 Task: Find connections with filter location Bilāra with filter topic #WebsiteDesignwith filter profile language Spanish with filter current company Apparel Resources with filter school Tamil Nadu India Jobs with filter industry Construction with filter service category AnimationArchitecture with filter keywords title Cab Driver
Action: Mouse moved to (666, 86)
Screenshot: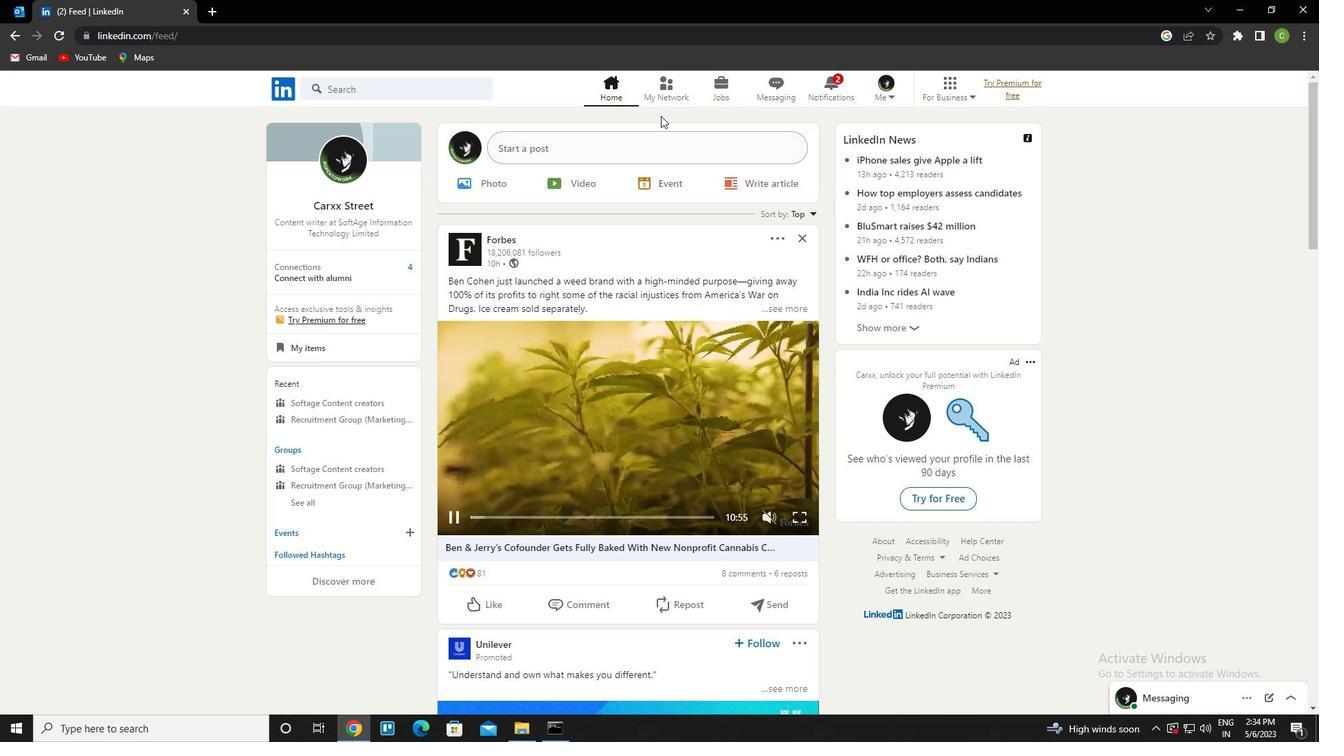 
Action: Mouse pressed left at (666, 86)
Screenshot: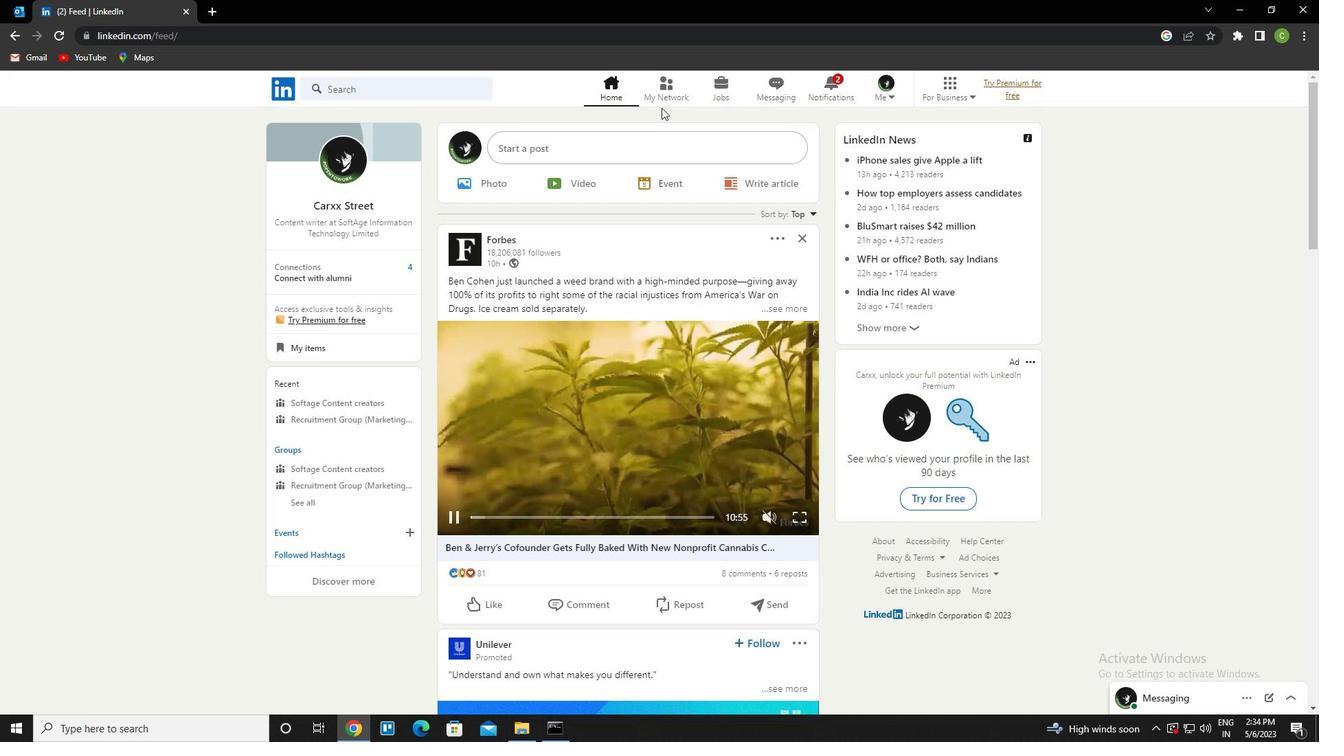 
Action: Mouse moved to (371, 162)
Screenshot: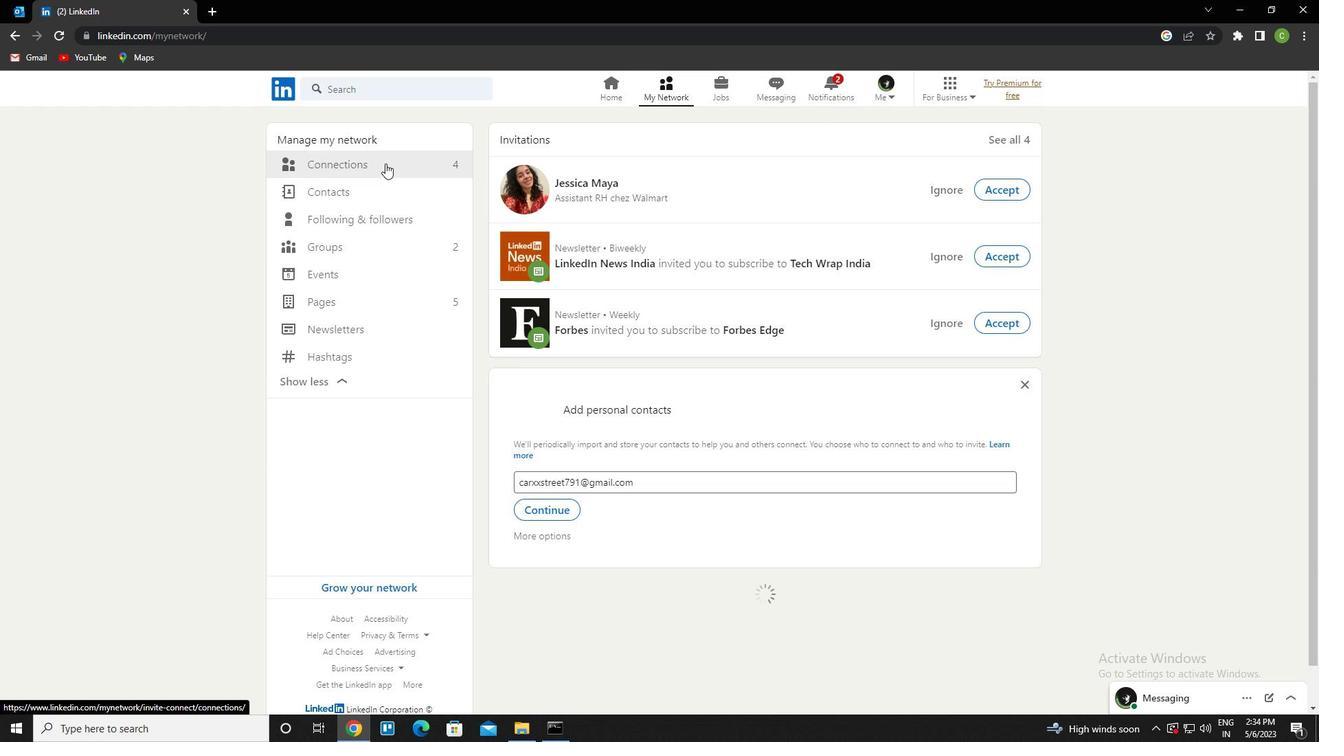 
Action: Mouse pressed left at (371, 162)
Screenshot: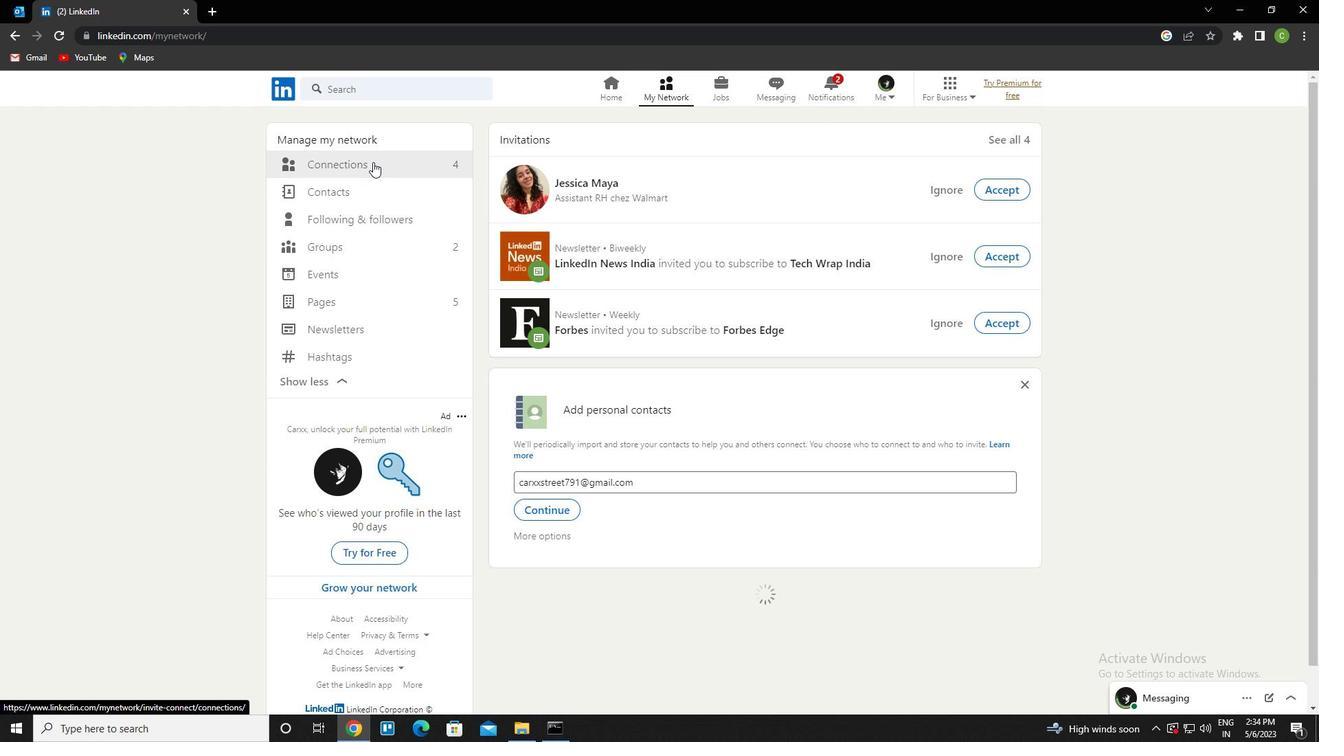 
Action: Mouse moved to (785, 168)
Screenshot: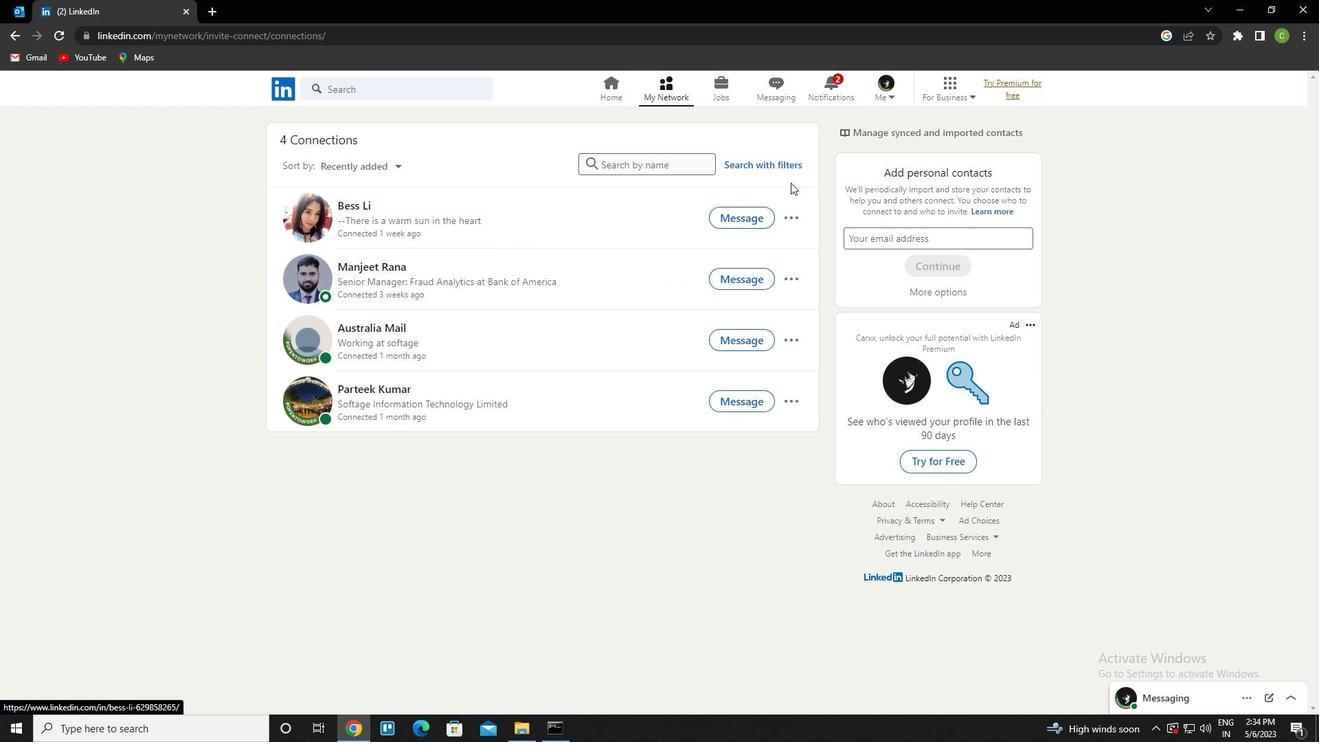 
Action: Mouse pressed left at (785, 168)
Screenshot: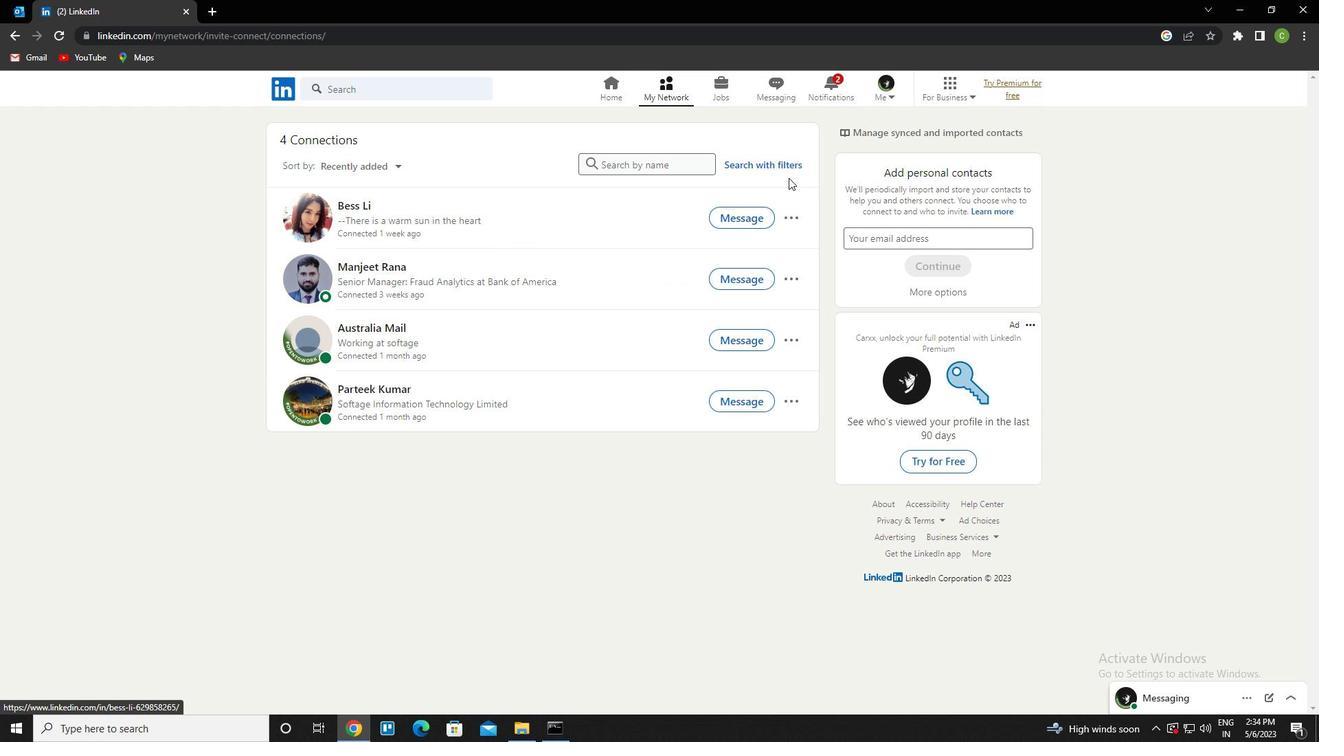 
Action: Mouse moved to (687, 120)
Screenshot: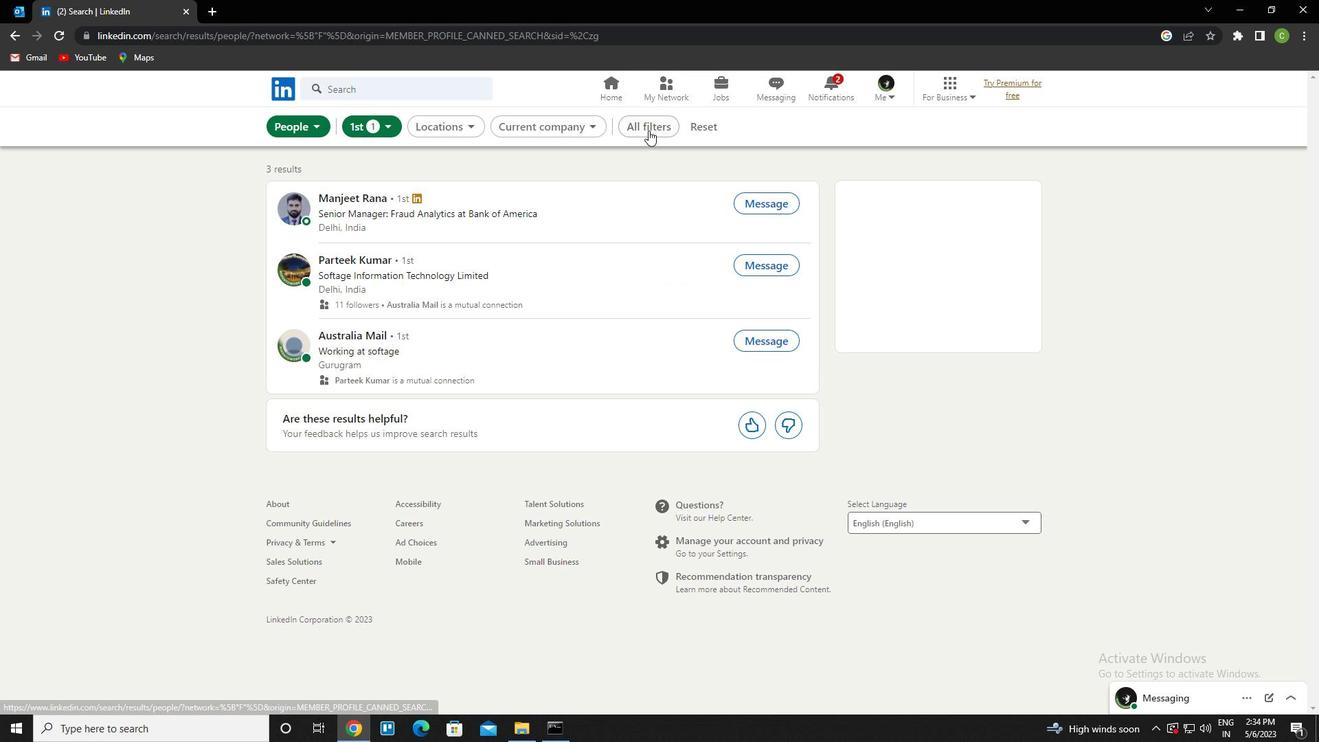 
Action: Mouse pressed left at (687, 120)
Screenshot: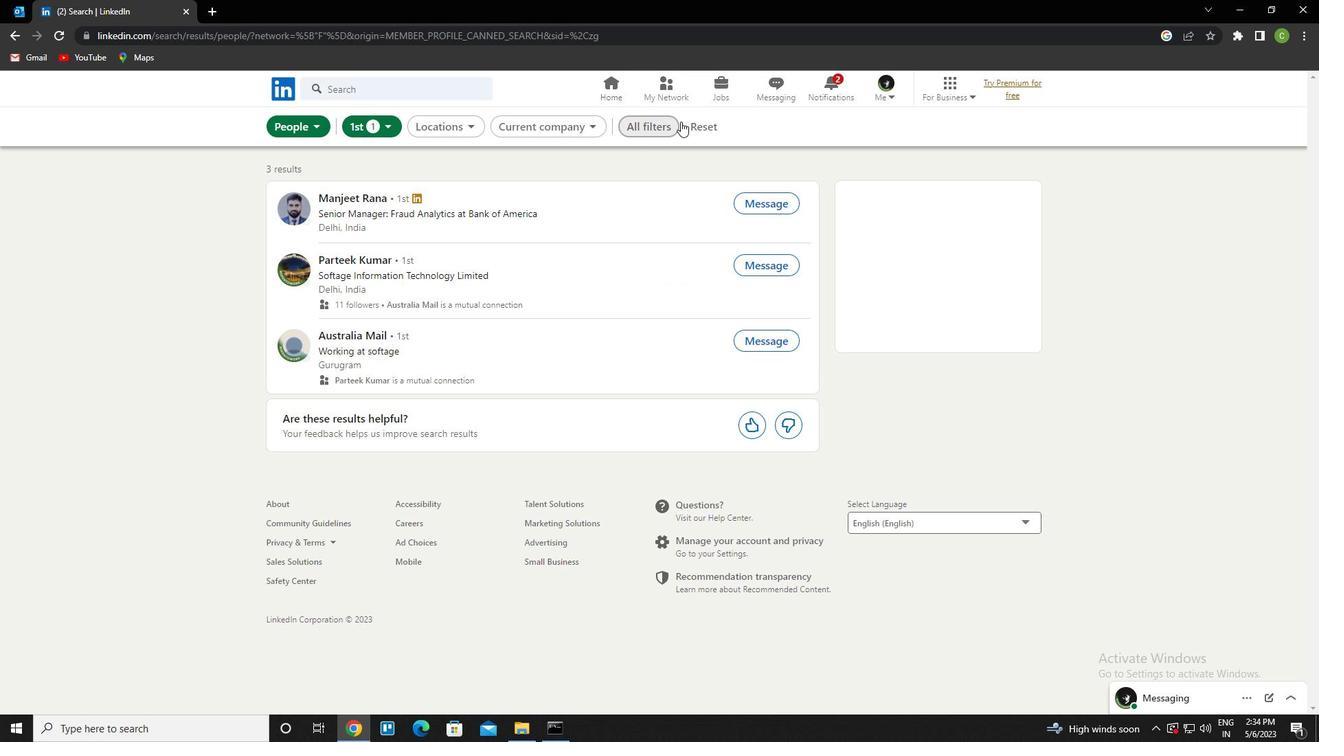 
Action: Mouse moved to (656, 132)
Screenshot: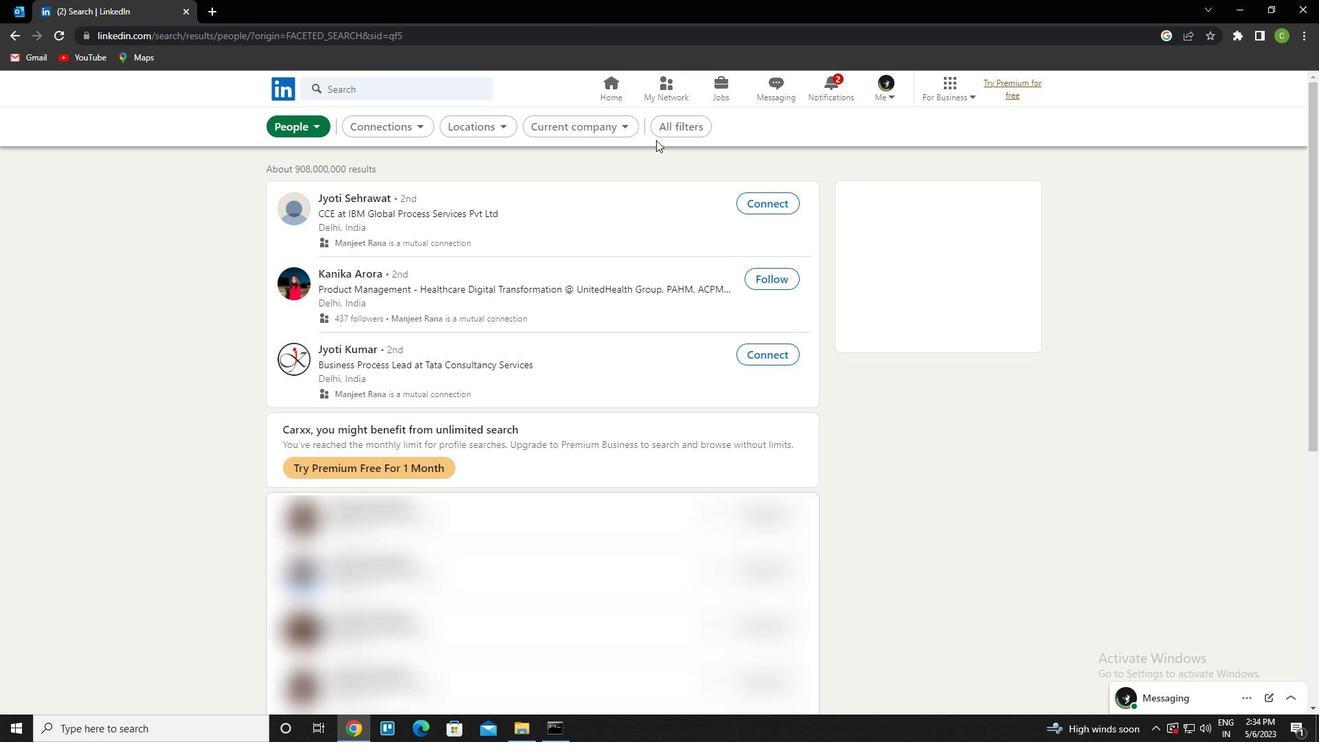 
Action: Mouse pressed left at (656, 132)
Screenshot: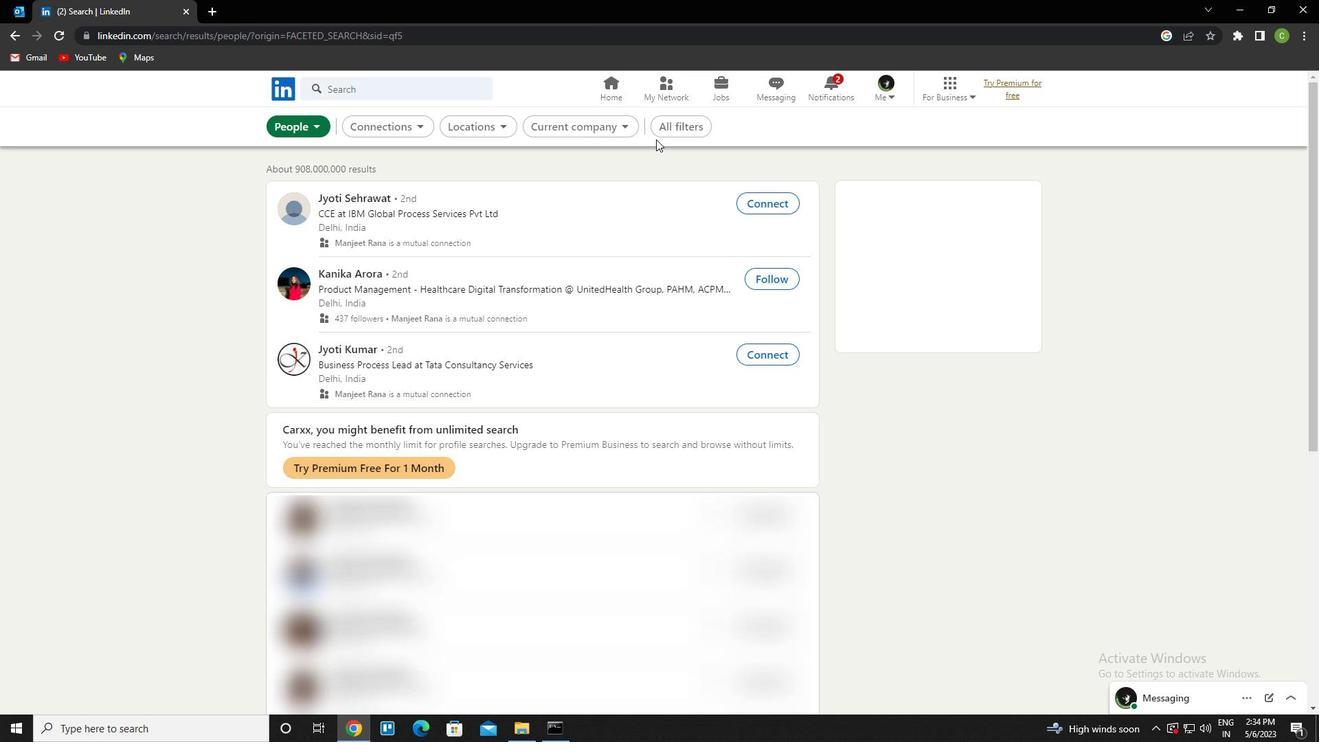 
Action: Mouse moved to (1161, 450)
Screenshot: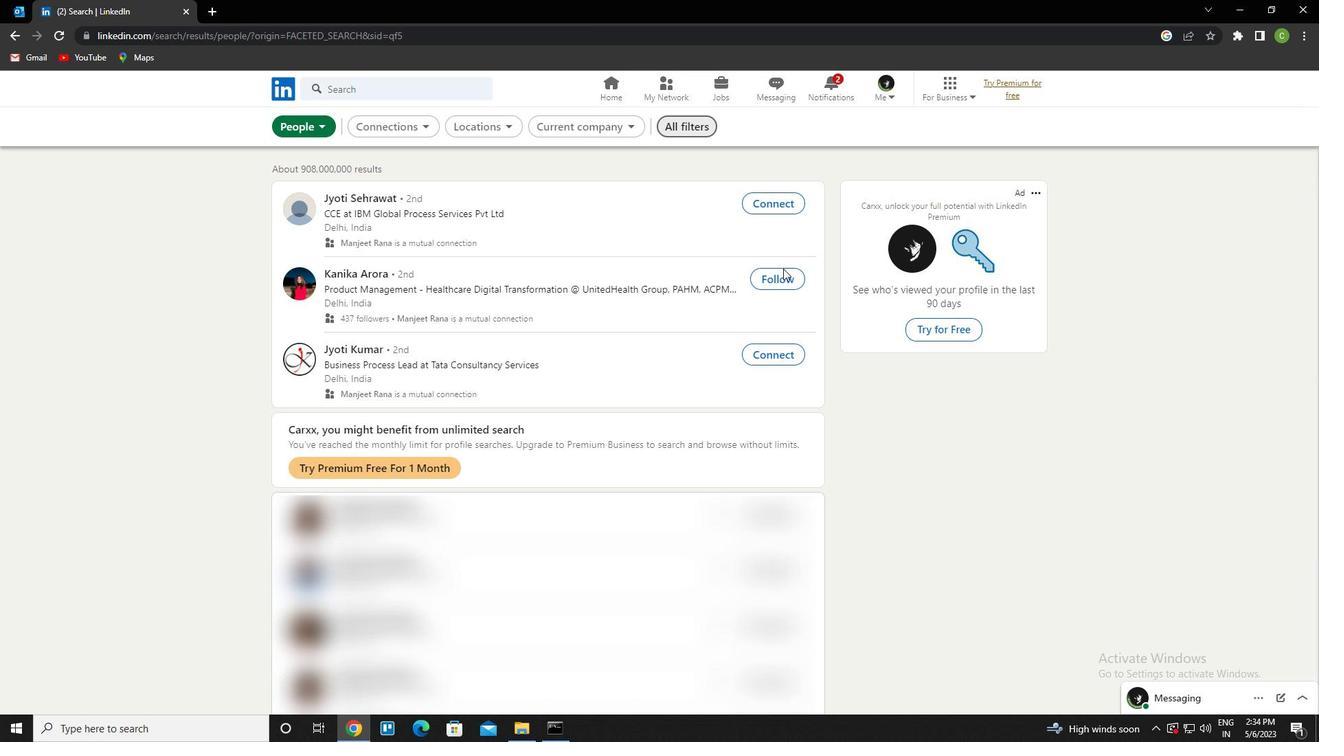 
Action: Mouse scrolled (1161, 449) with delta (0, 0)
Screenshot: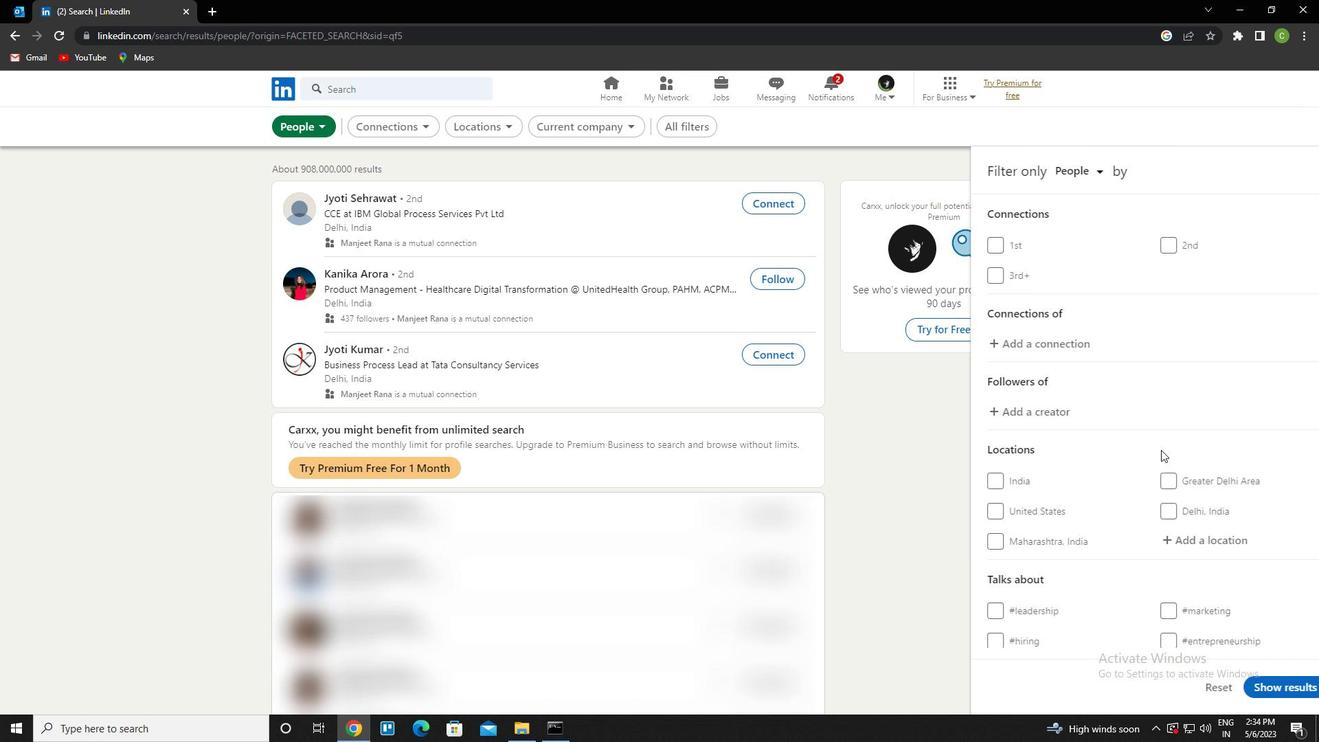 
Action: Mouse moved to (1177, 468)
Screenshot: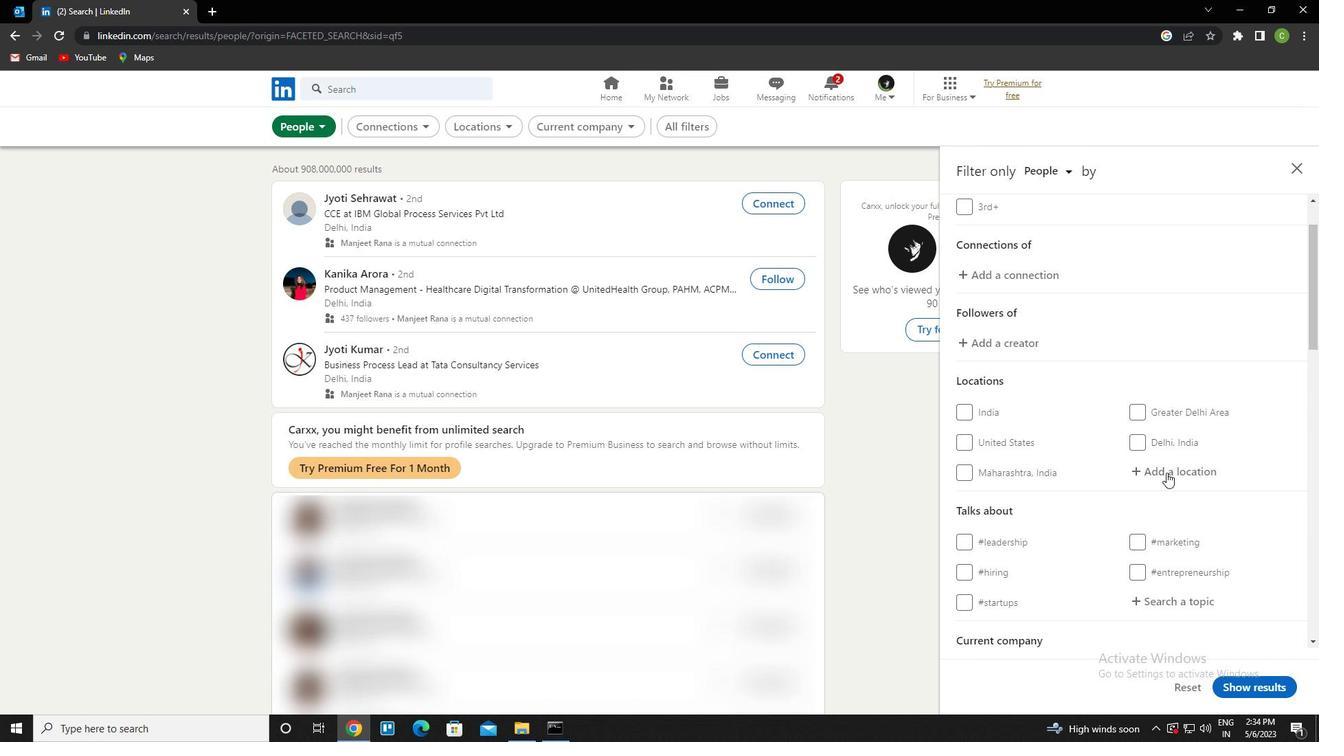 
Action: Mouse pressed left at (1177, 468)
Screenshot: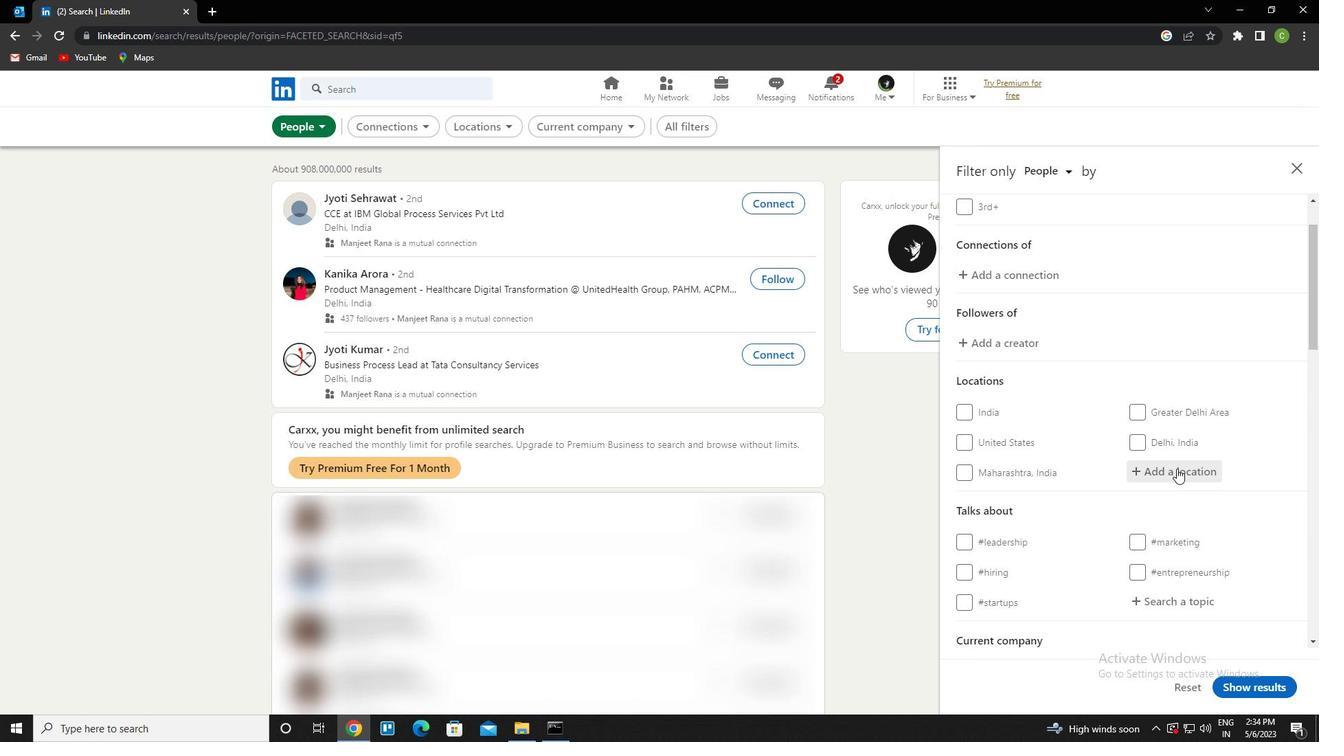 
Action: Key pressed <Key.caps_lock>b<Key.caps_lock>ilari<Key.down><Key.enter>
Screenshot: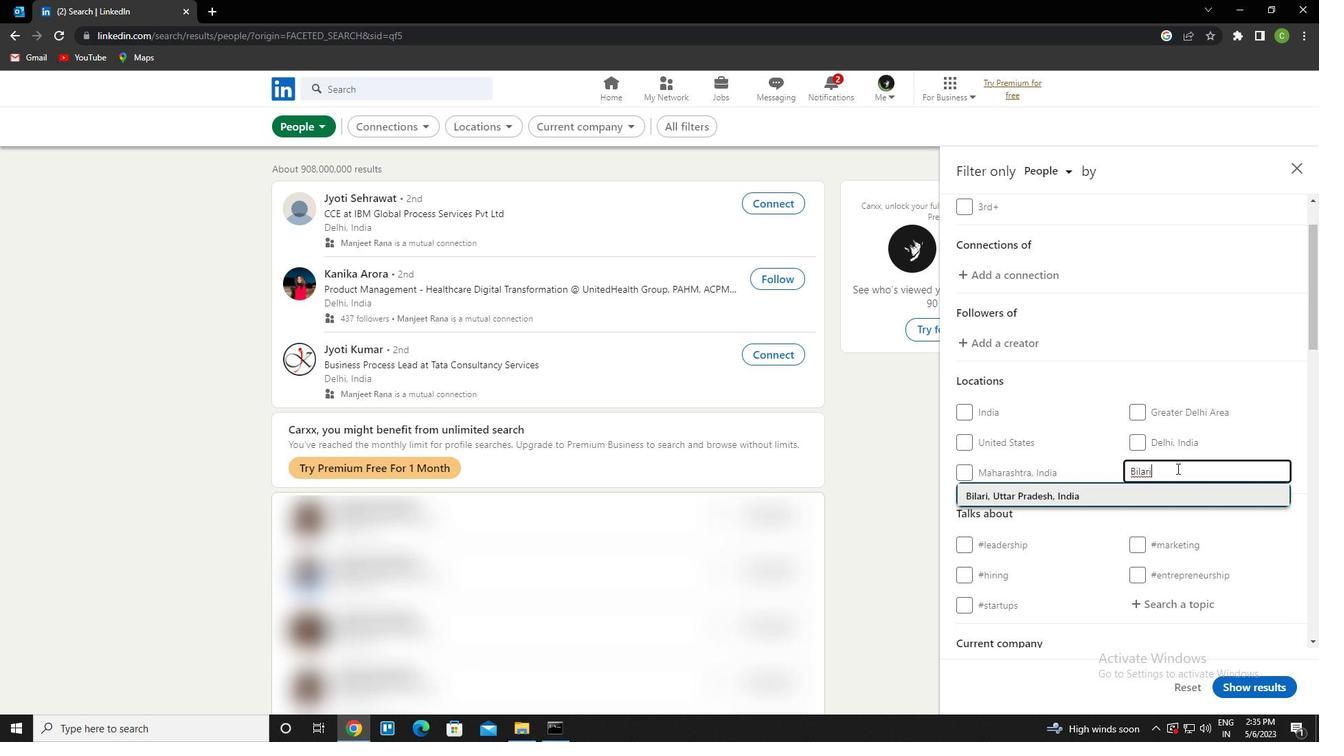 
Action: Mouse scrolled (1177, 467) with delta (0, 0)
Screenshot: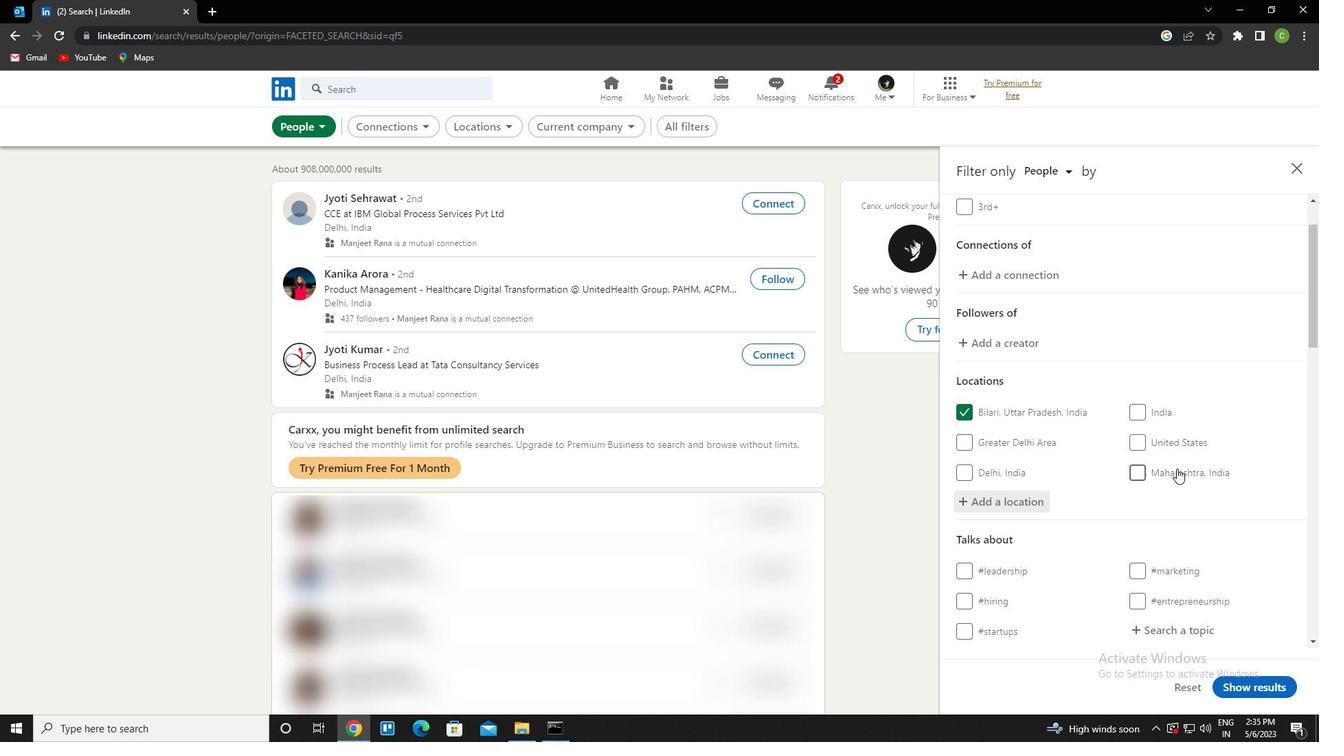 
Action: Mouse moved to (1166, 476)
Screenshot: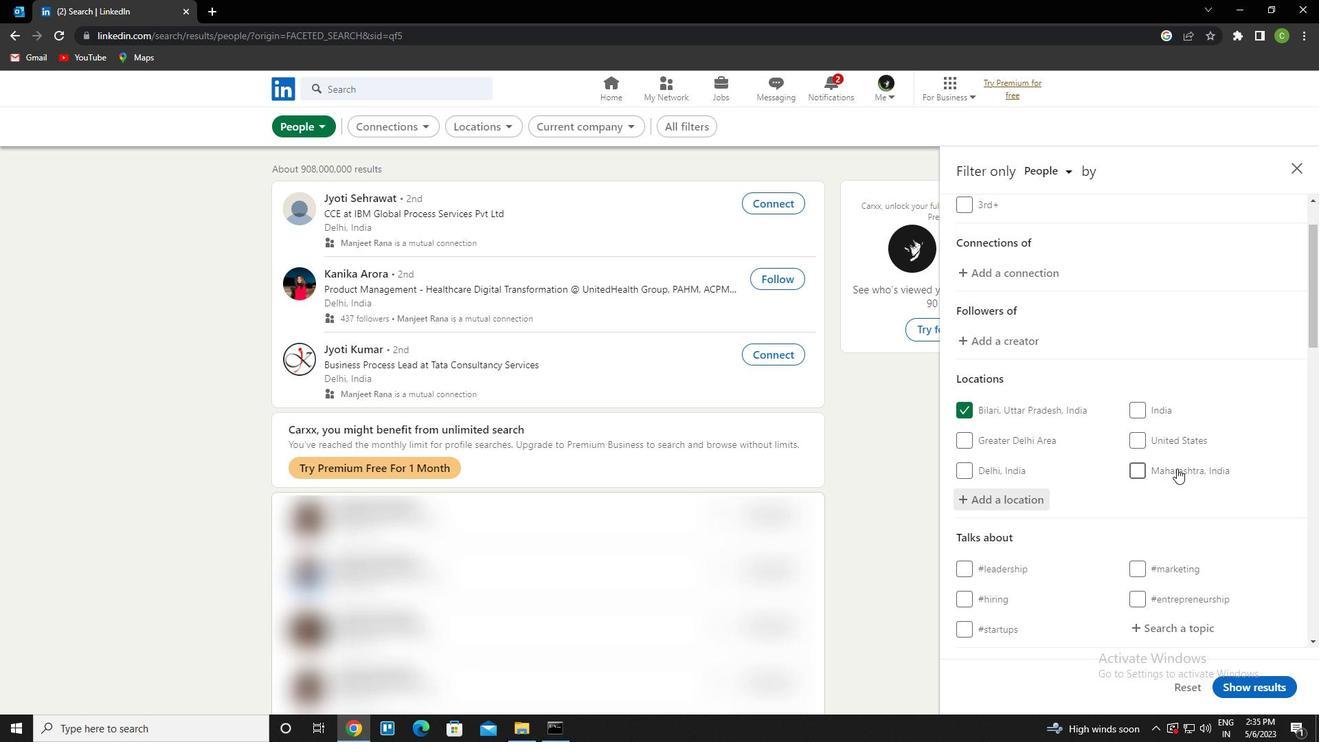 
Action: Mouse scrolled (1166, 475) with delta (0, 0)
Screenshot: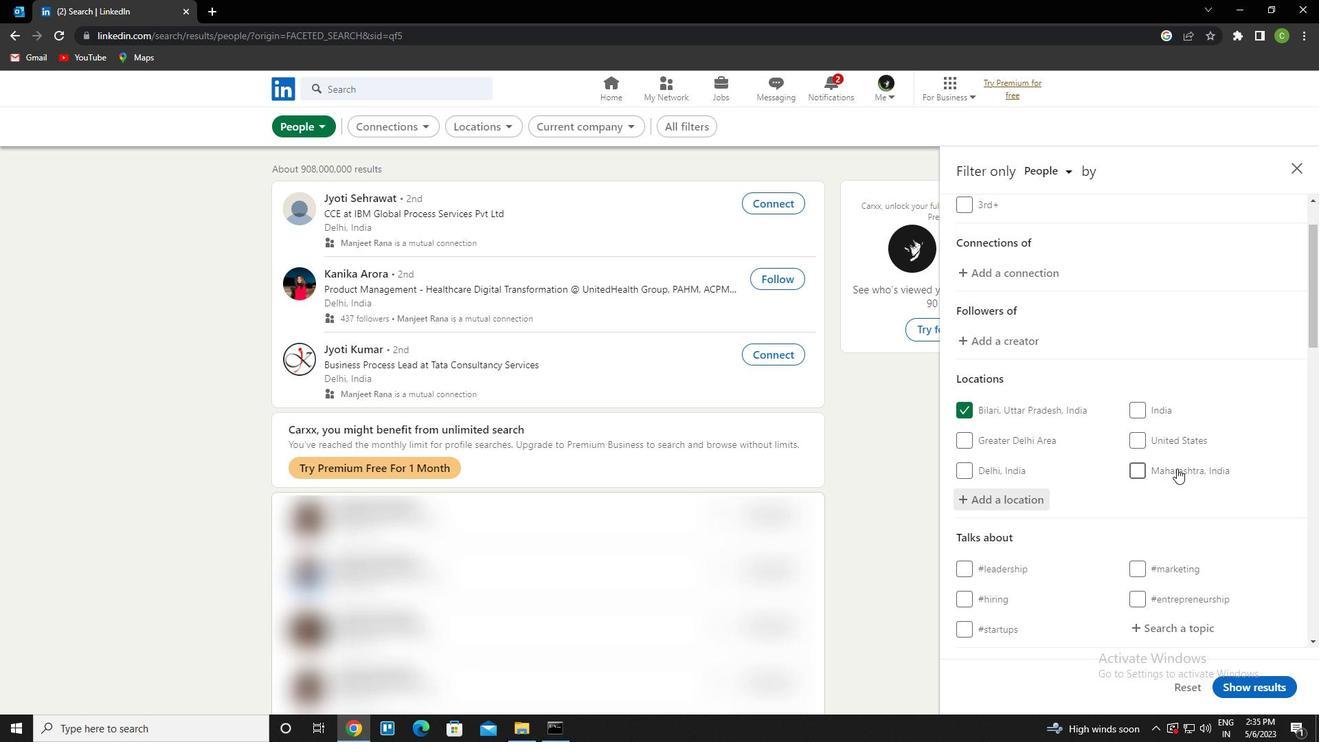 
Action: Mouse moved to (1157, 499)
Screenshot: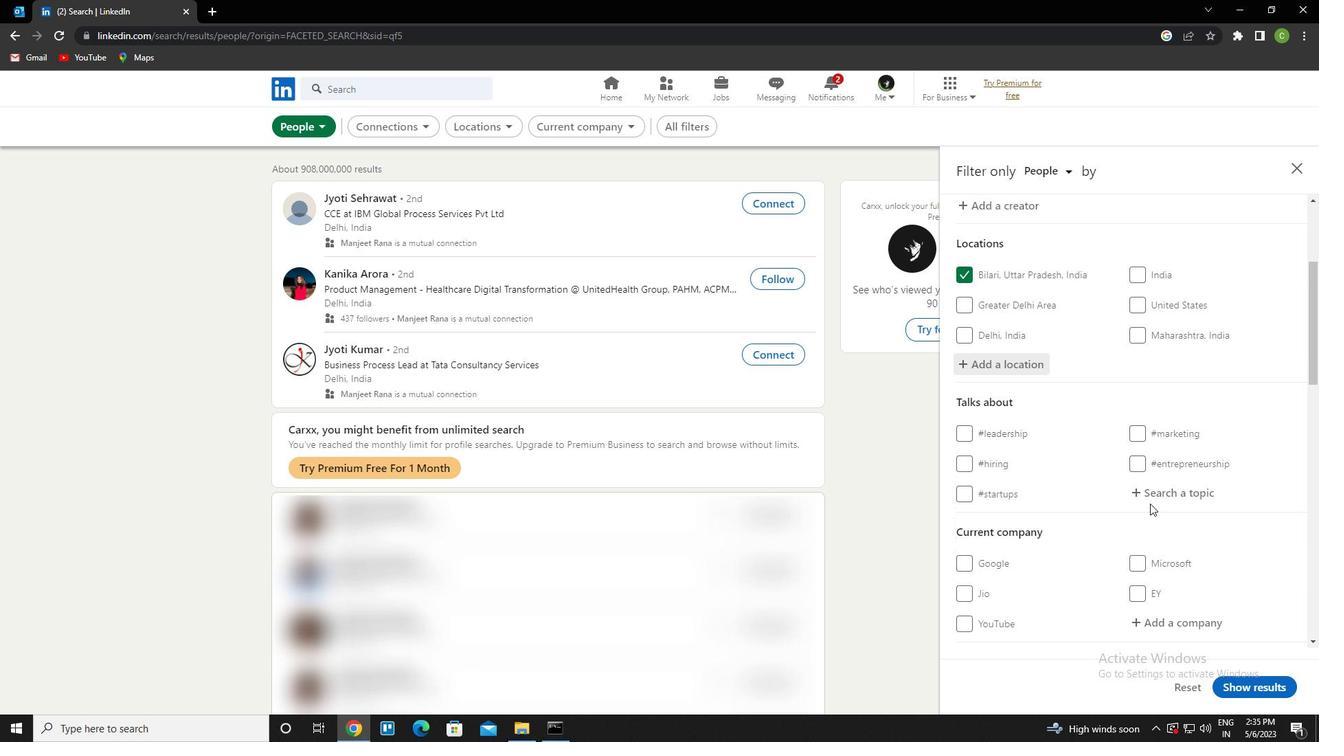 
Action: Mouse pressed left at (1157, 499)
Screenshot: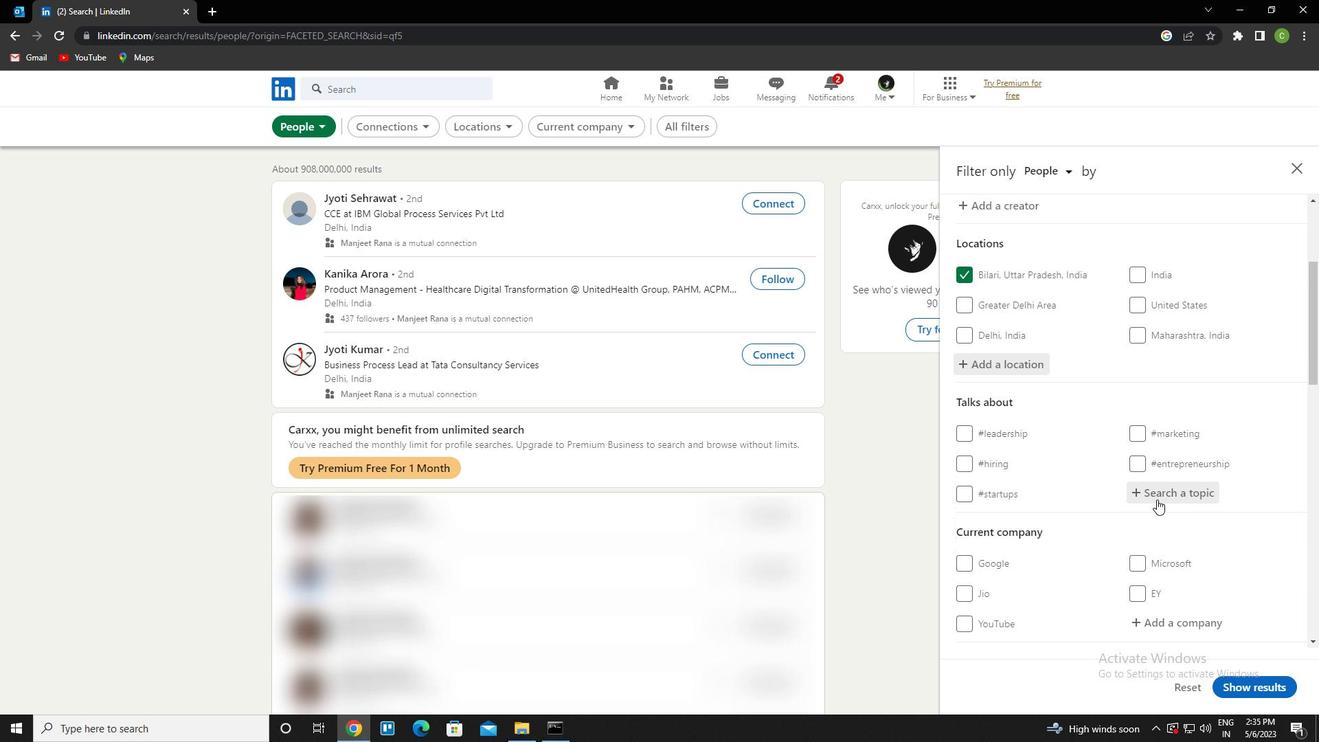 
Action: Key pressed websiye<Key.backspace><Key.backspace>tedesign<Key.down><Key.enter>
Screenshot: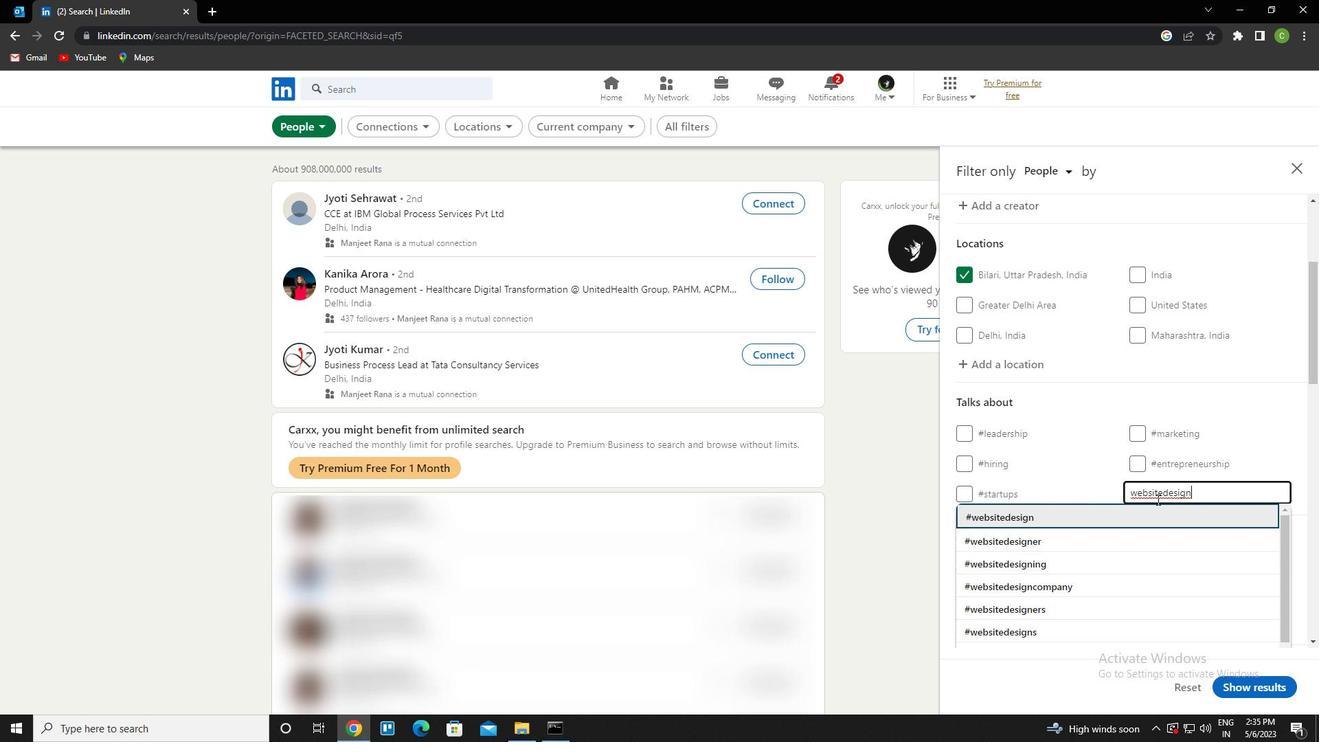 
Action: Mouse scrolled (1157, 498) with delta (0, 0)
Screenshot: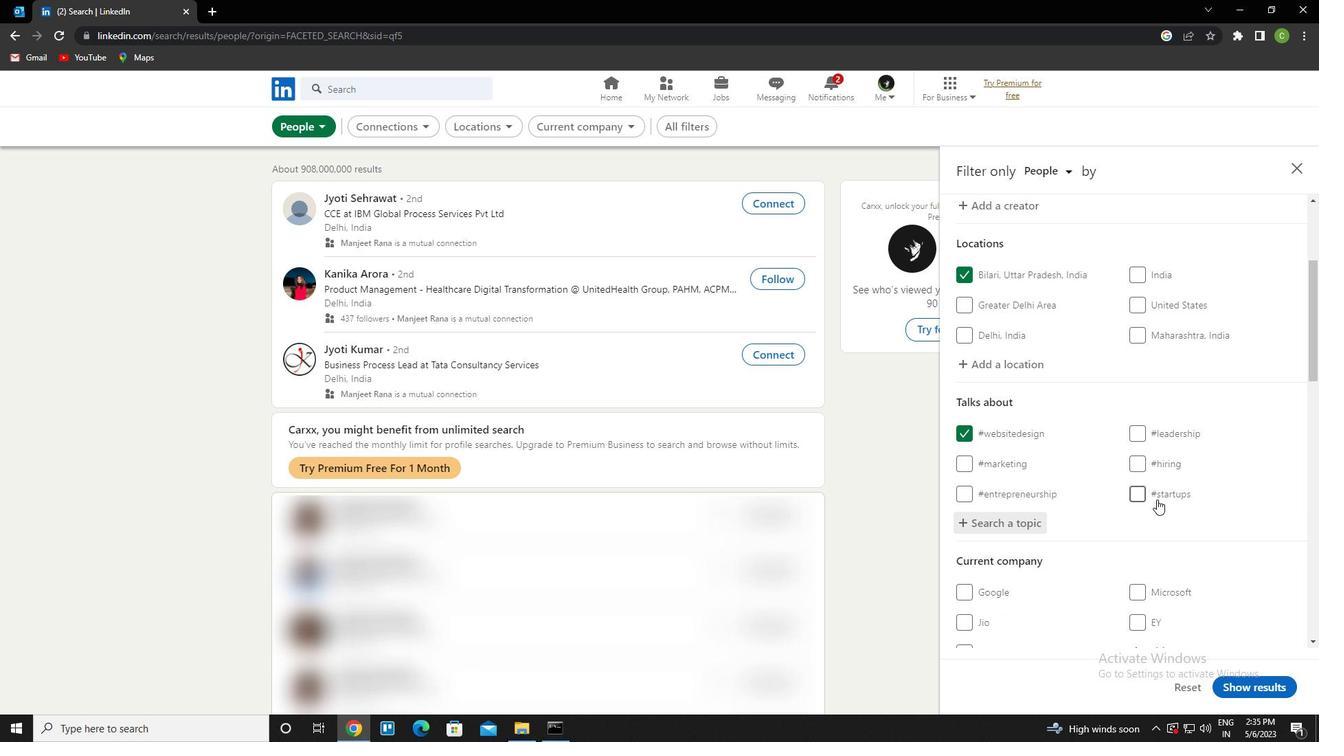
Action: Mouse scrolled (1157, 498) with delta (0, 0)
Screenshot: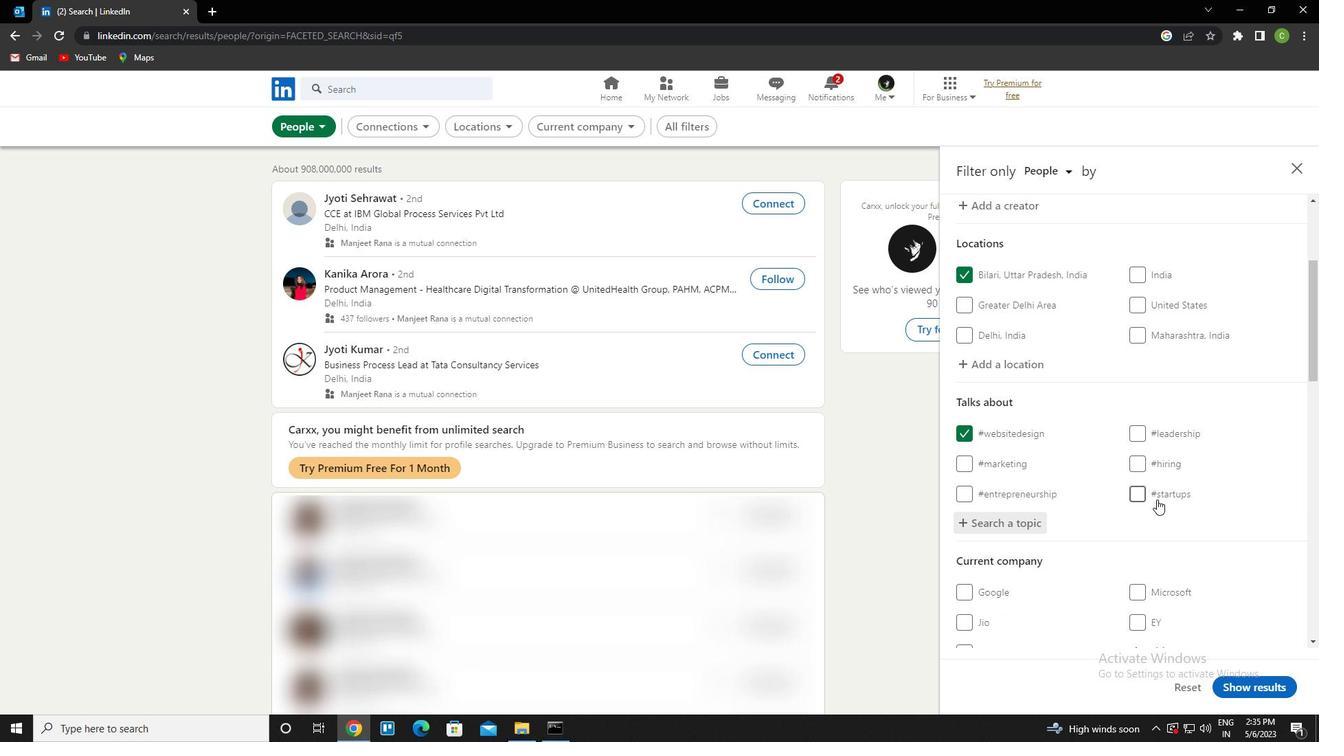 
Action: Mouse scrolled (1157, 498) with delta (0, 0)
Screenshot: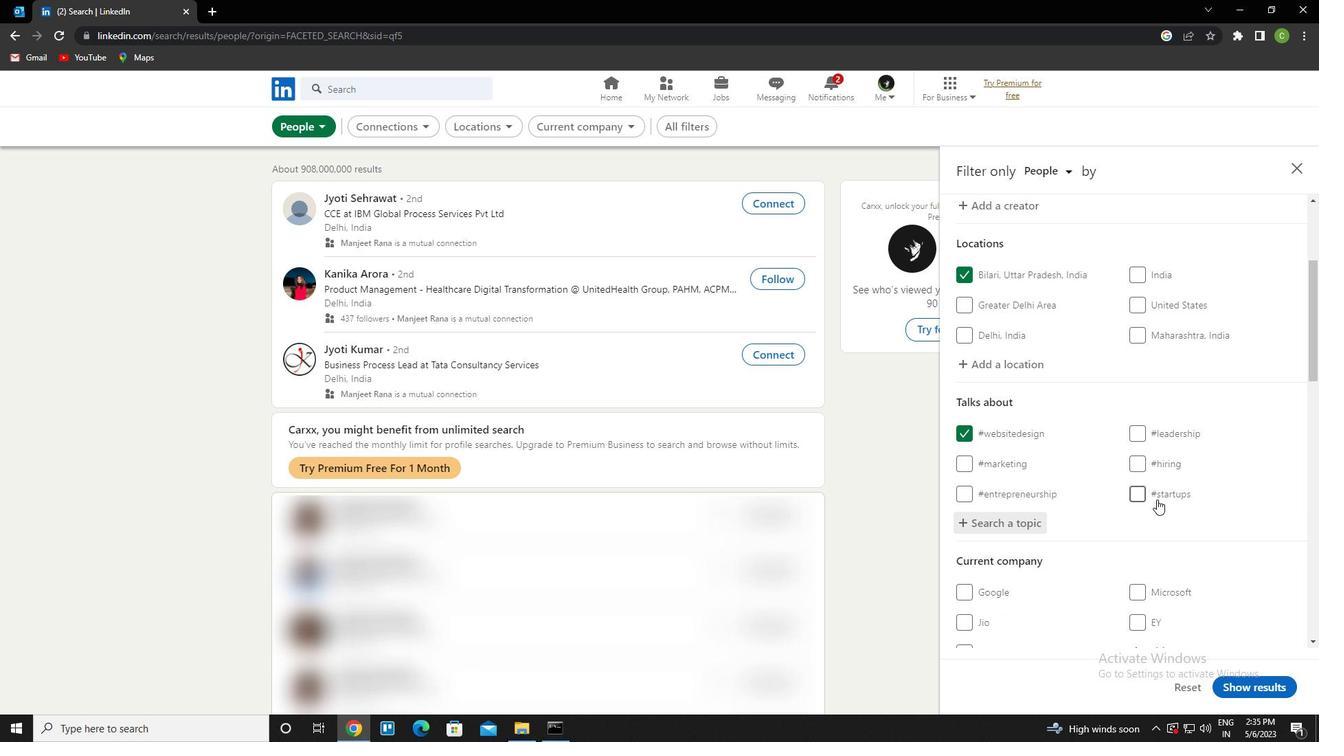 
Action: Mouse scrolled (1157, 498) with delta (0, 0)
Screenshot: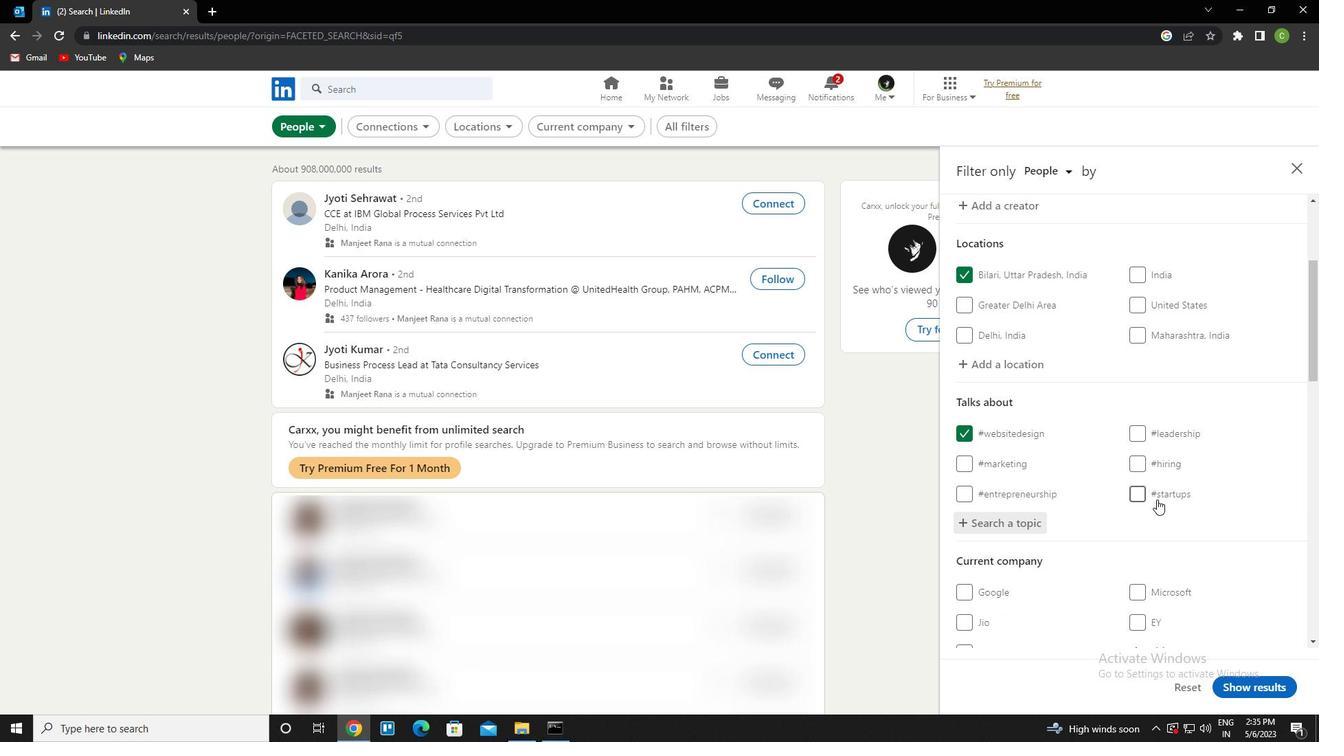 
Action: Mouse scrolled (1157, 498) with delta (0, 0)
Screenshot: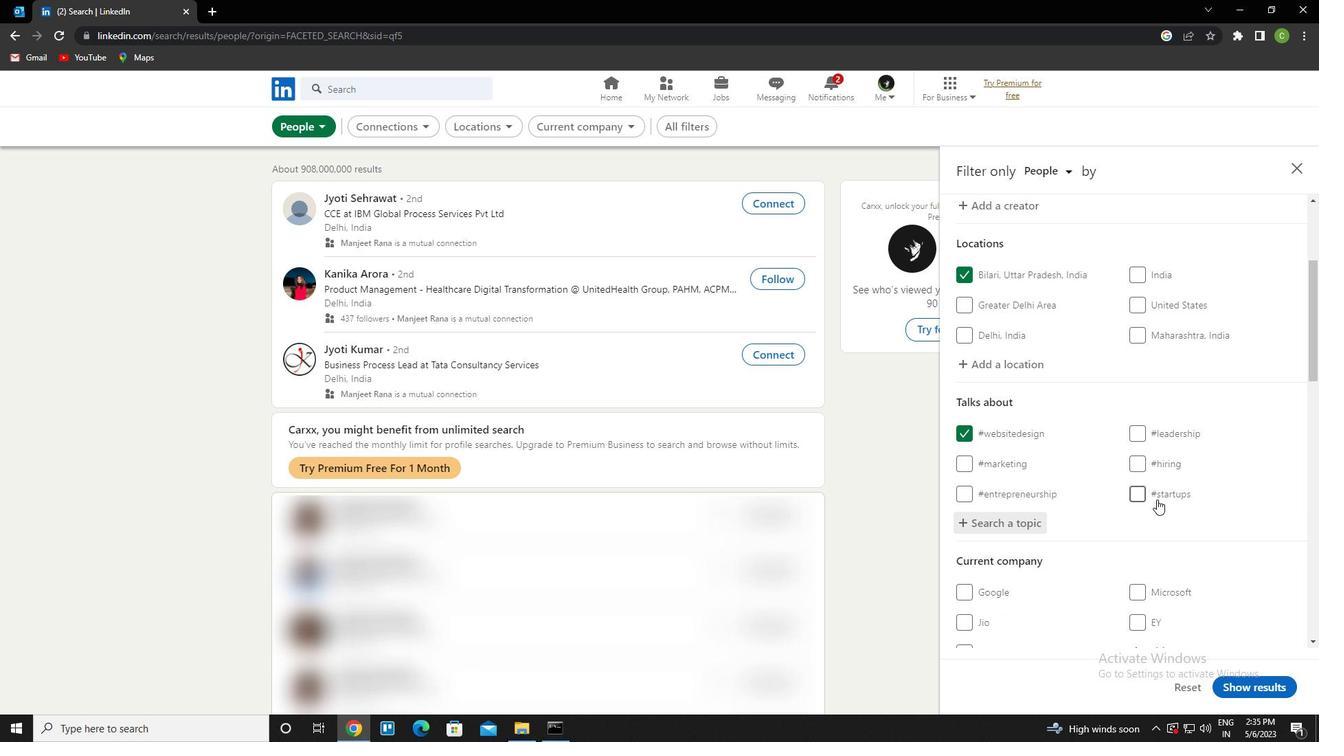 
Action: Mouse scrolled (1157, 498) with delta (0, 0)
Screenshot: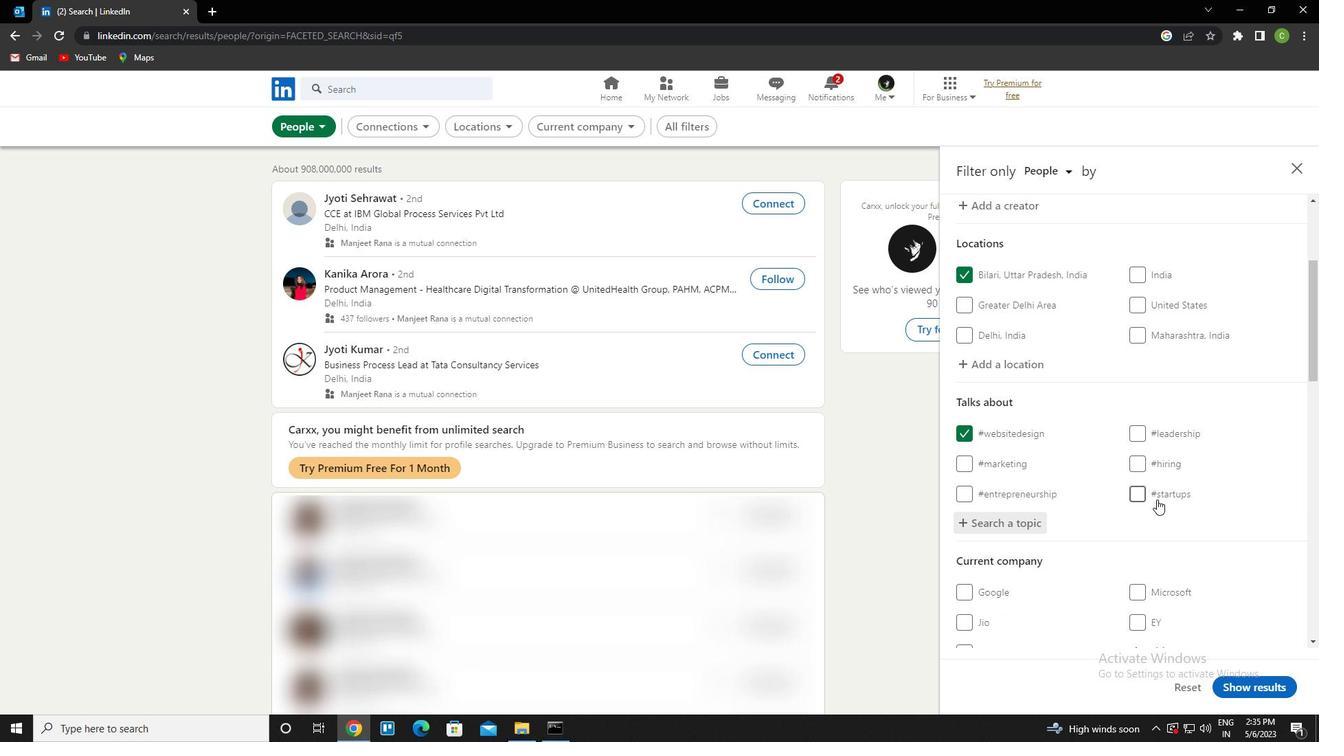 
Action: Mouse scrolled (1157, 498) with delta (0, 0)
Screenshot: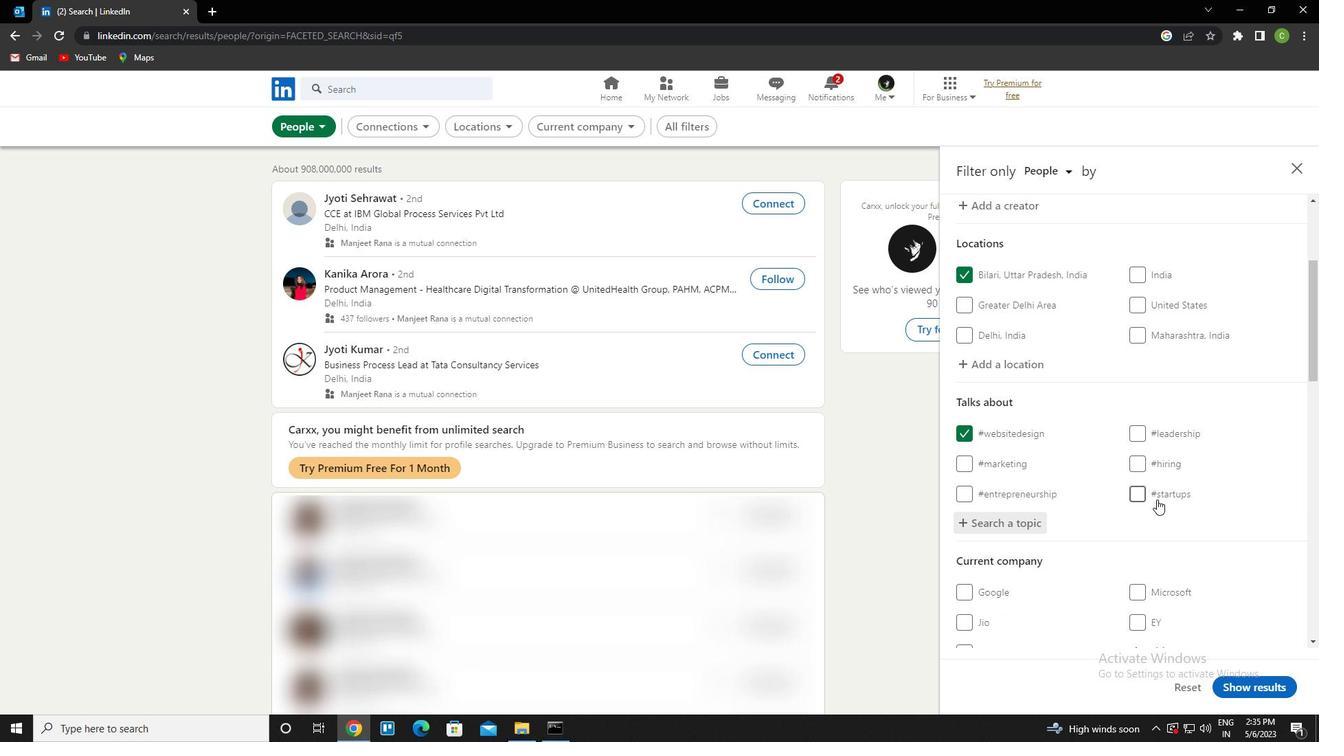 
Action: Mouse scrolled (1157, 498) with delta (0, 0)
Screenshot: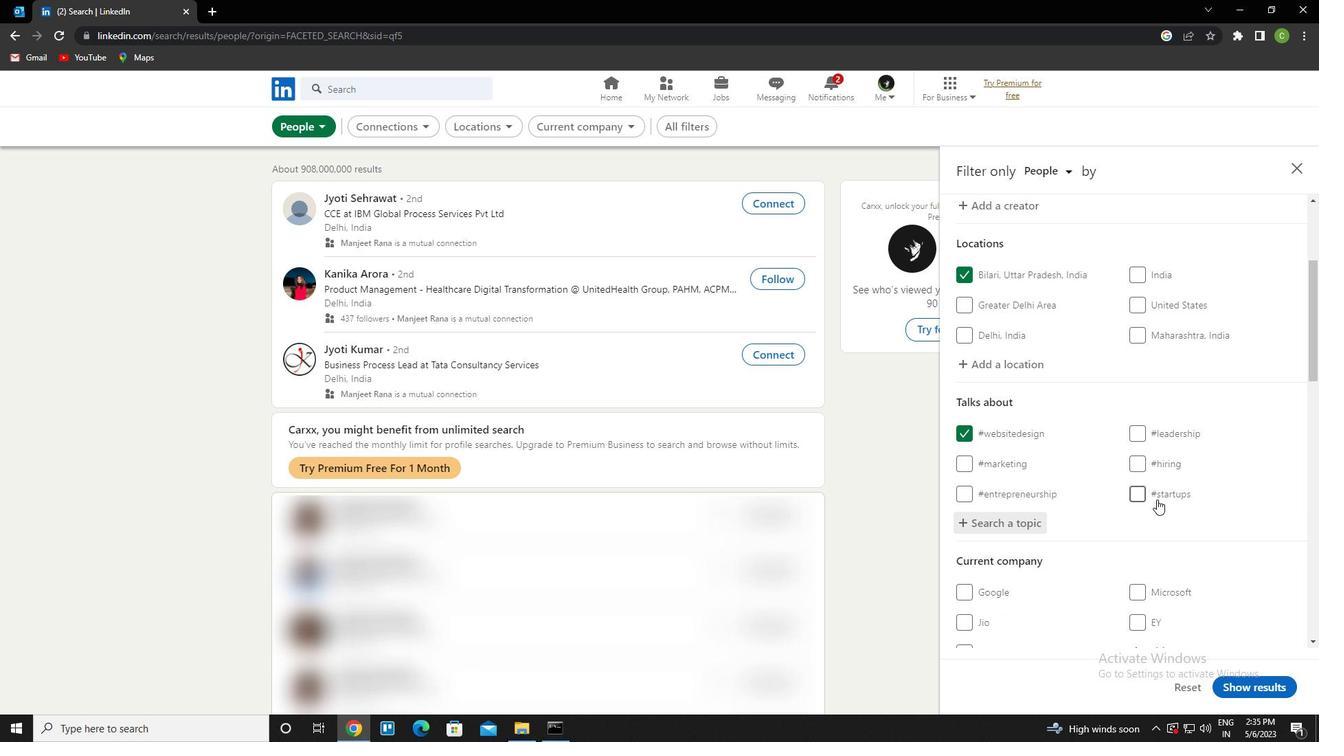 
Action: Mouse scrolled (1157, 498) with delta (0, 0)
Screenshot: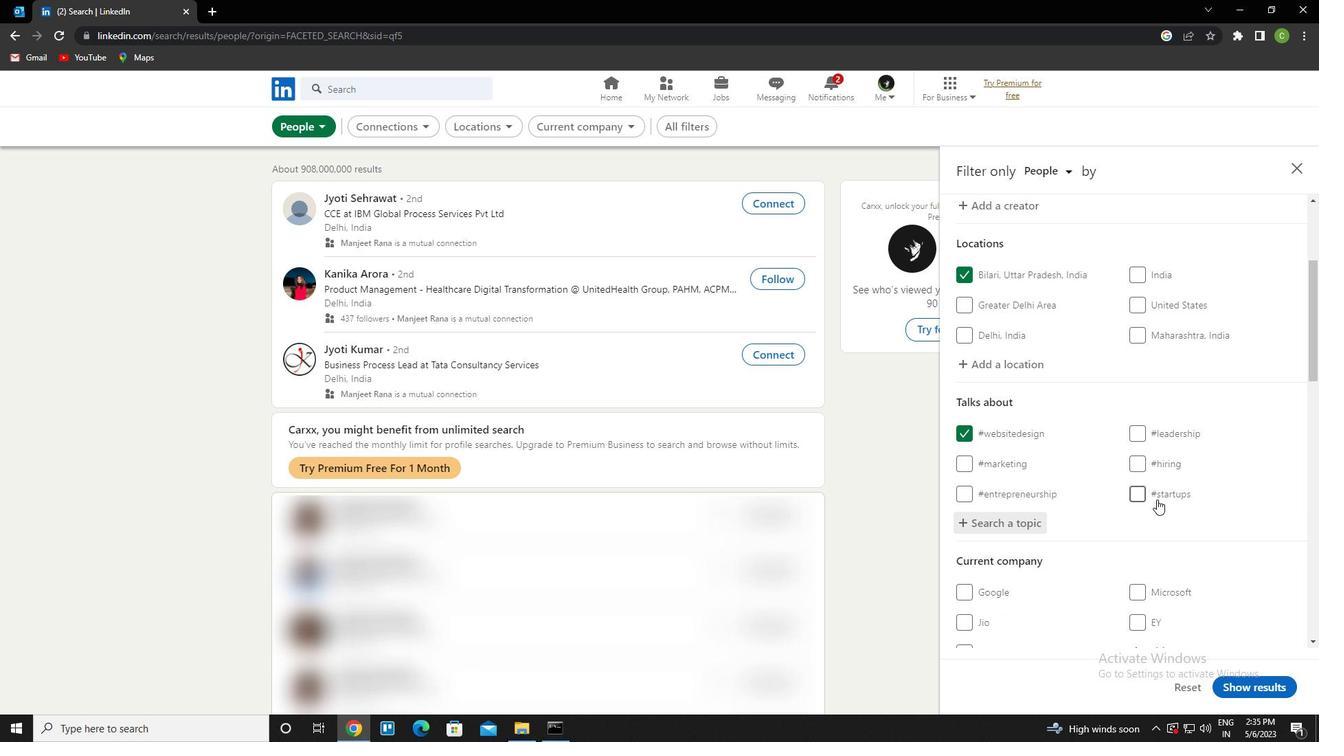 
Action: Mouse moved to (970, 552)
Screenshot: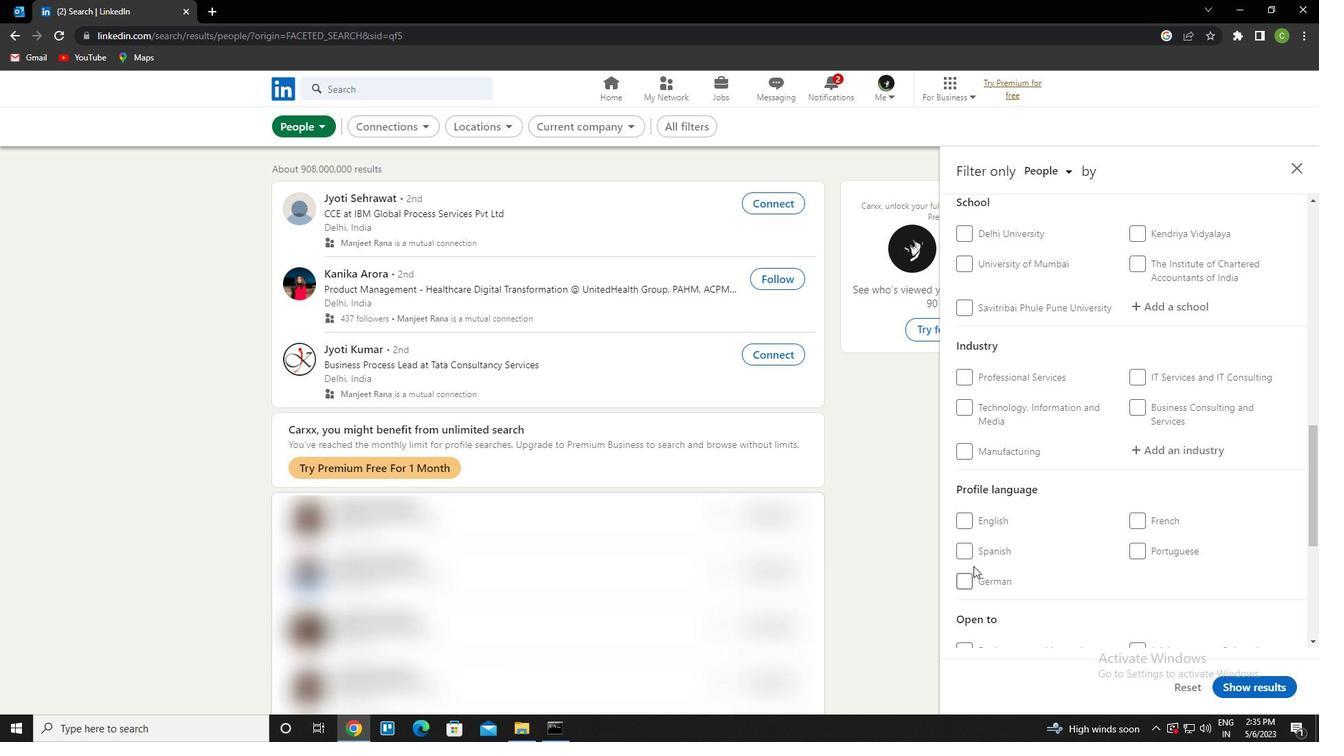 
Action: Mouse pressed left at (970, 552)
Screenshot: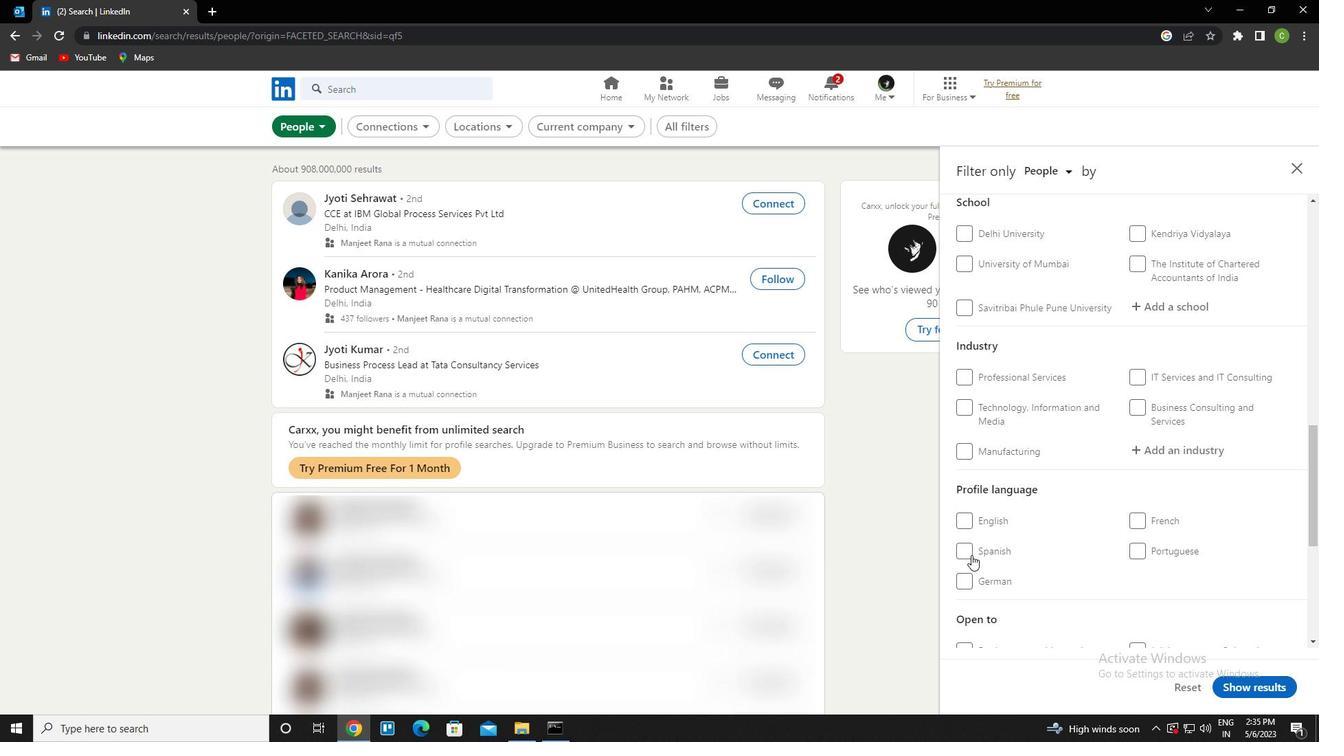 
Action: Mouse moved to (1078, 508)
Screenshot: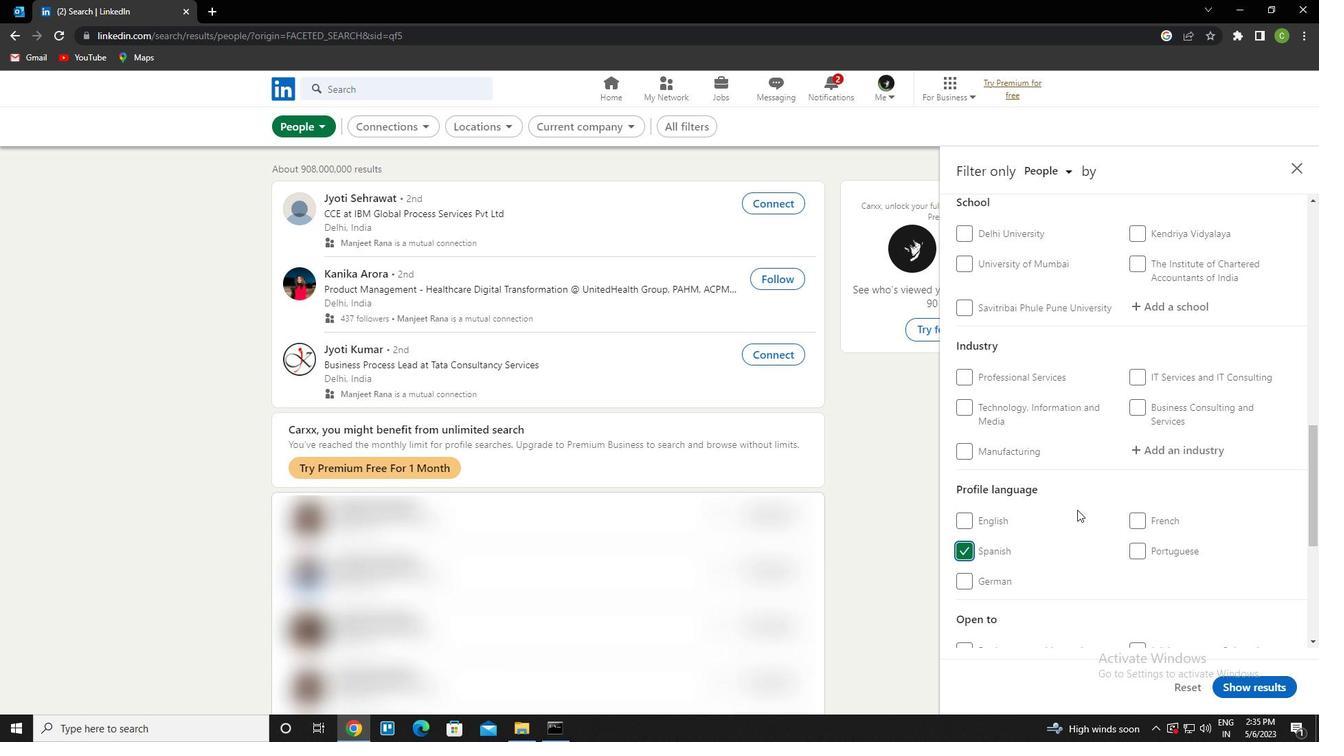 
Action: Mouse scrolled (1078, 509) with delta (0, 0)
Screenshot: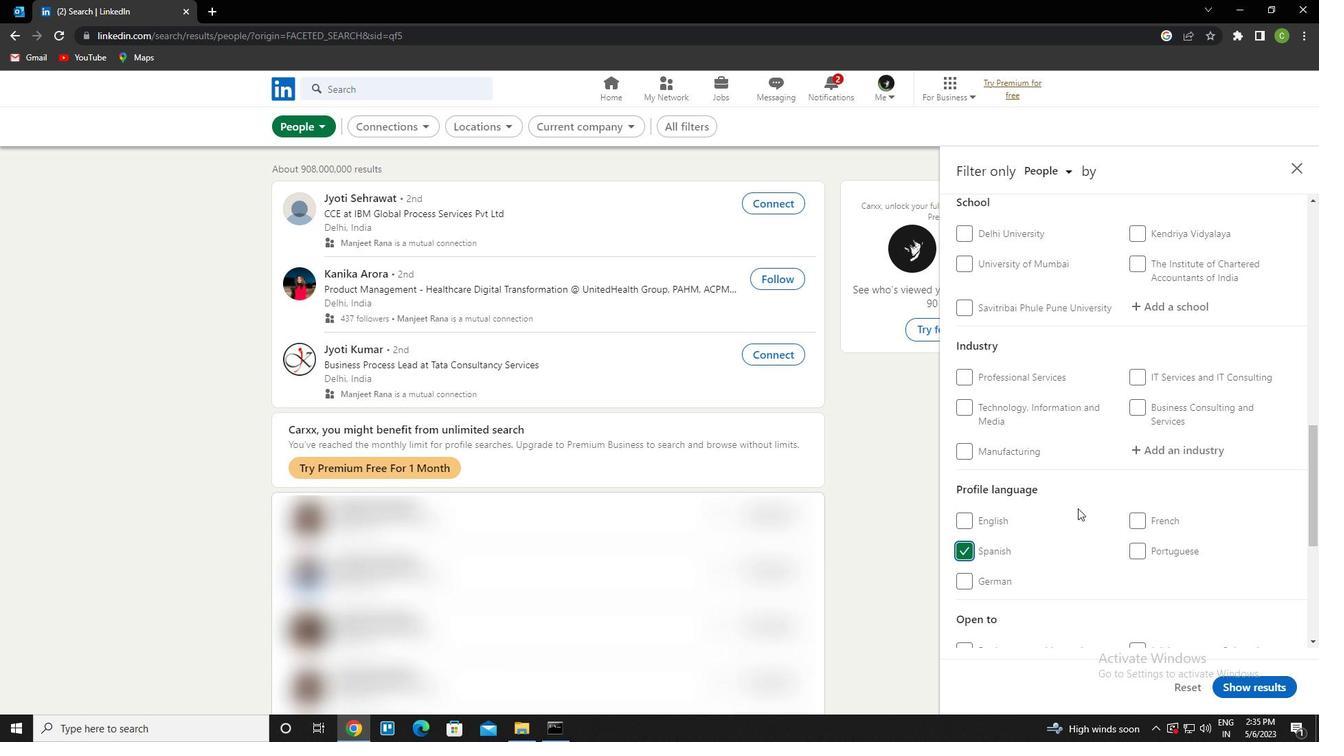 
Action: Mouse scrolled (1078, 509) with delta (0, 0)
Screenshot: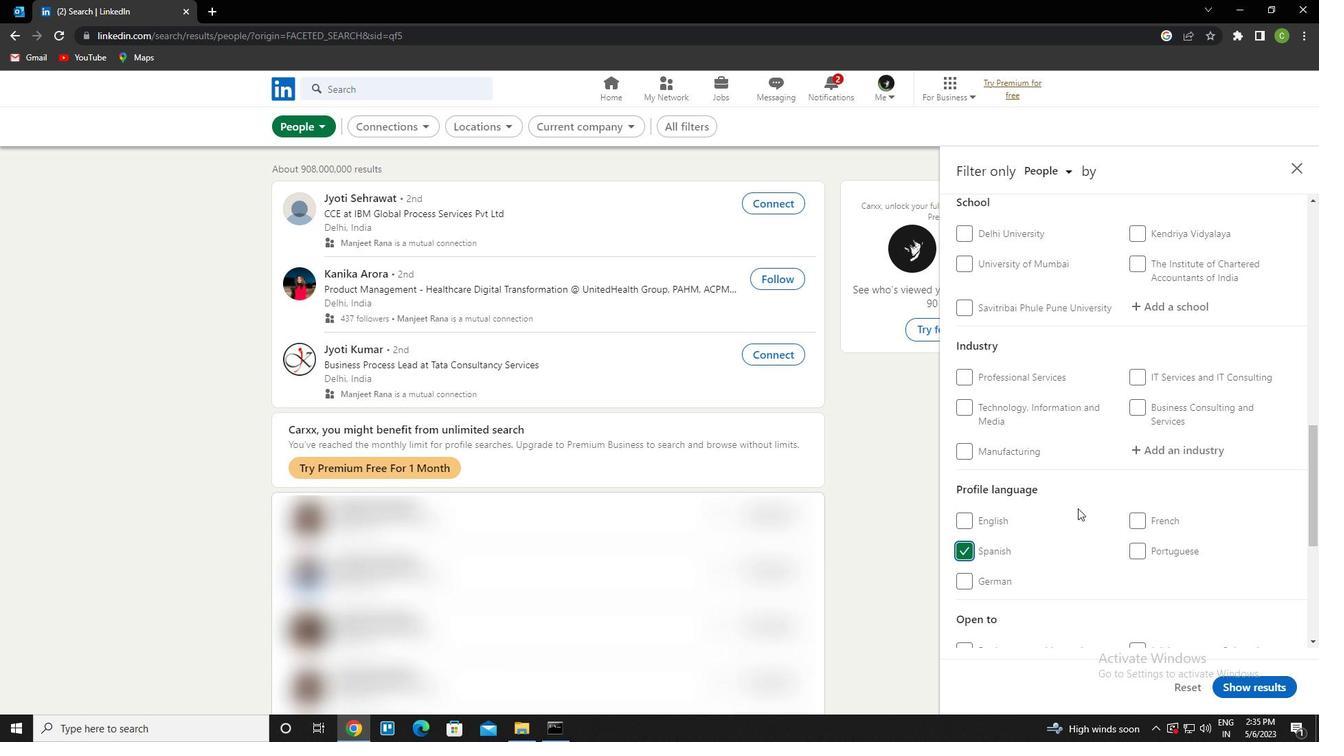 
Action: Mouse scrolled (1078, 509) with delta (0, 0)
Screenshot: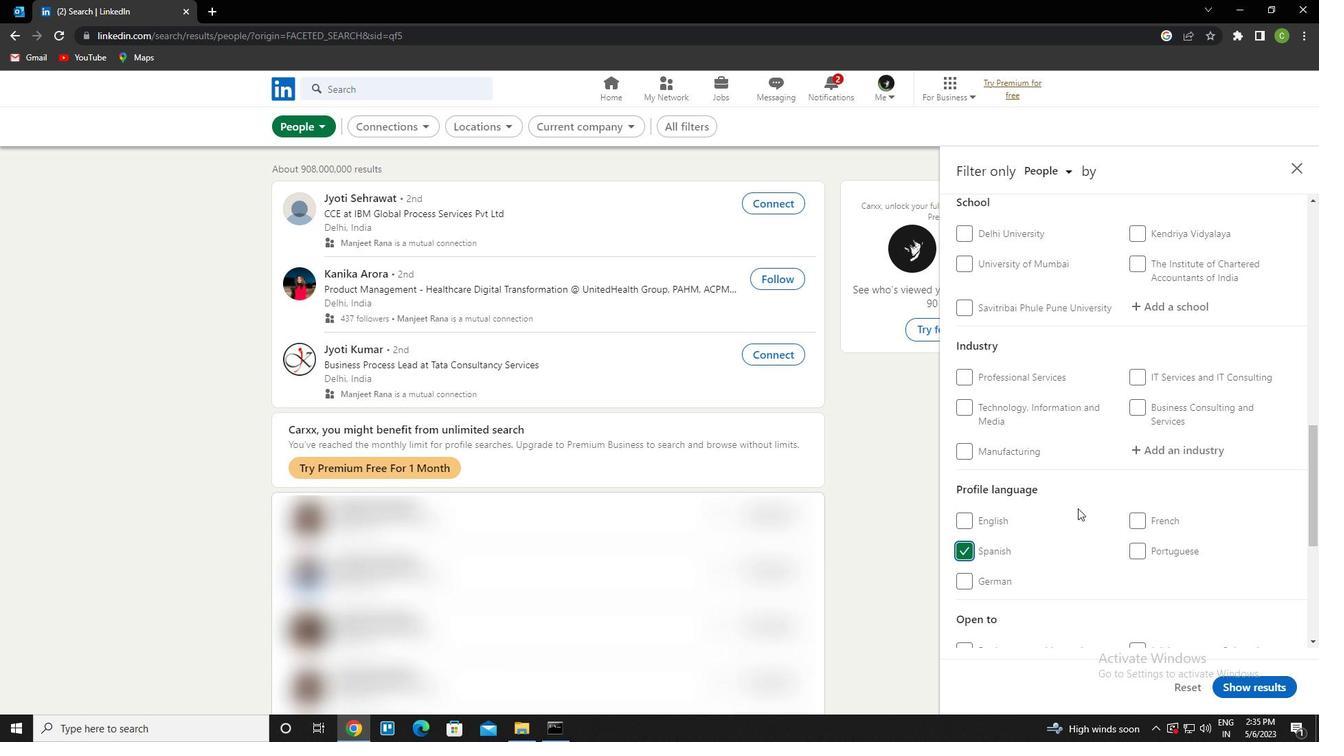 
Action: Mouse scrolled (1078, 509) with delta (0, 0)
Screenshot: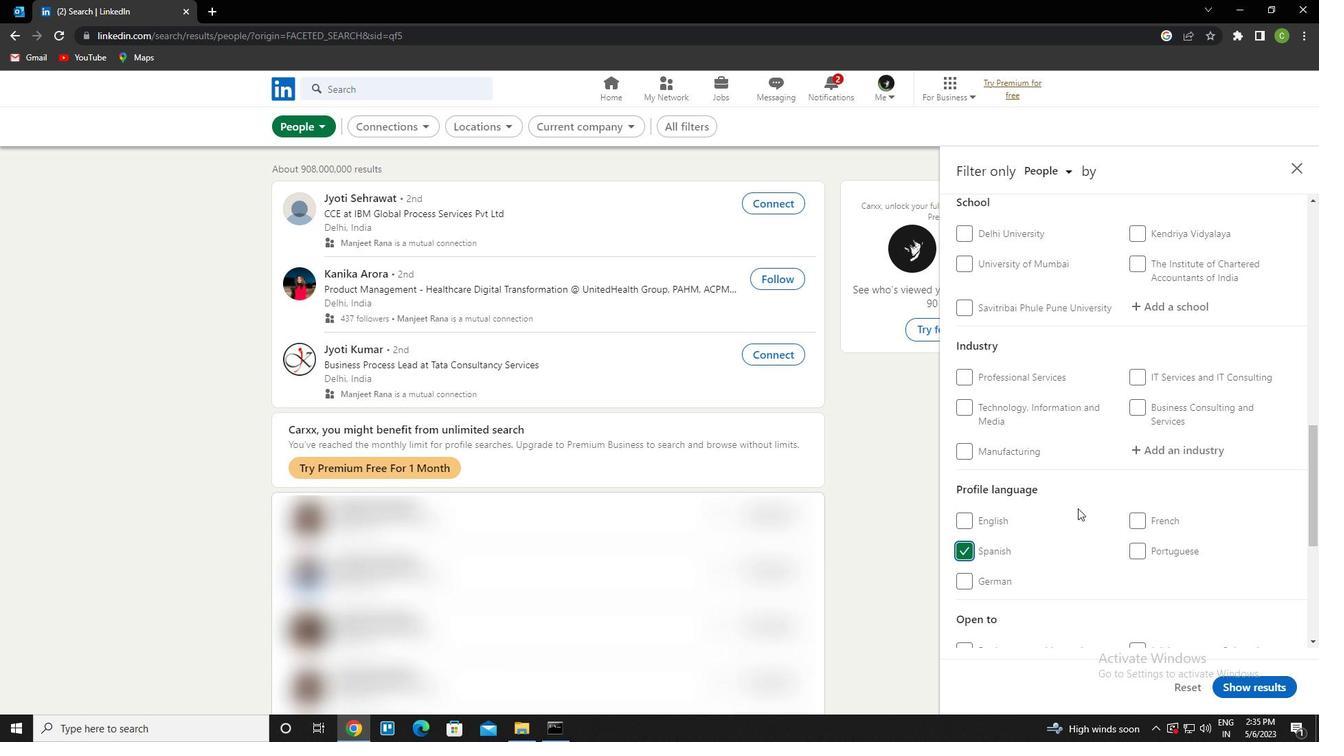 
Action: Mouse scrolled (1078, 509) with delta (0, 0)
Screenshot: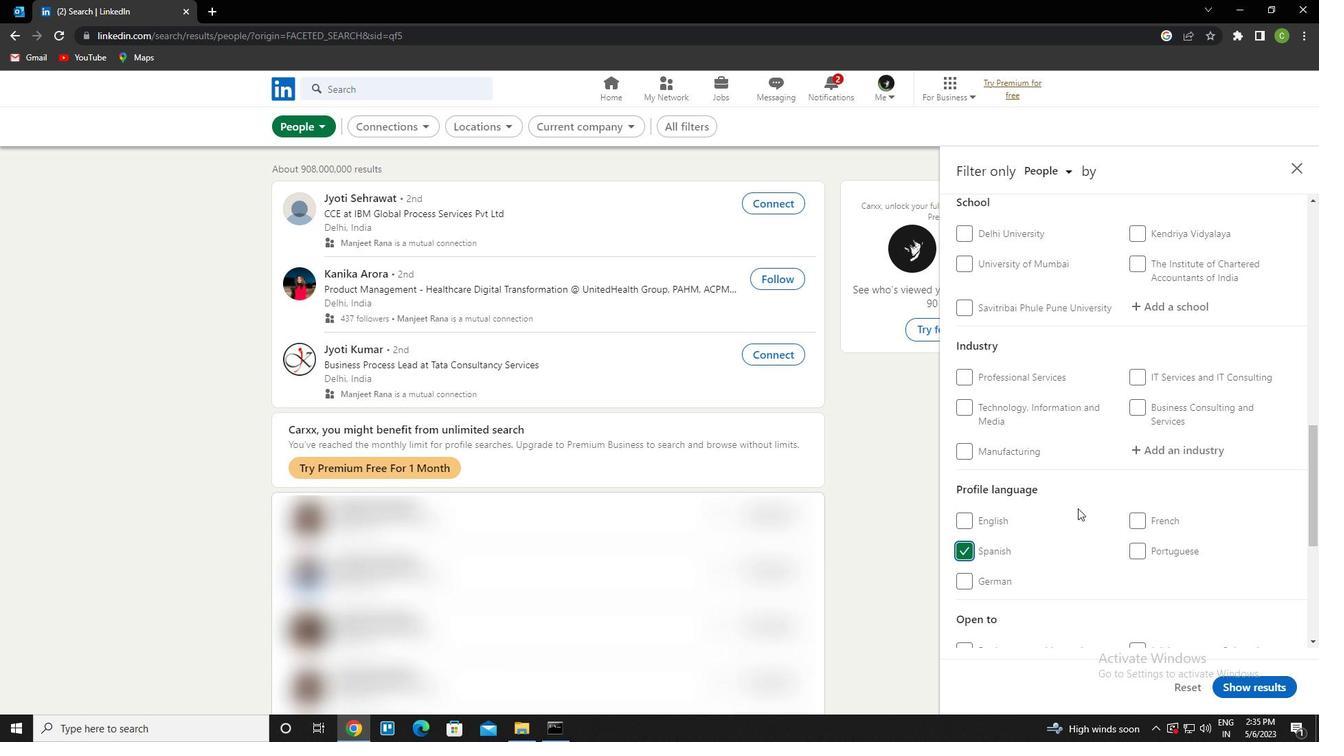 
Action: Mouse scrolled (1078, 509) with delta (0, 0)
Screenshot: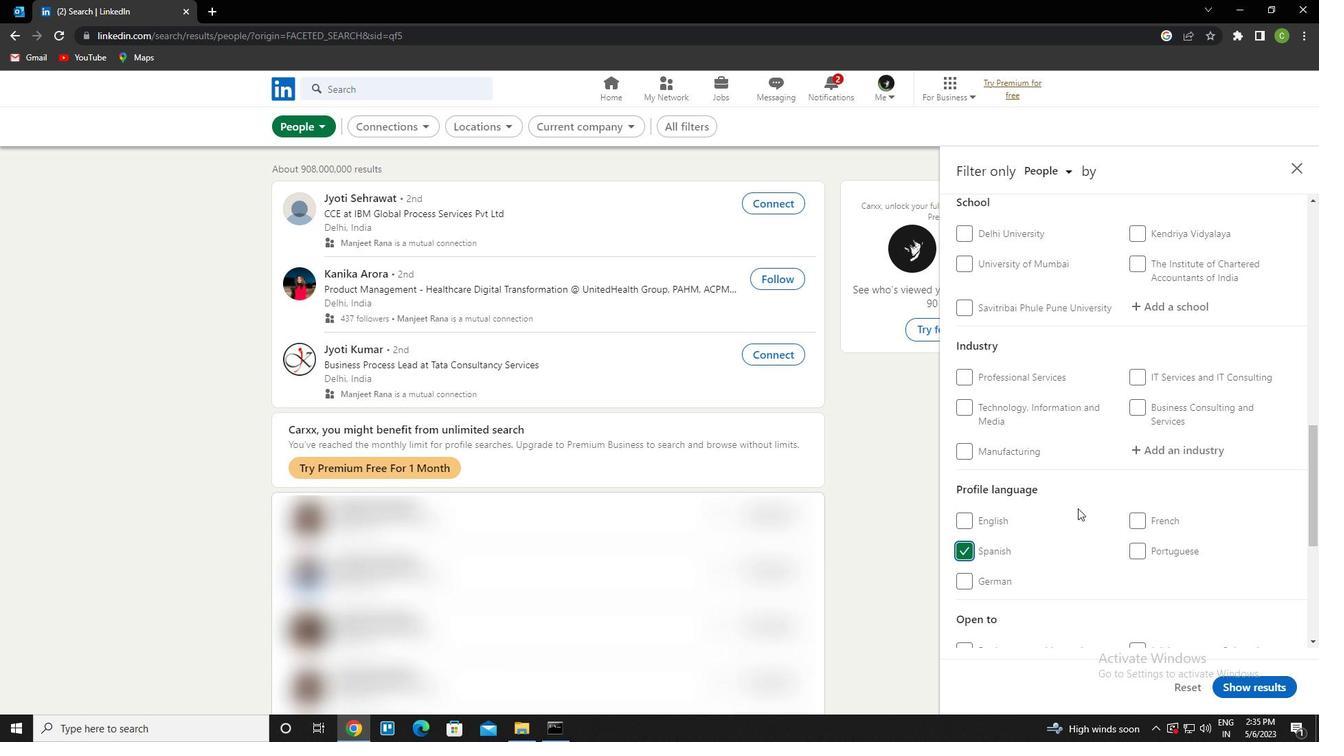 
Action: Mouse scrolled (1078, 509) with delta (0, 0)
Screenshot: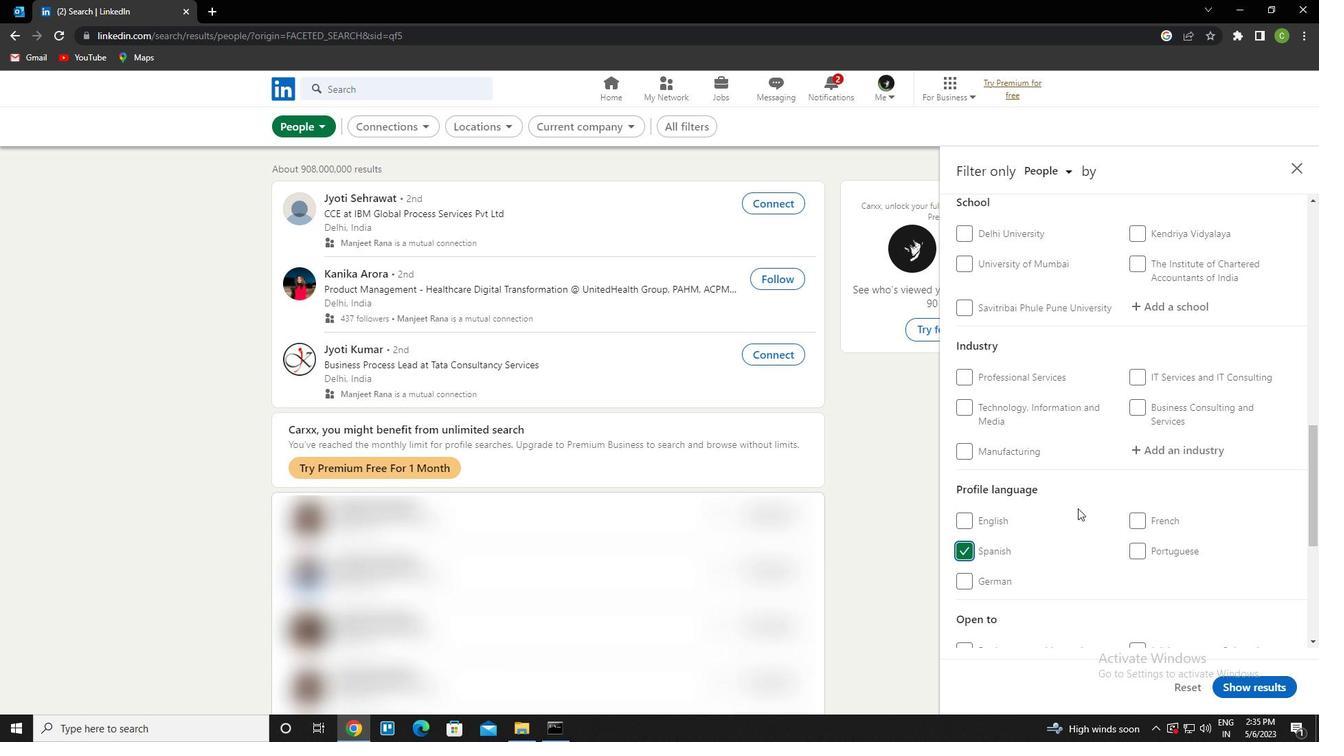 
Action: Mouse scrolled (1078, 509) with delta (0, 0)
Screenshot: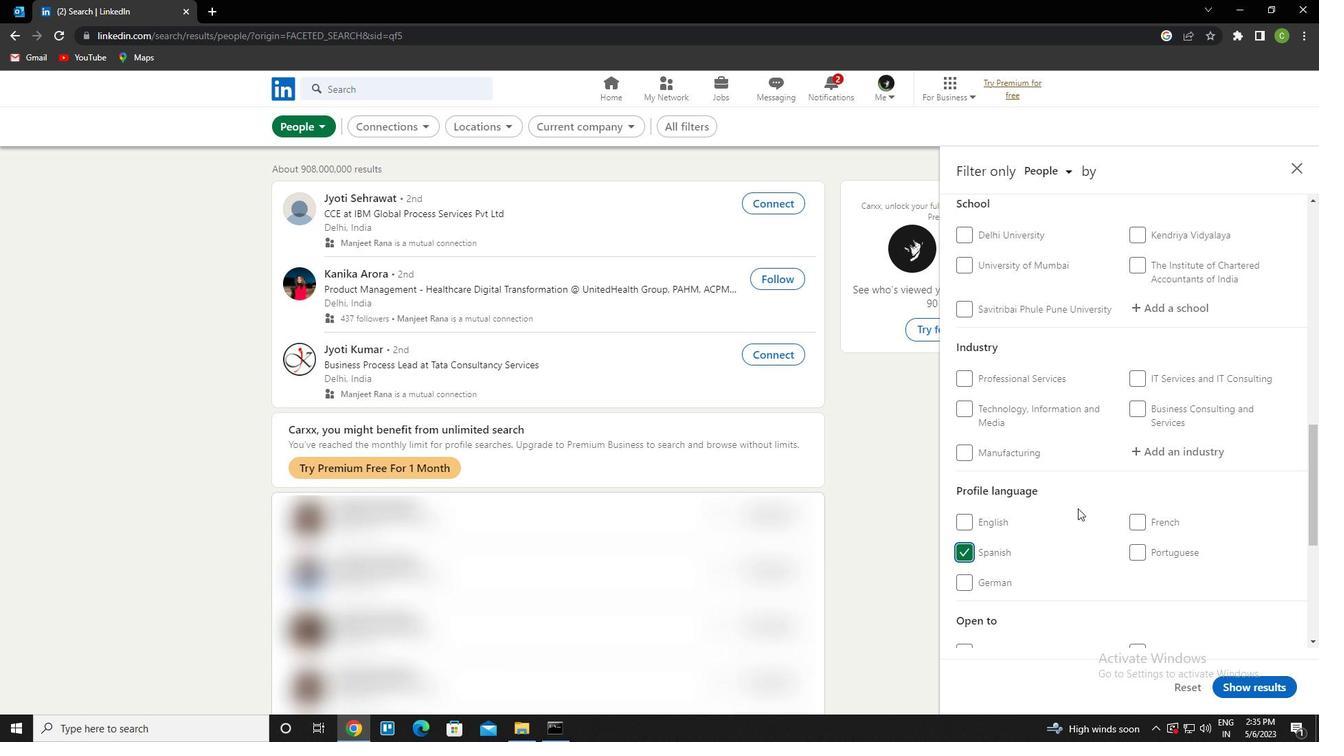 
Action: Mouse moved to (1103, 461)
Screenshot: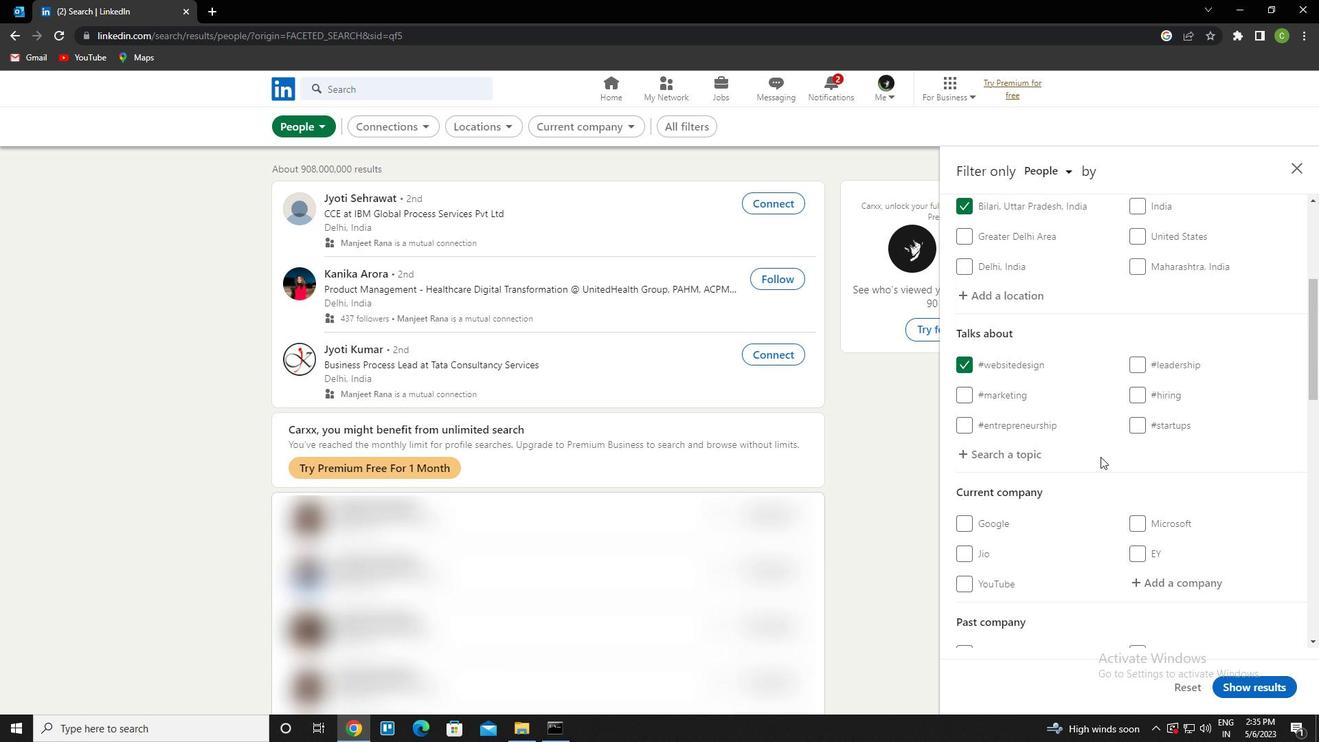 
Action: Mouse scrolled (1103, 461) with delta (0, 0)
Screenshot: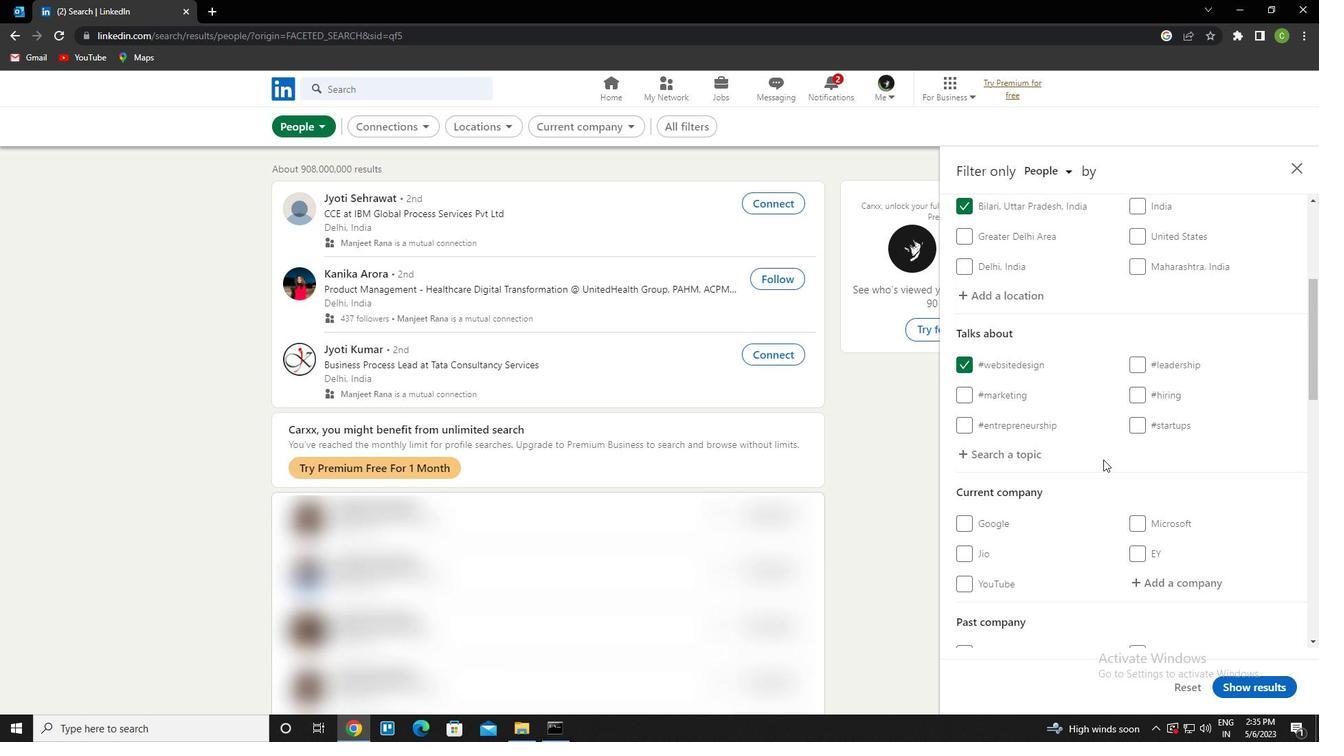 
Action: Mouse moved to (1157, 513)
Screenshot: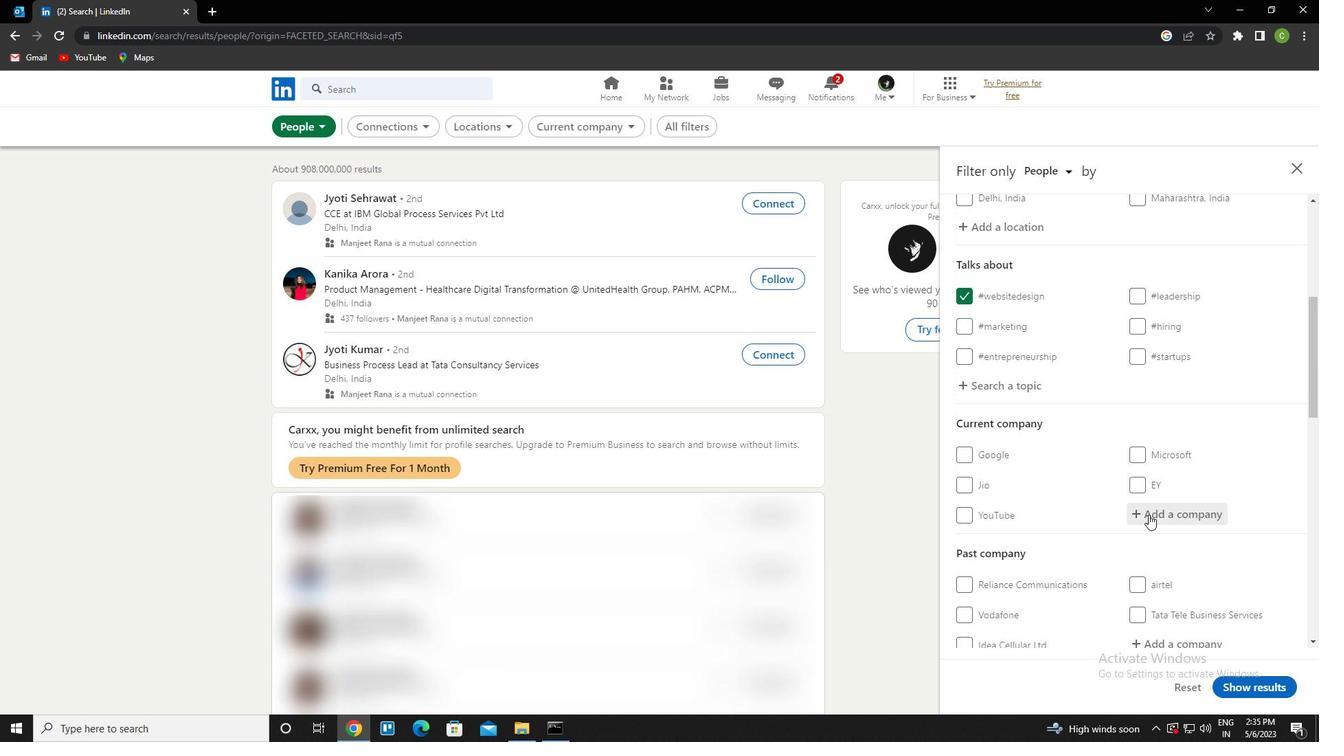
Action: Mouse pressed left at (1157, 513)
Screenshot: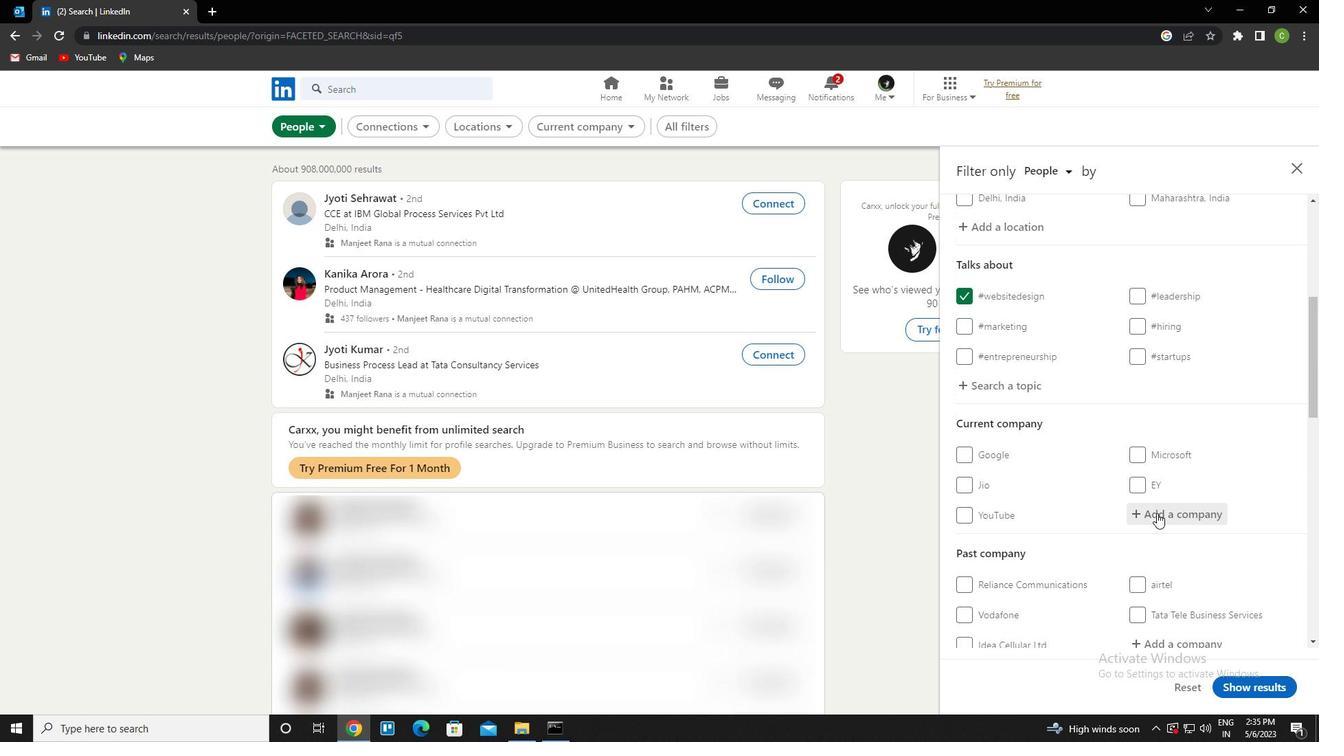 
Action: Key pressed <Key.caps_lock>a<Key.caps_lock>pparel<Key.space>resou<Key.down><Key.enter>
Screenshot: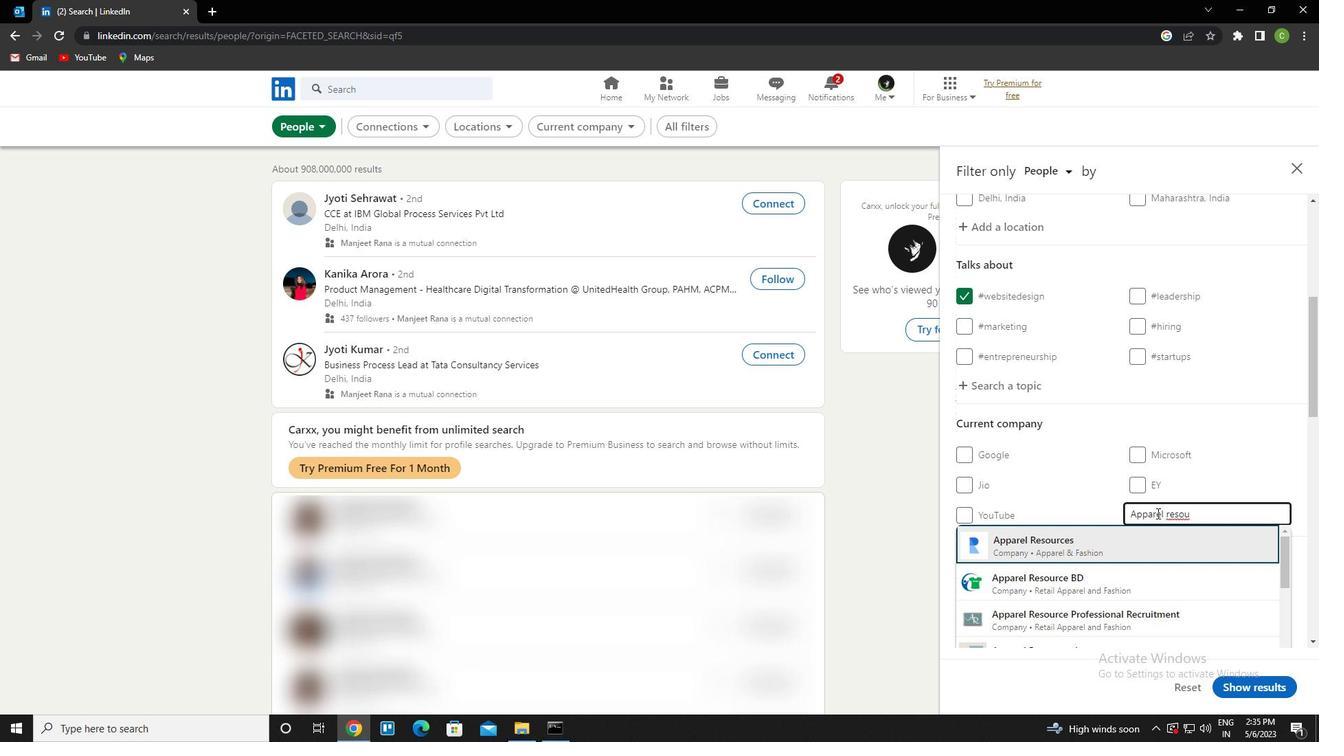 
Action: Mouse scrolled (1157, 512) with delta (0, 0)
Screenshot: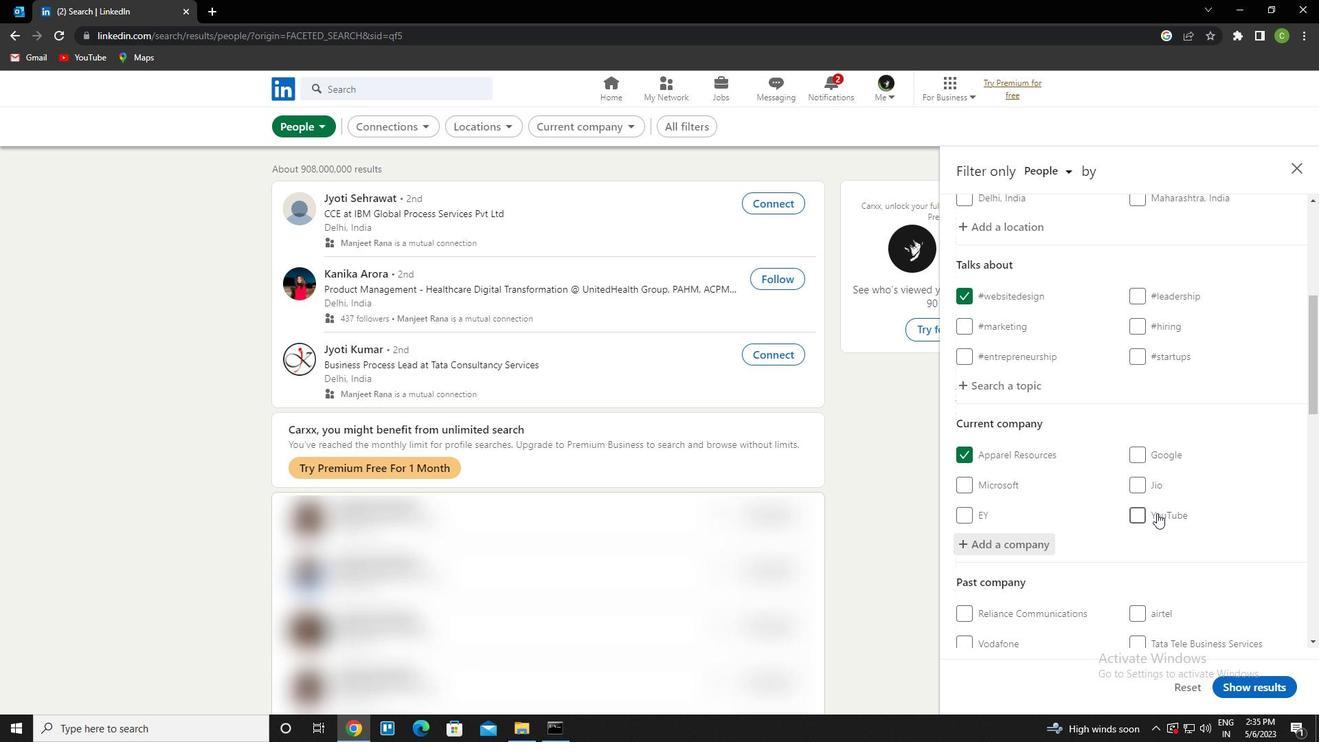 
Action: Mouse scrolled (1157, 512) with delta (0, 0)
Screenshot: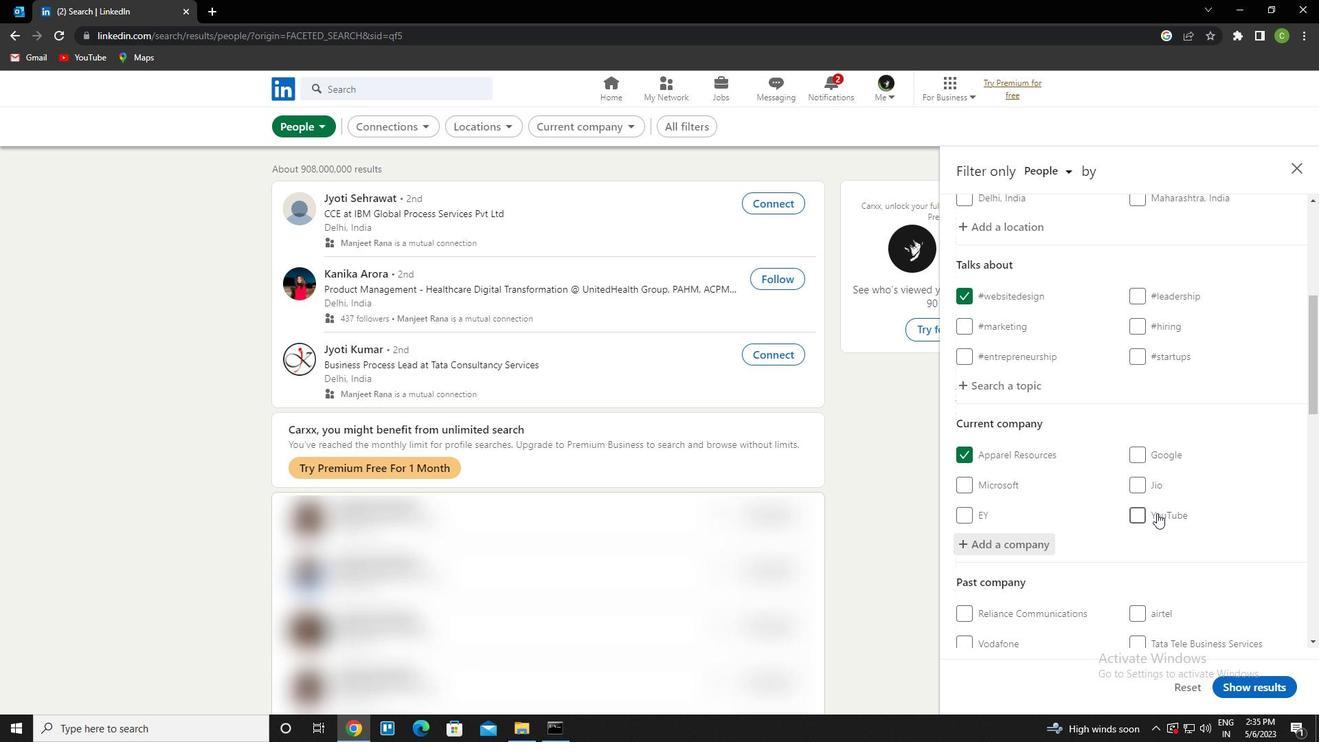 
Action: Mouse scrolled (1157, 512) with delta (0, 0)
Screenshot: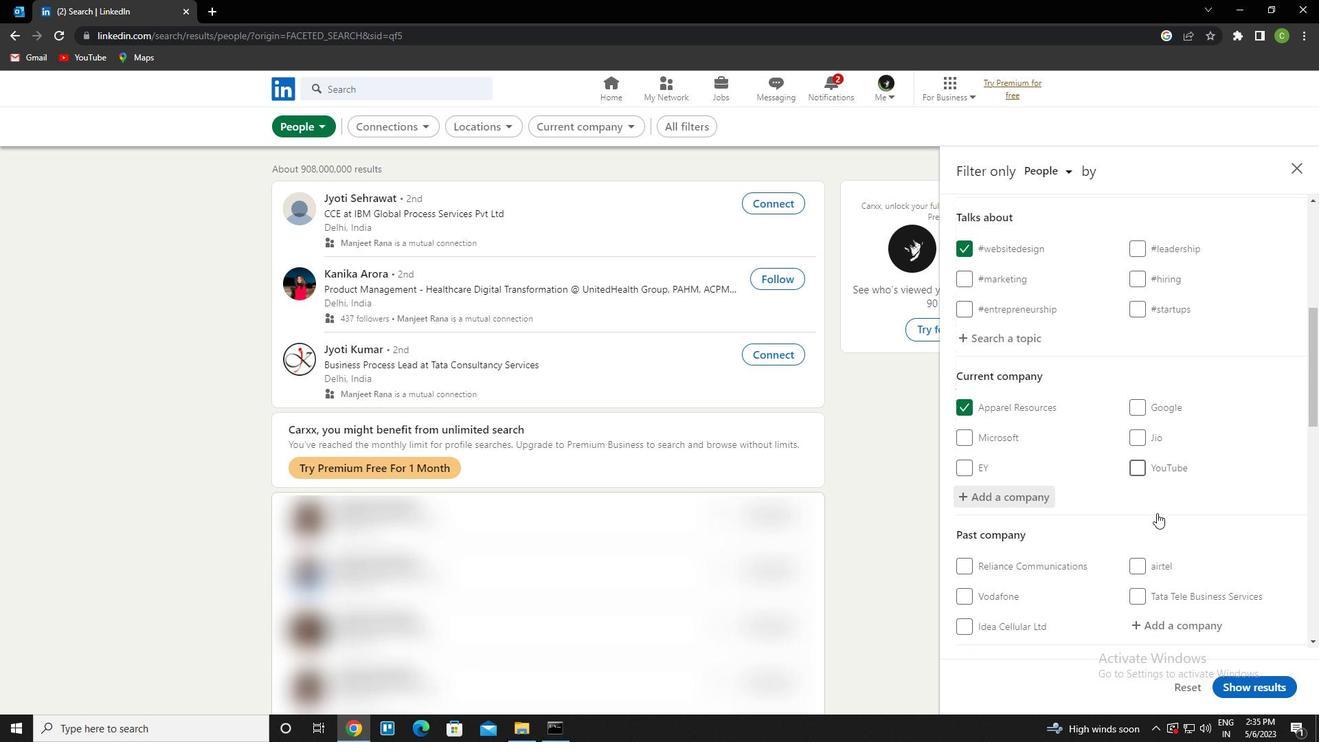 
Action: Mouse scrolled (1157, 512) with delta (0, 0)
Screenshot: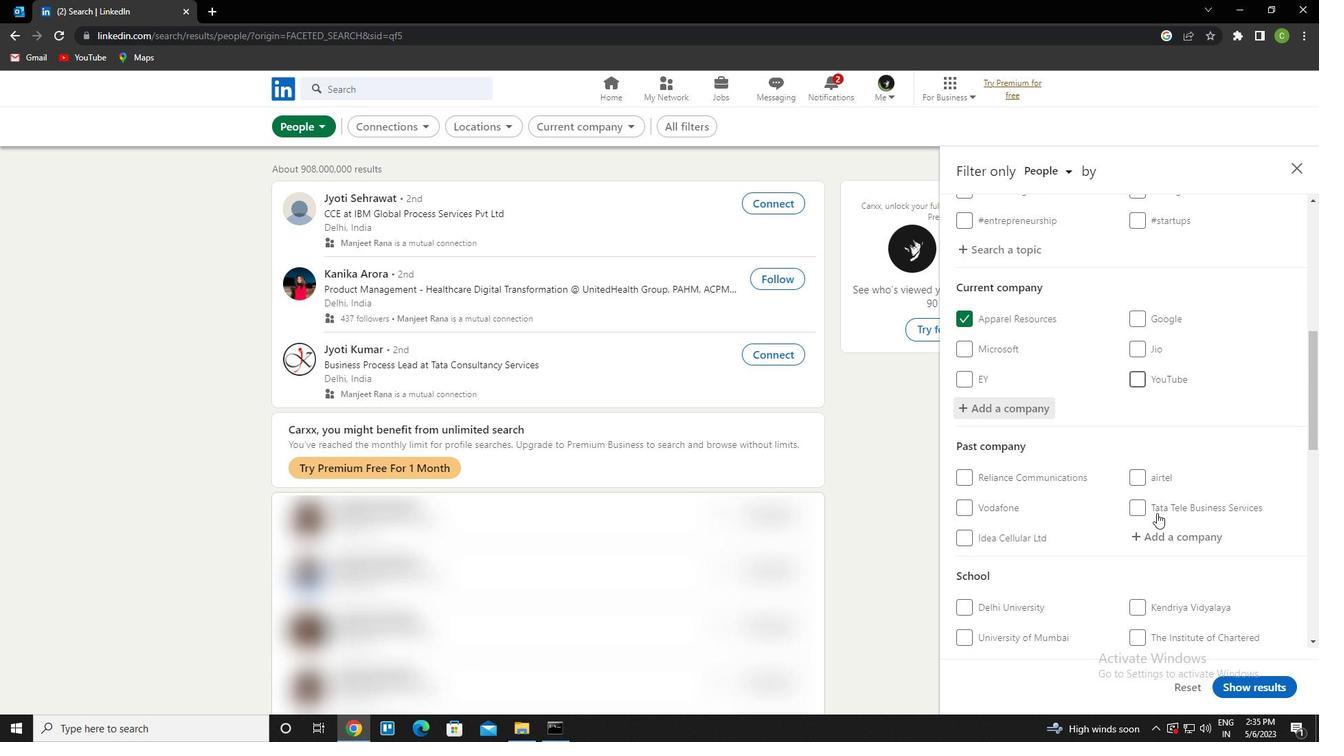 
Action: Mouse moved to (1156, 542)
Screenshot: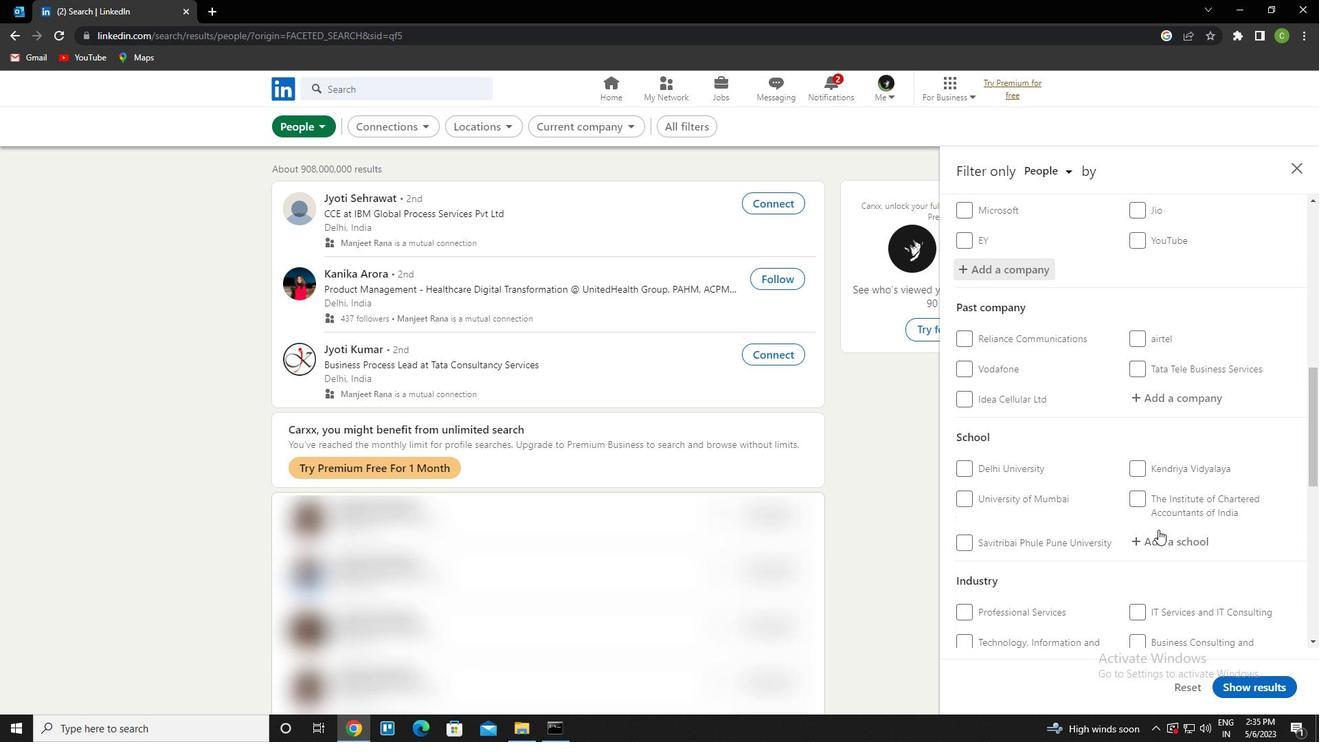 
Action: Mouse pressed left at (1156, 542)
Screenshot: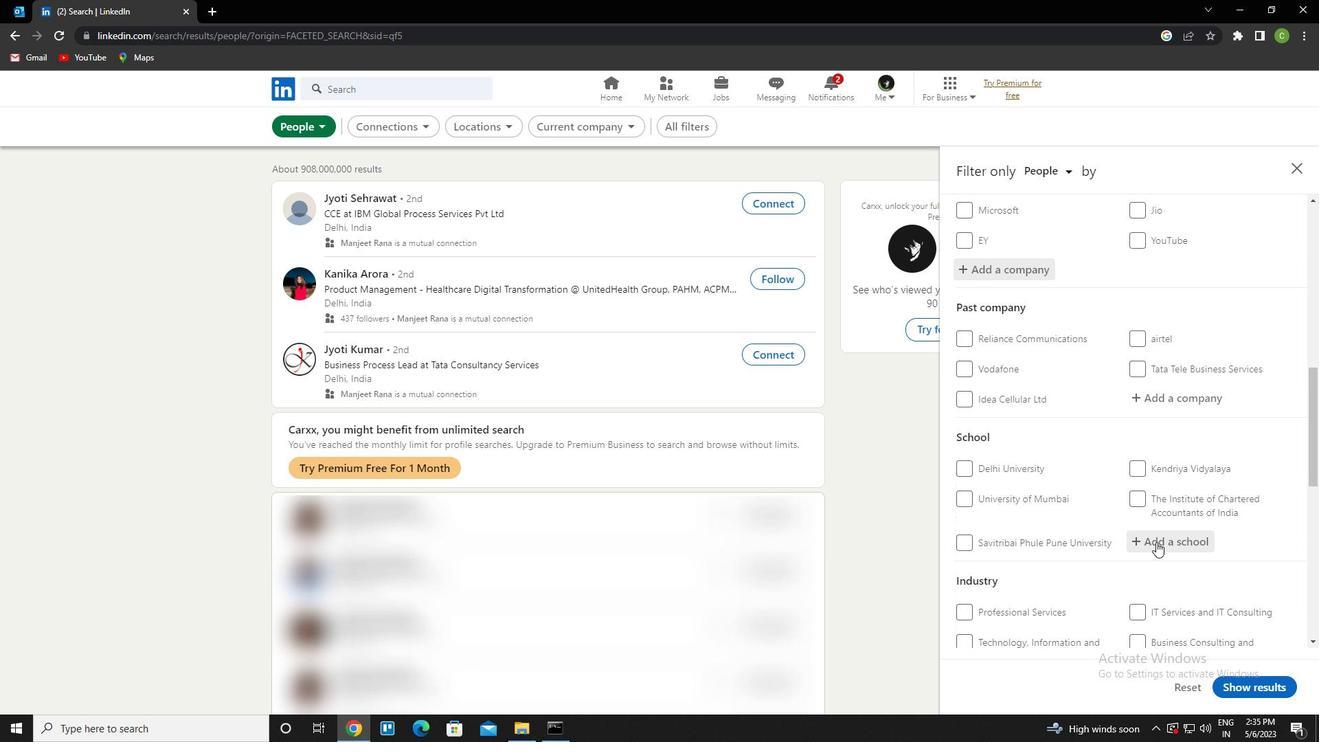 
Action: Mouse moved to (1155, 542)
Screenshot: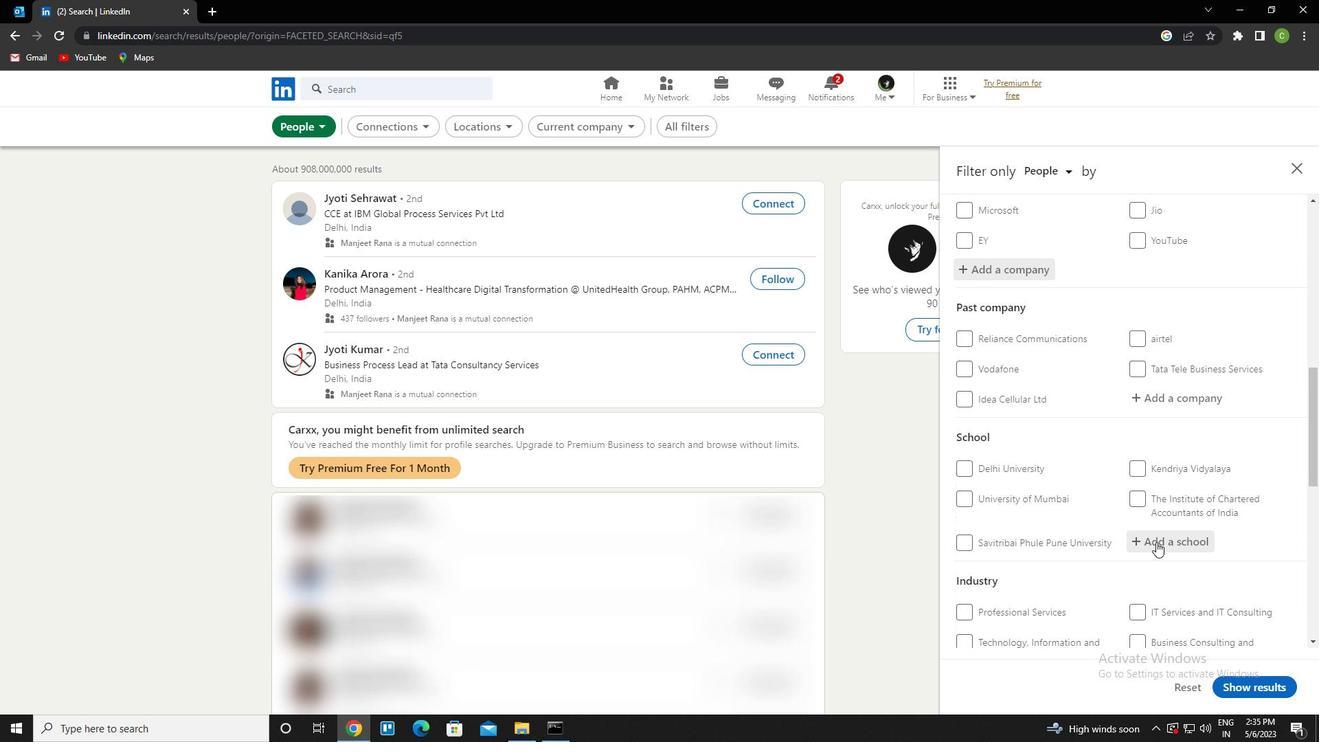 
Action: Key pressed <Key.caps_lock>t<Key.caps_lock>amil<Key.space>nadu<Key.space>india<Key.space>jobs<Key.down><Key.enter>
Screenshot: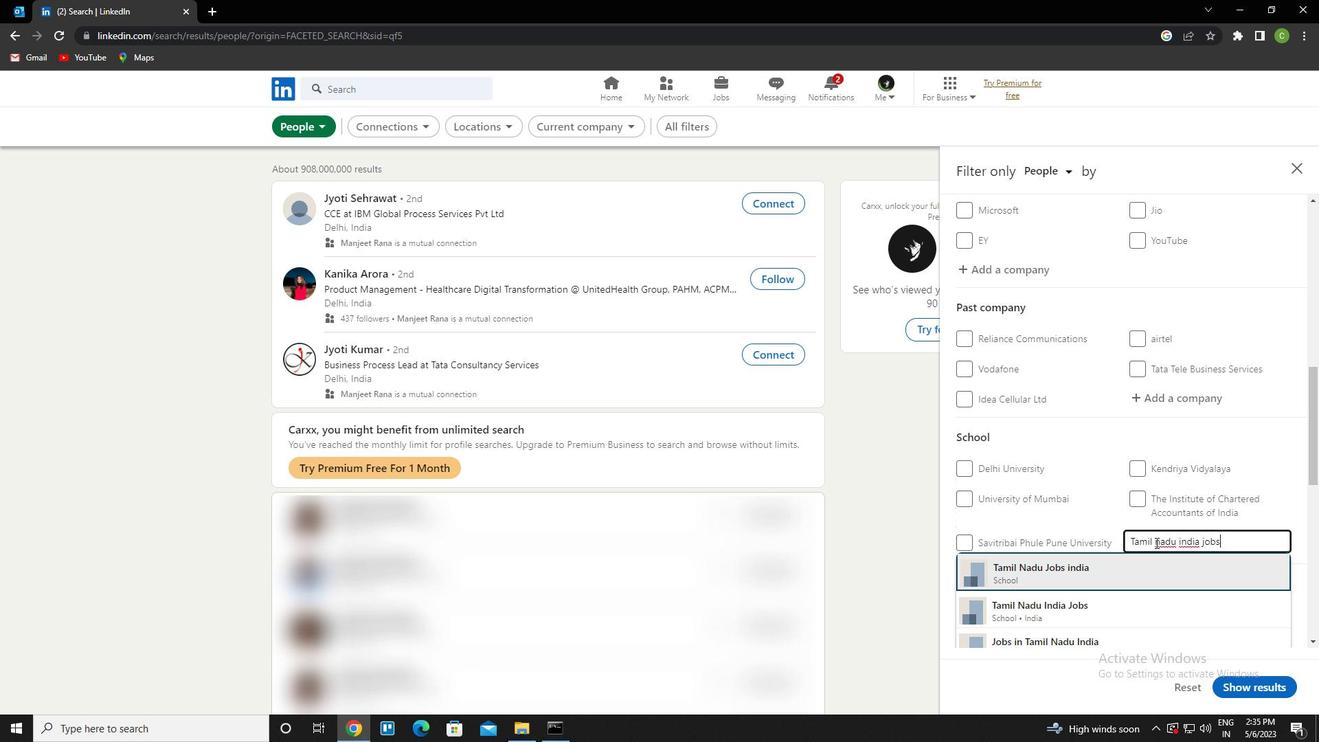 
Action: Mouse moved to (1155, 509)
Screenshot: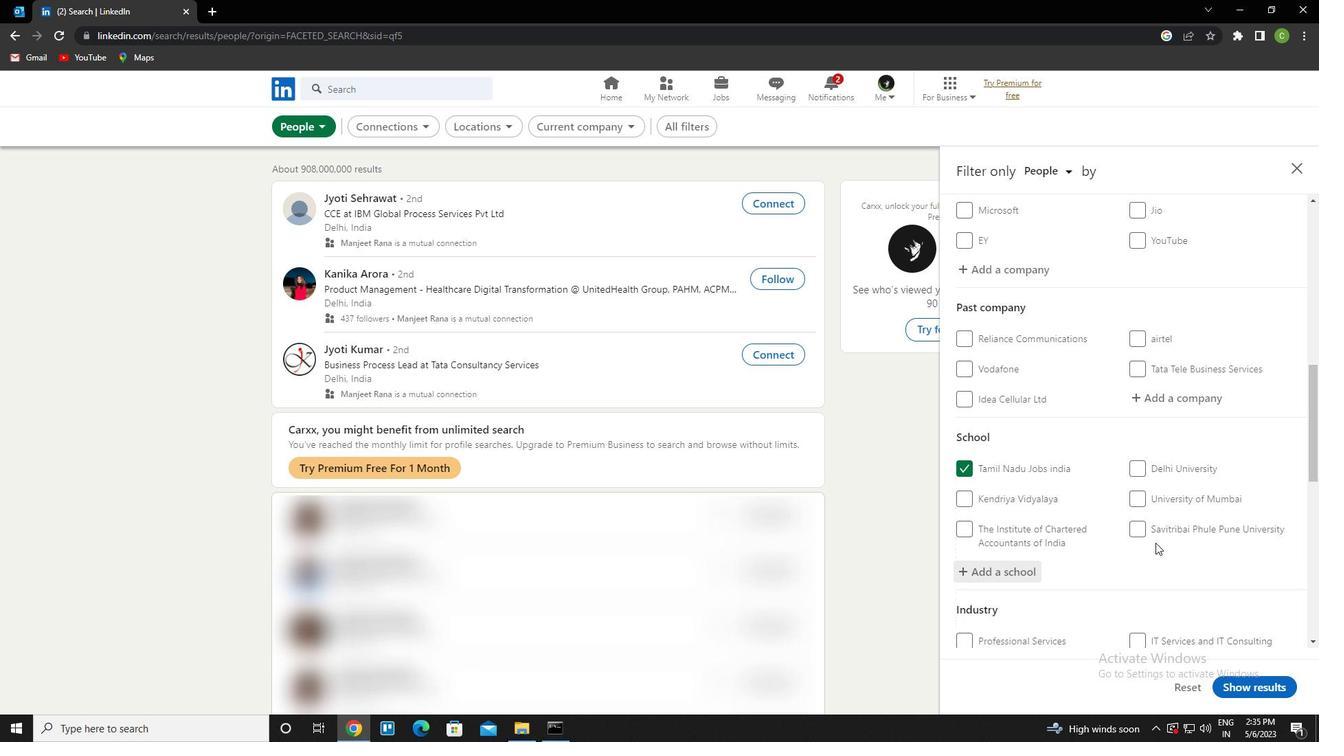 
Action: Mouse scrolled (1155, 508) with delta (0, 0)
Screenshot: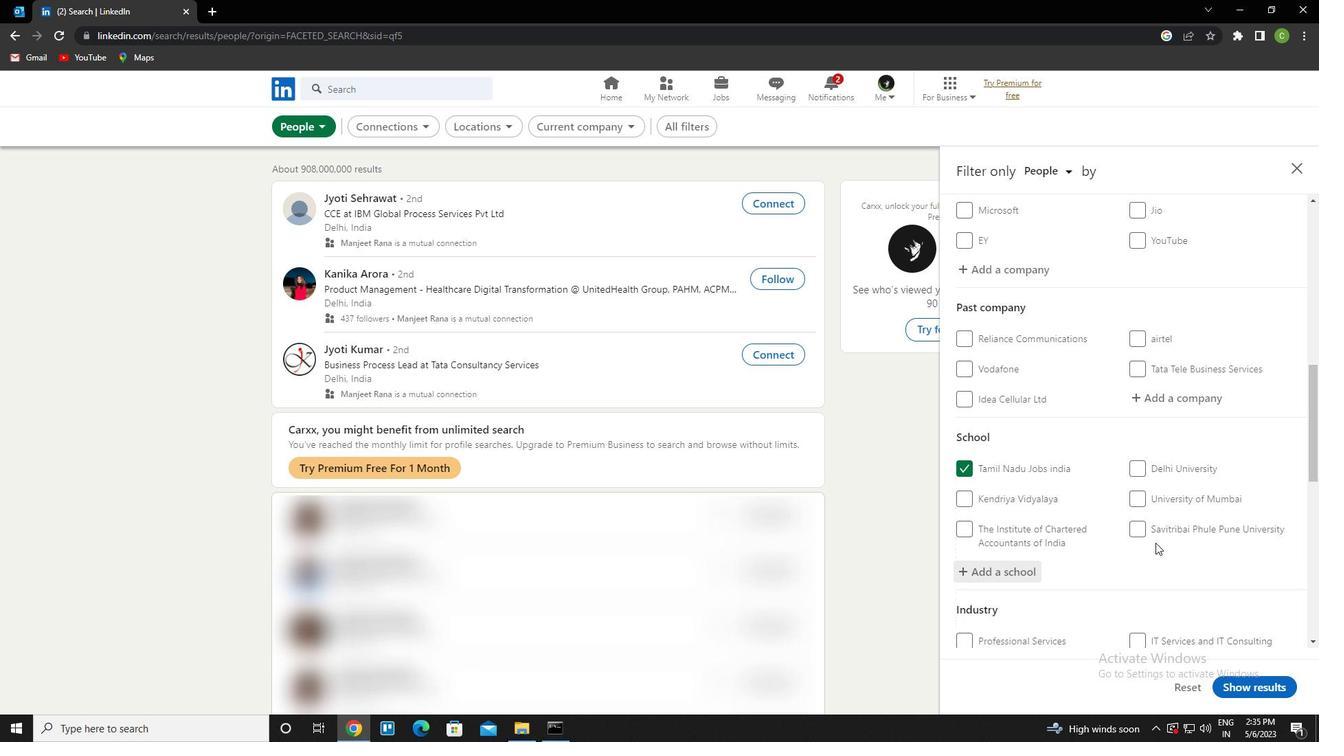 
Action: Mouse moved to (1155, 509)
Screenshot: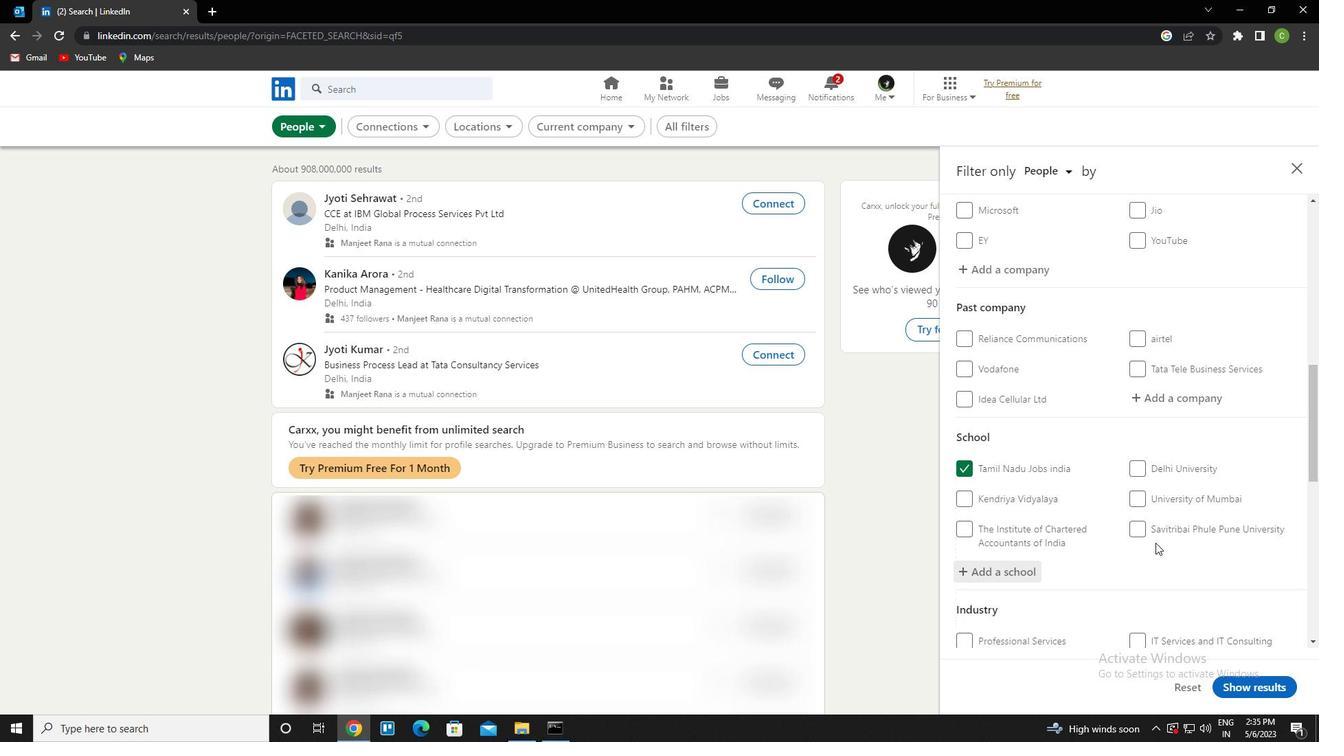 
Action: Mouse scrolled (1155, 508) with delta (0, 0)
Screenshot: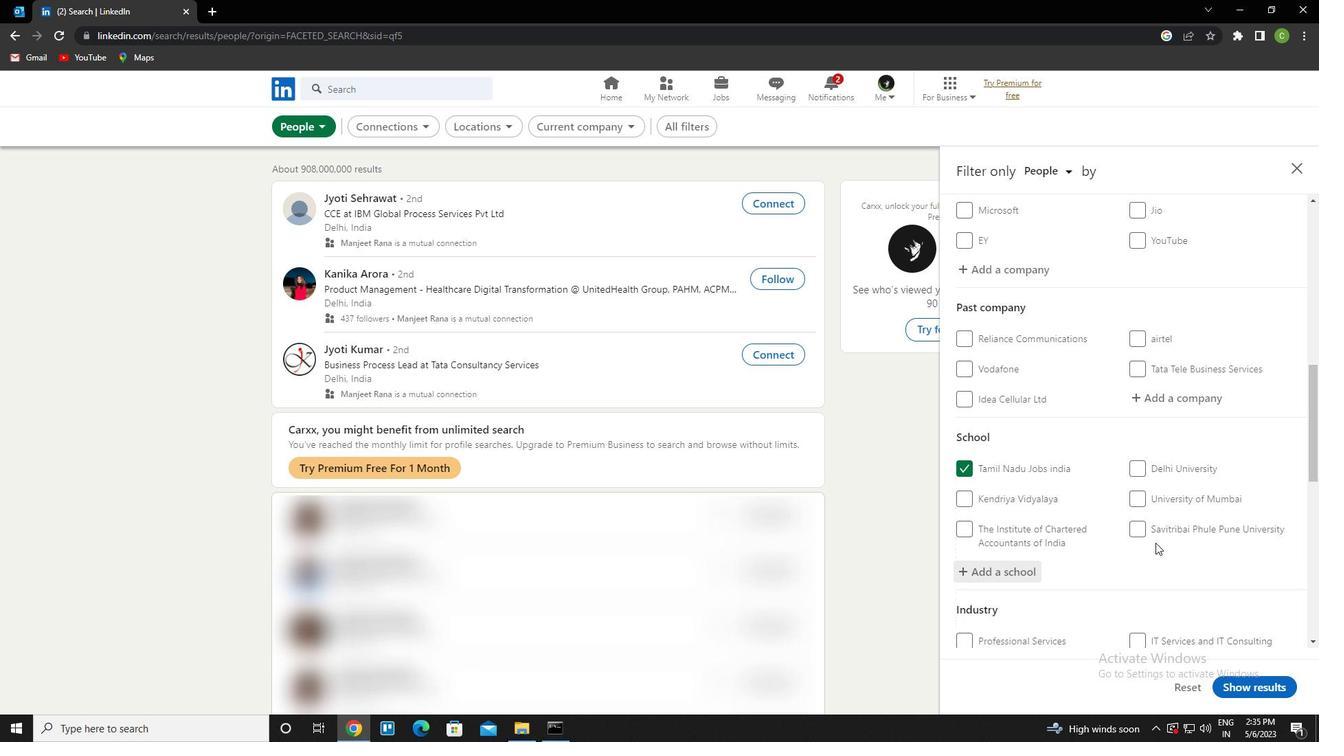 
Action: Mouse scrolled (1155, 508) with delta (0, 0)
Screenshot: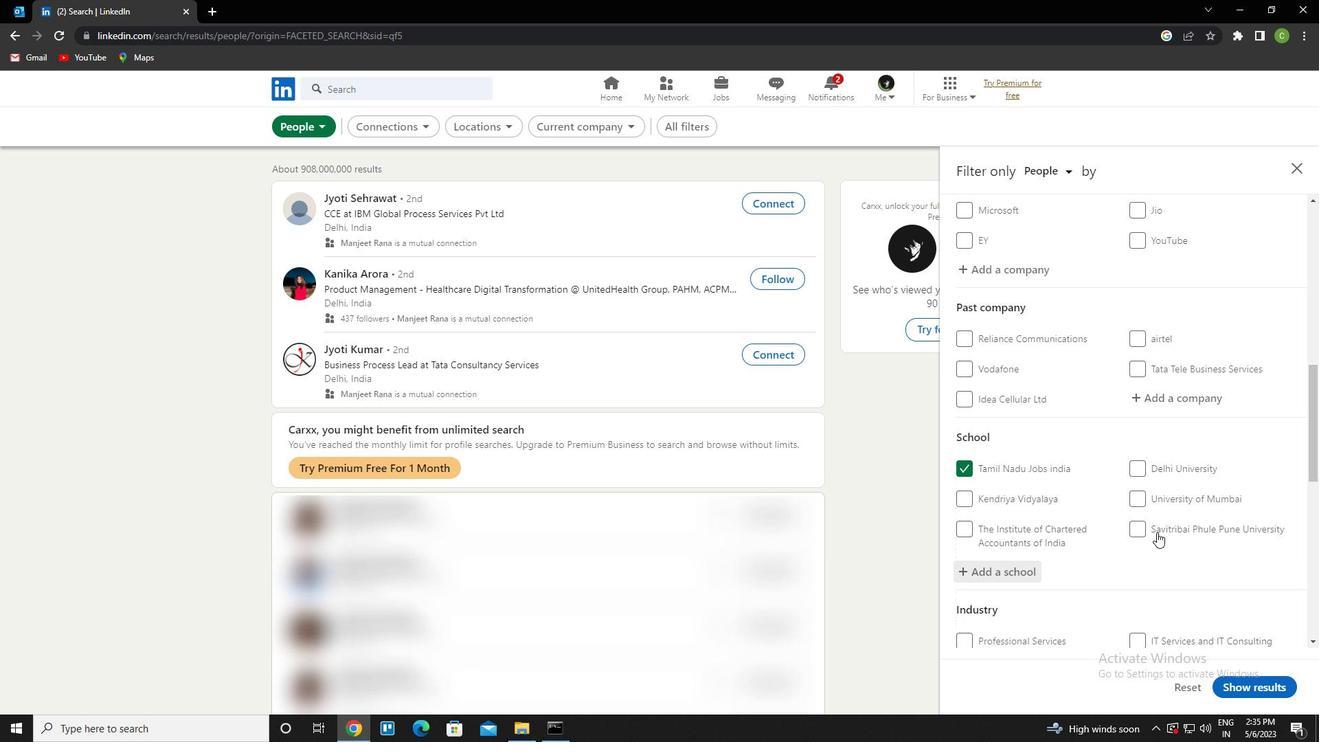 
Action: Mouse scrolled (1155, 508) with delta (0, 0)
Screenshot: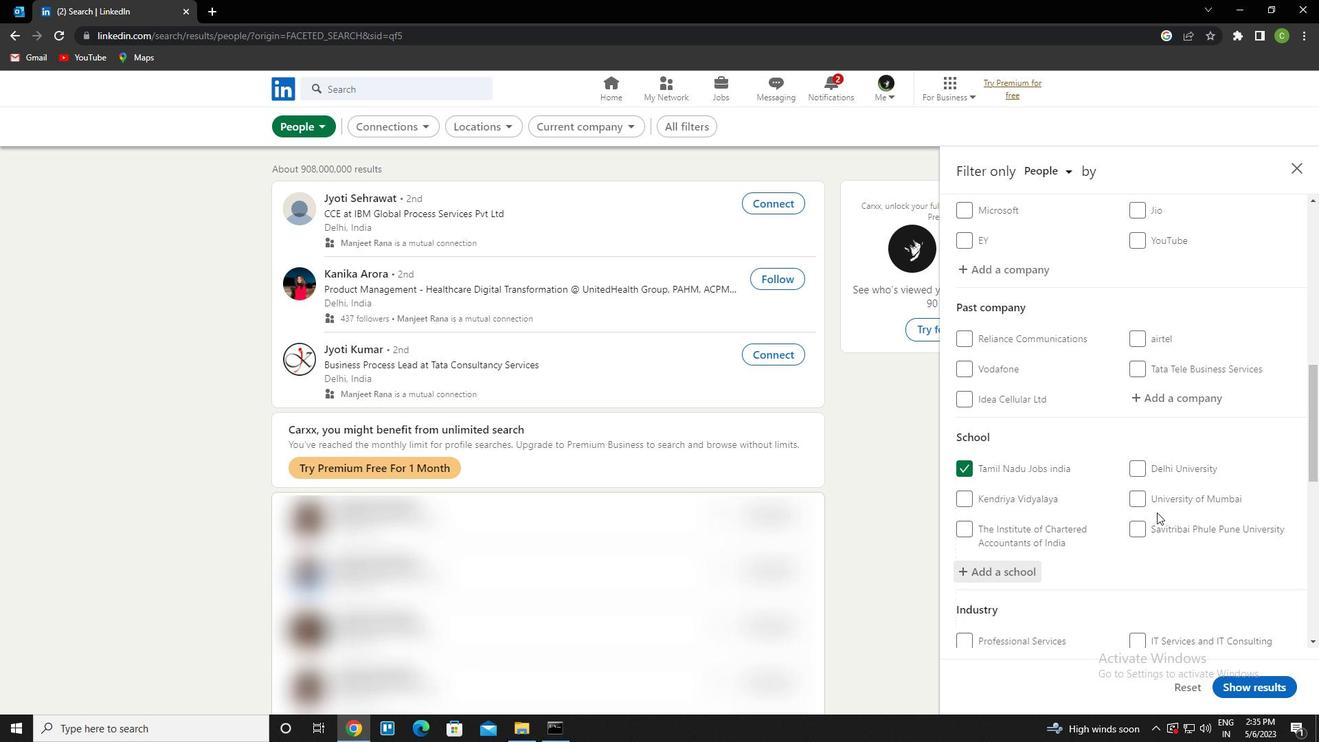 
Action: Mouse scrolled (1155, 508) with delta (0, 0)
Screenshot: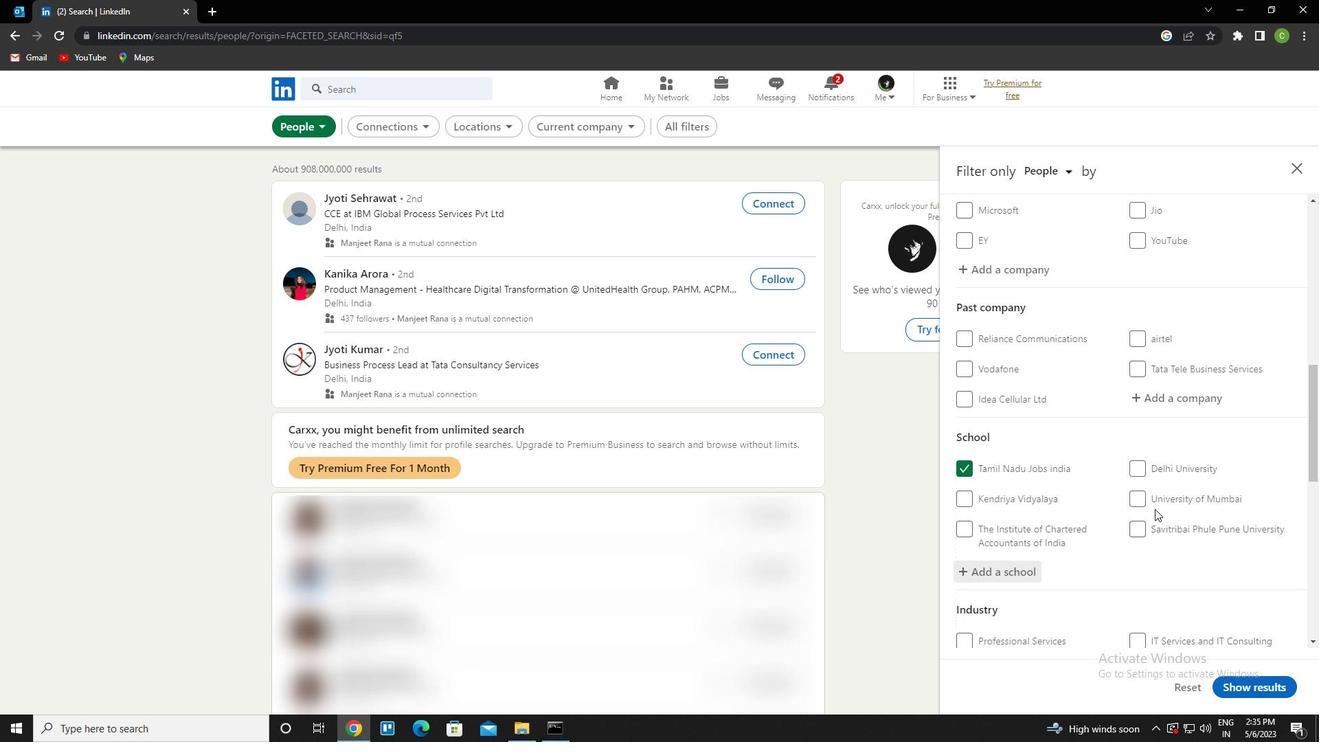 
Action: Mouse moved to (1183, 374)
Screenshot: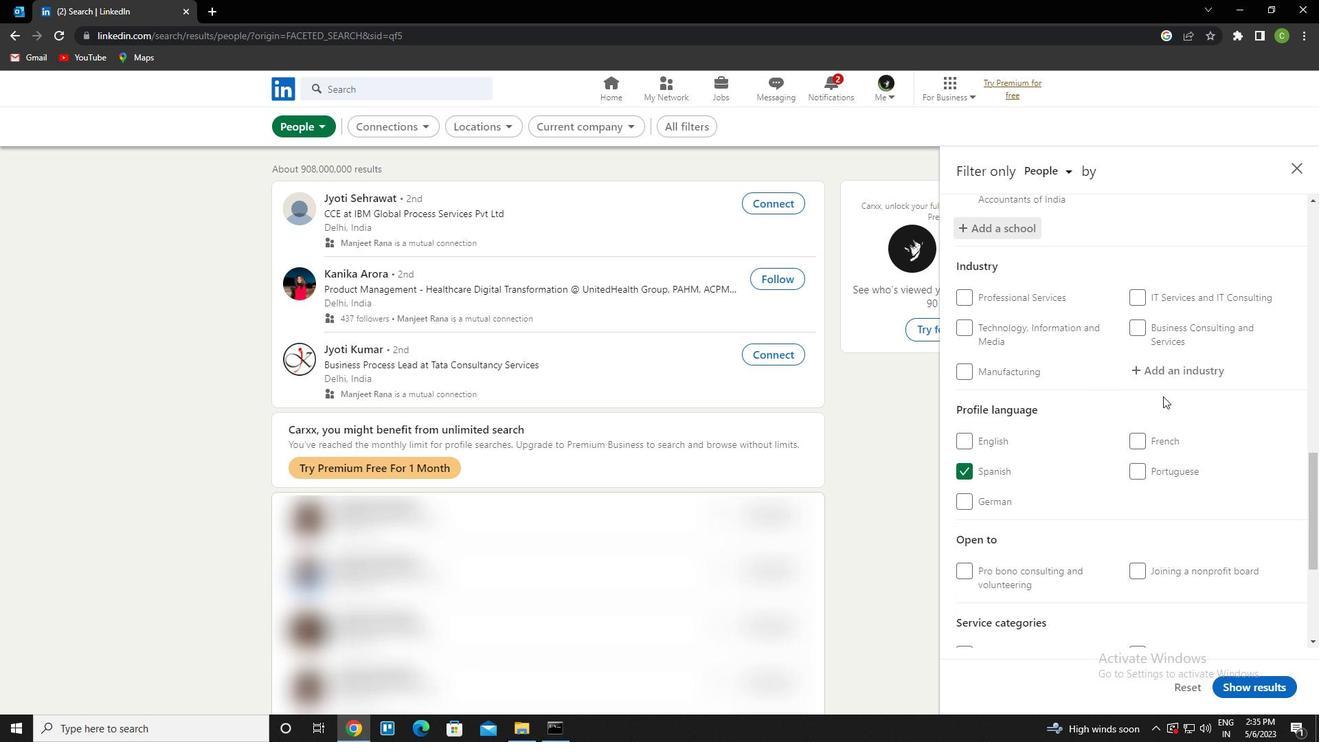 
Action: Mouse pressed left at (1183, 374)
Screenshot: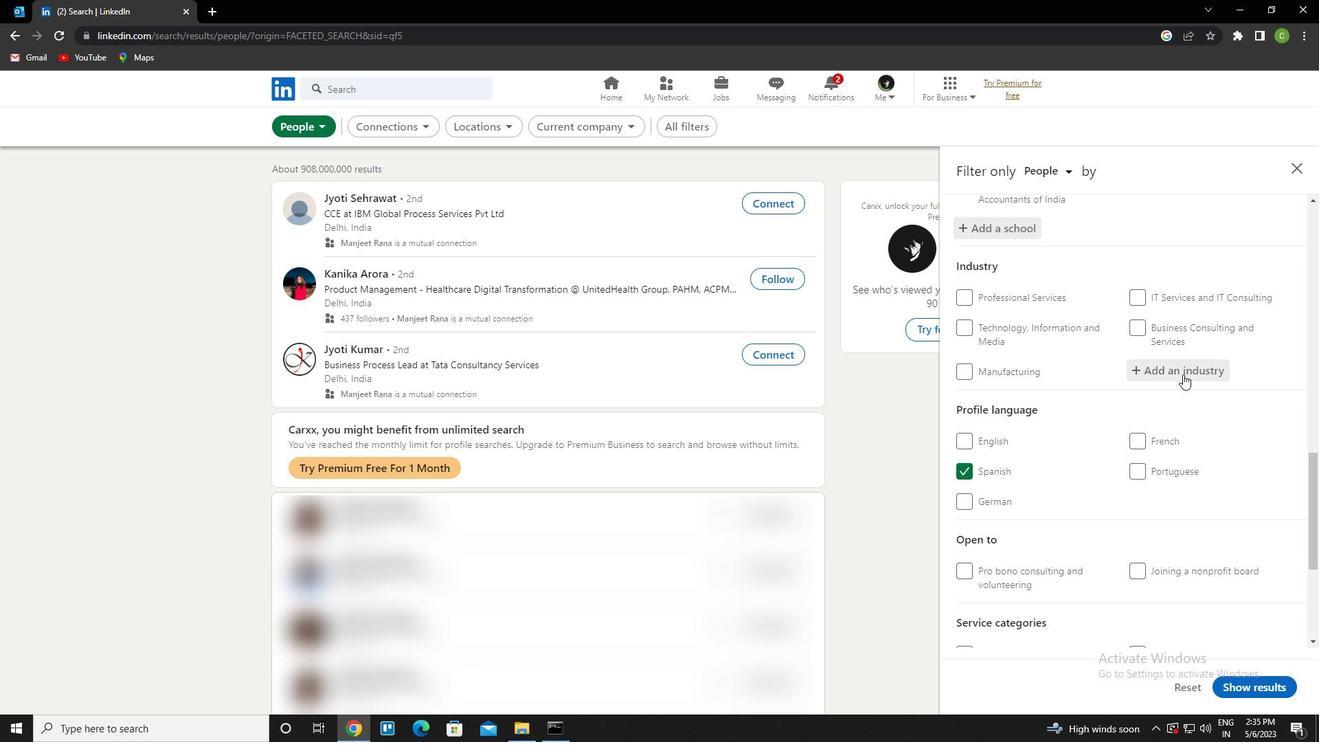 
Action: Key pressed <Key.caps_lock>c<Key.caps_lock>onstruction<Key.down><Key.enter>
Screenshot: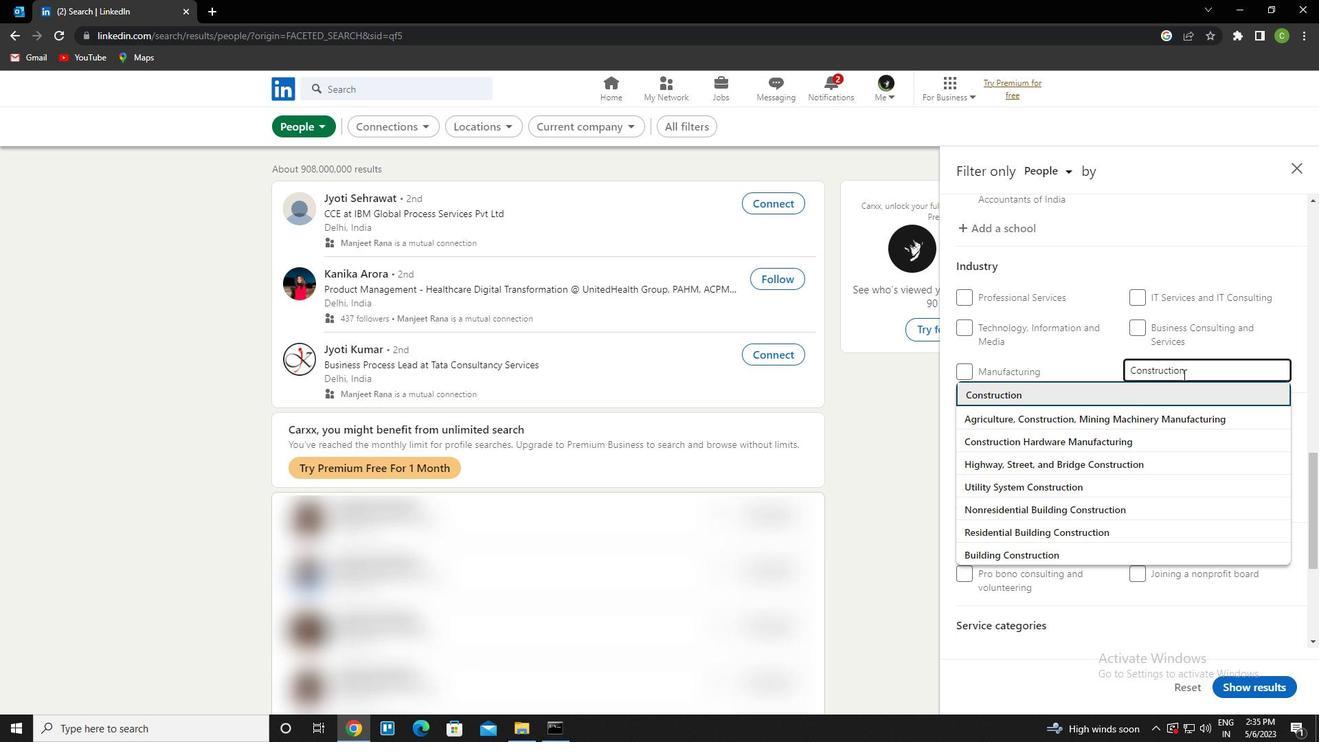 
Action: Mouse scrolled (1183, 373) with delta (0, 0)
Screenshot: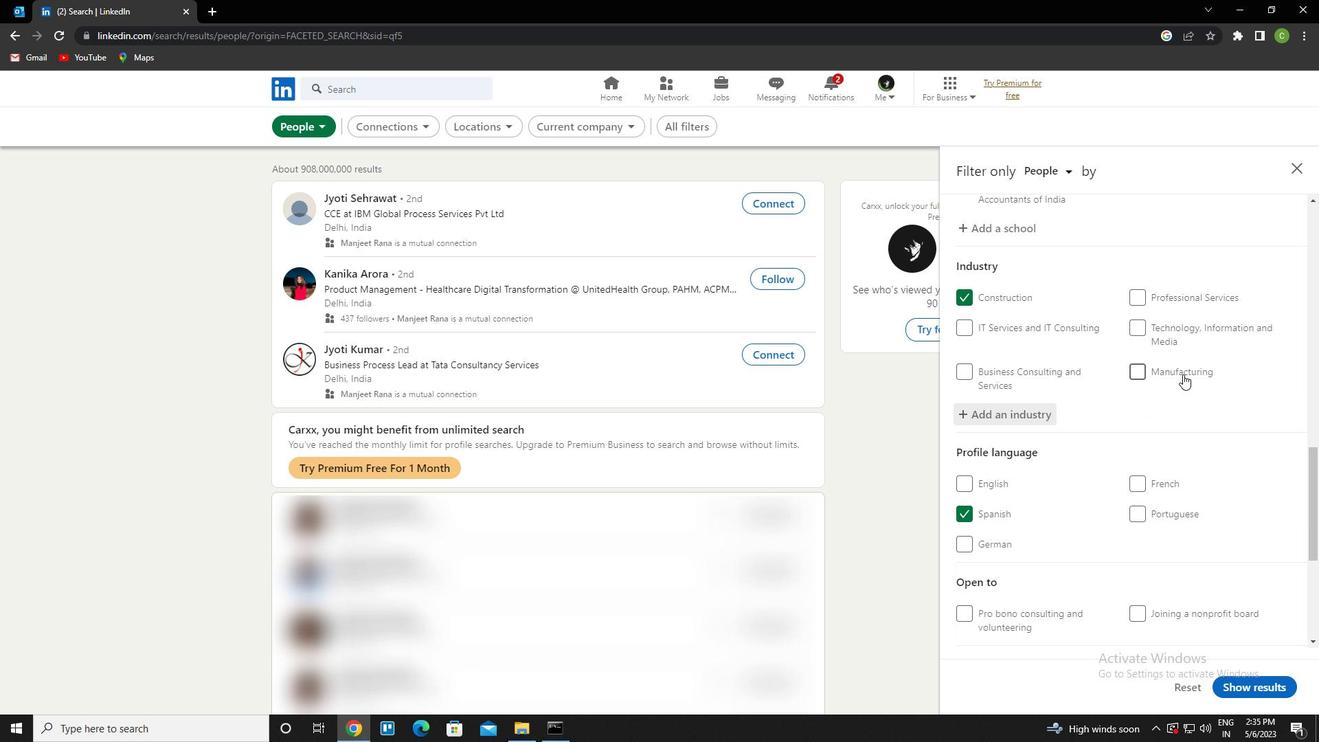 
Action: Mouse moved to (1181, 375)
Screenshot: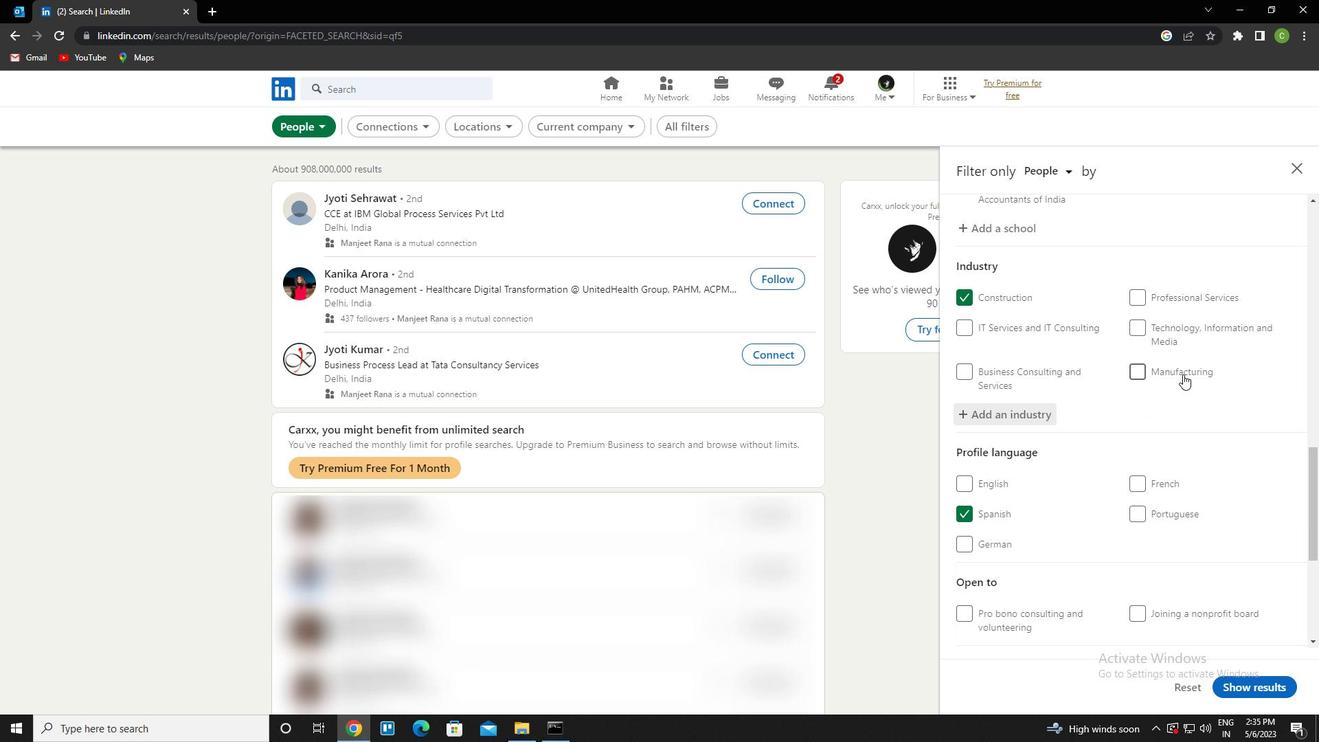 
Action: Mouse scrolled (1181, 374) with delta (0, 0)
Screenshot: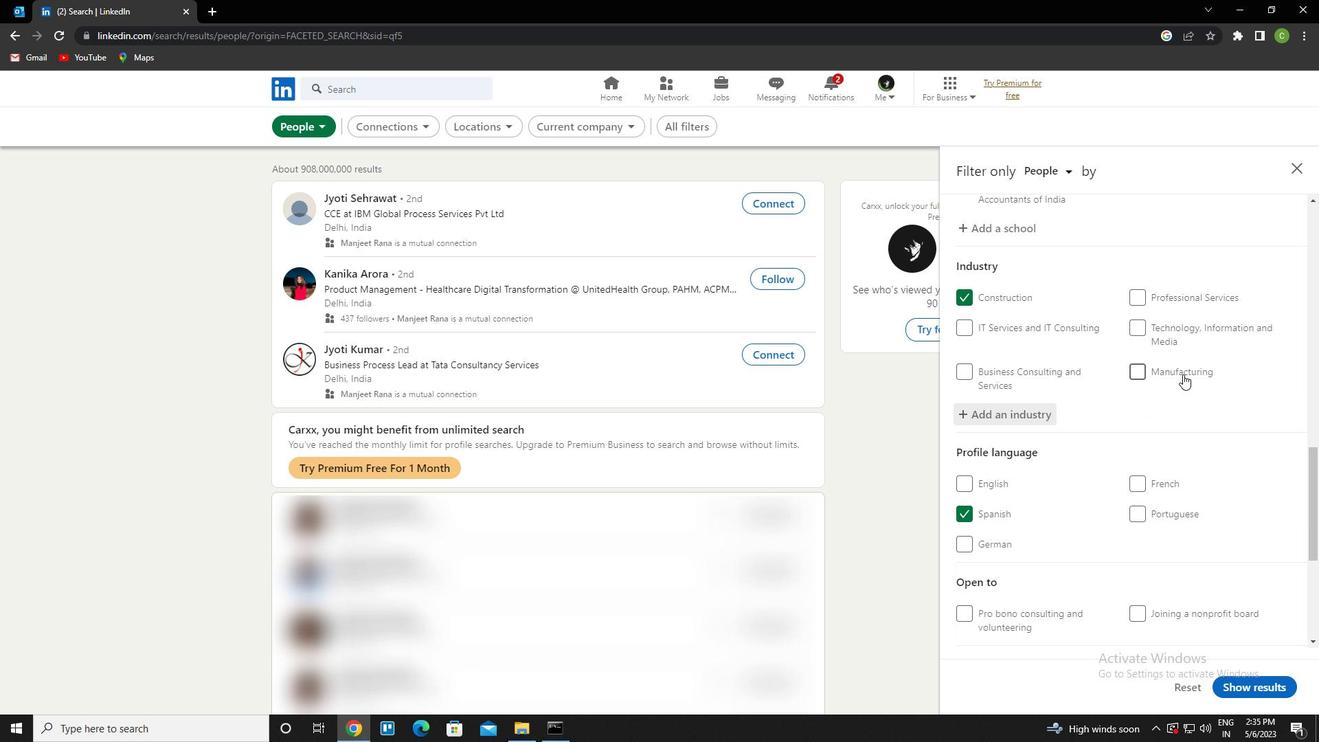 
Action: Mouse moved to (1180, 375)
Screenshot: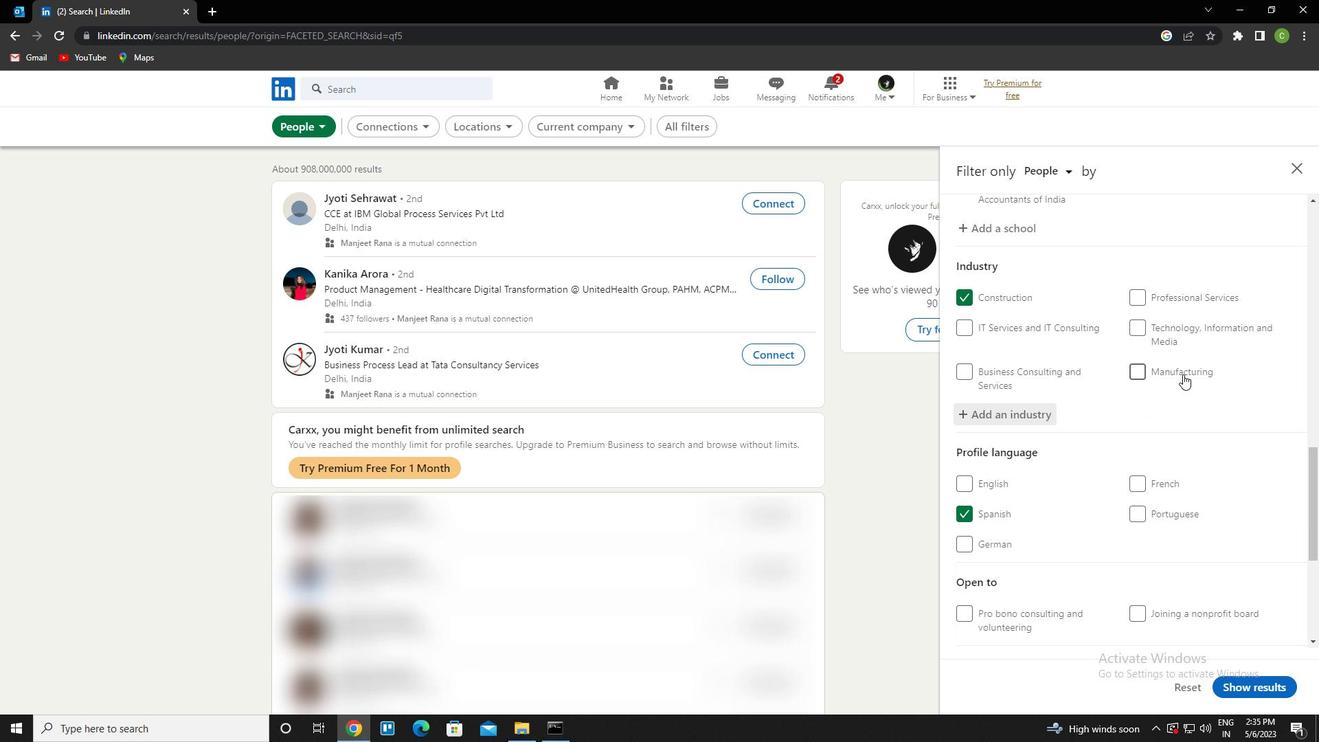 
Action: Mouse scrolled (1180, 374) with delta (0, 0)
Screenshot: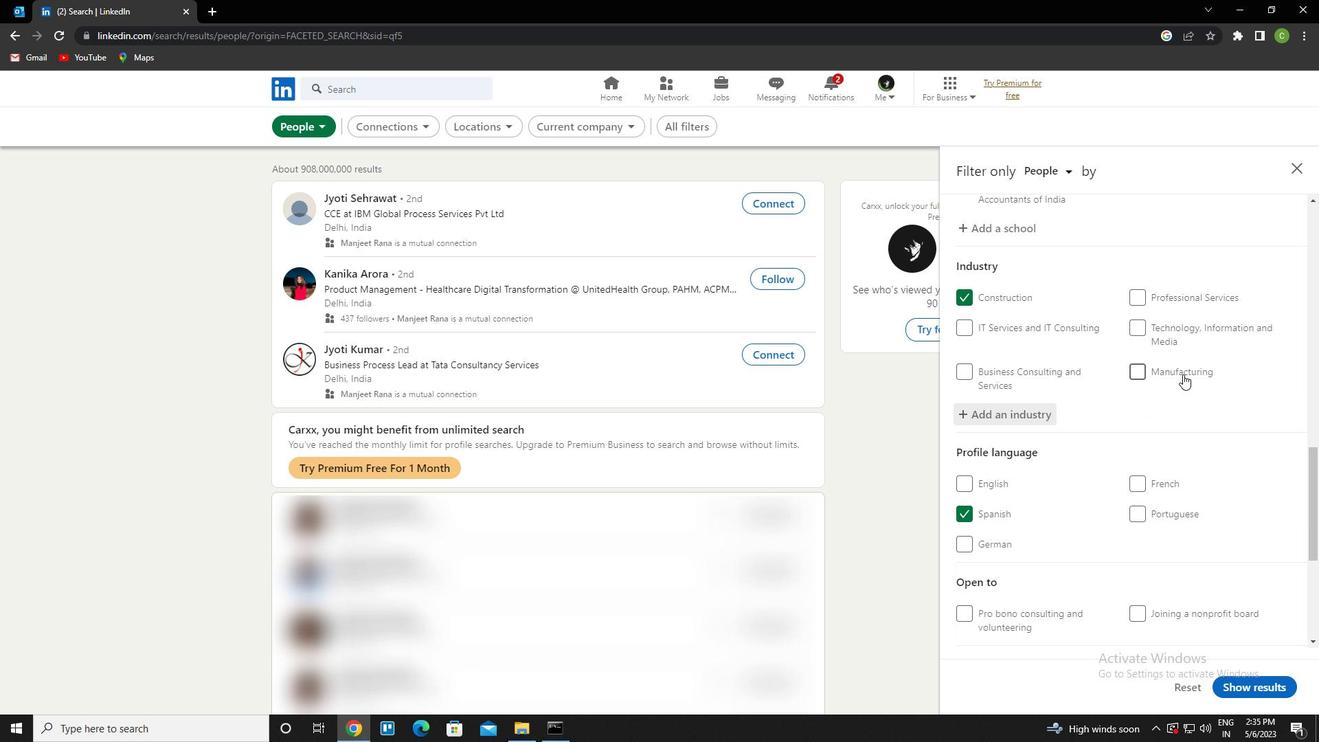 
Action: Mouse scrolled (1180, 374) with delta (0, 0)
Screenshot: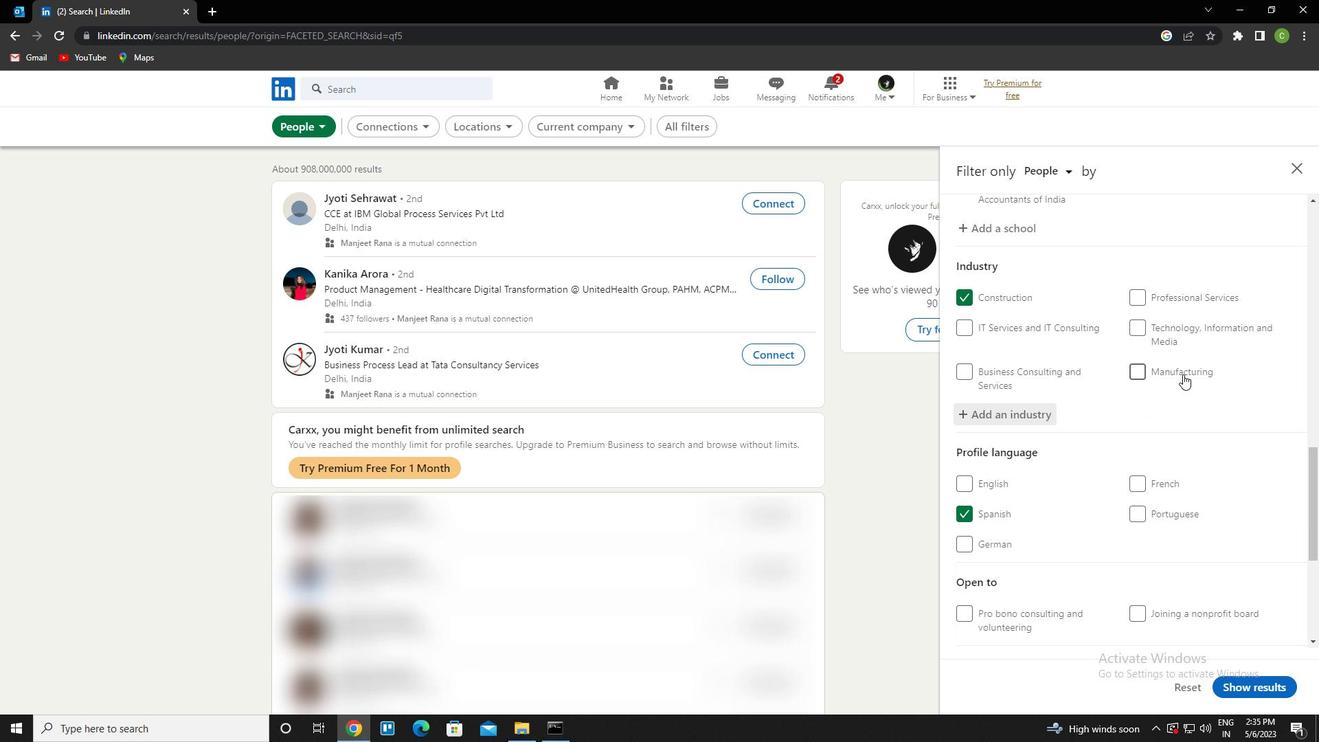 
Action: Mouse scrolled (1180, 374) with delta (0, 0)
Screenshot: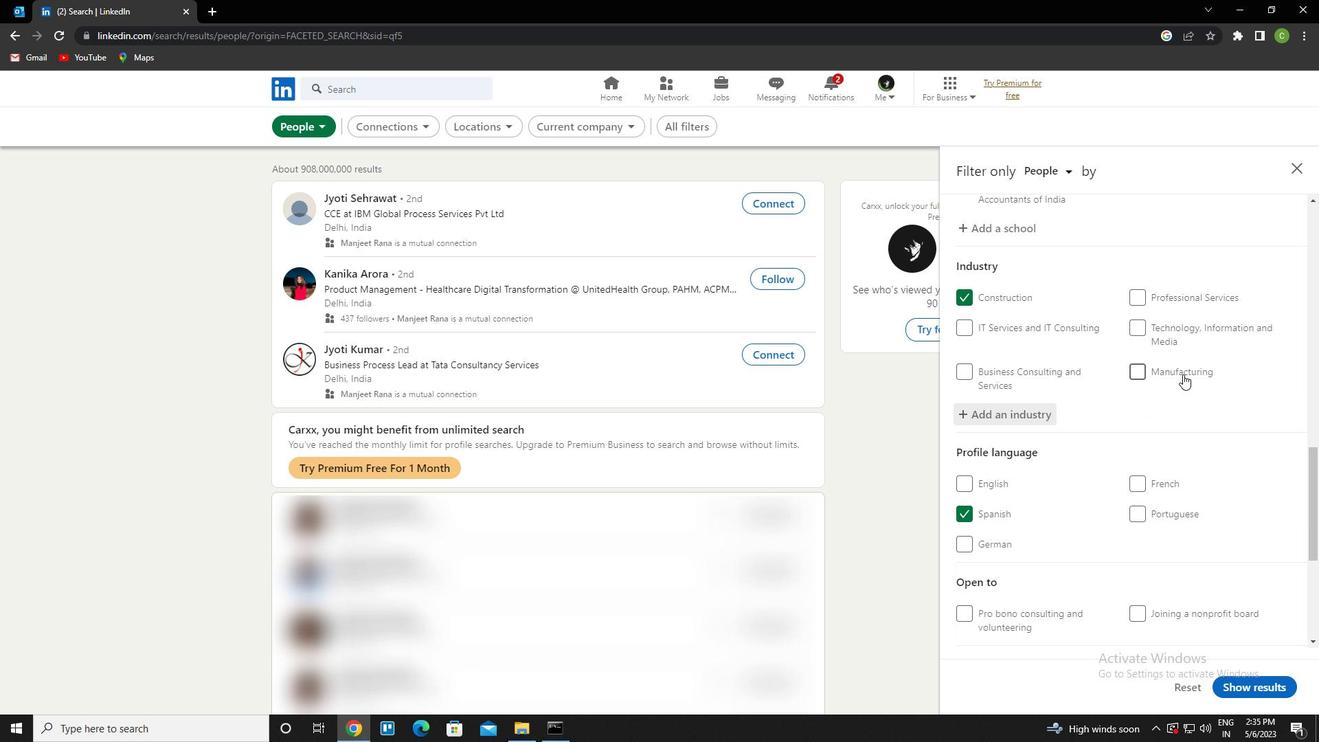 
Action: Mouse scrolled (1180, 374) with delta (0, 0)
Screenshot: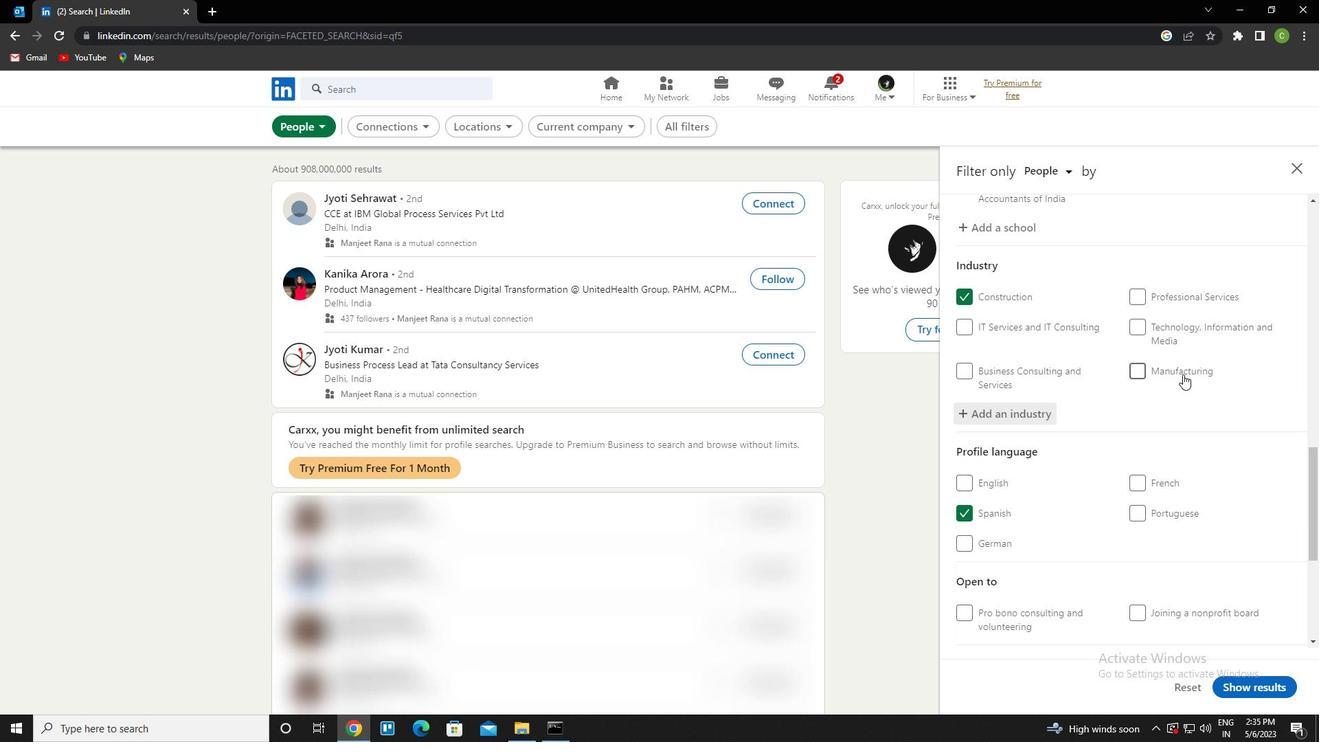 
Action: Mouse scrolled (1180, 374) with delta (0, 0)
Screenshot: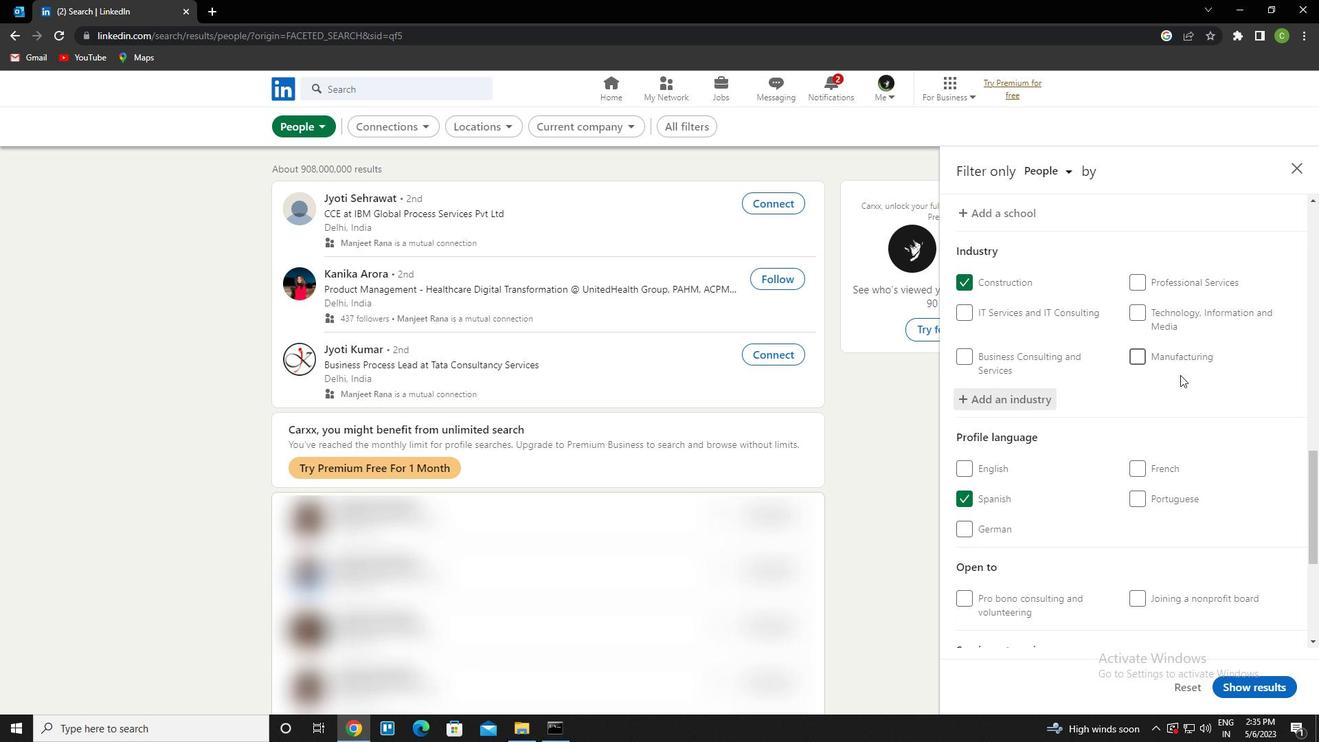 
Action: Mouse moved to (1171, 375)
Screenshot: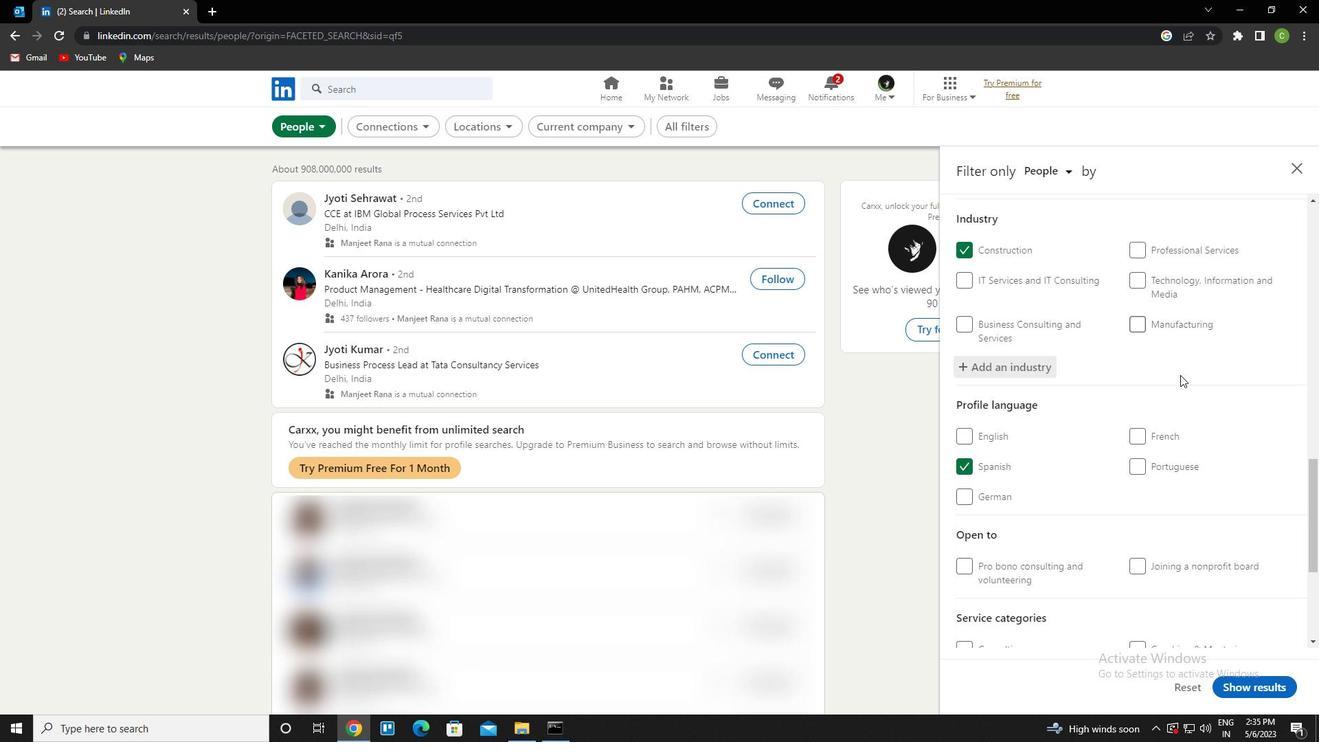 
Action: Mouse scrolled (1171, 374) with delta (0, 0)
Screenshot: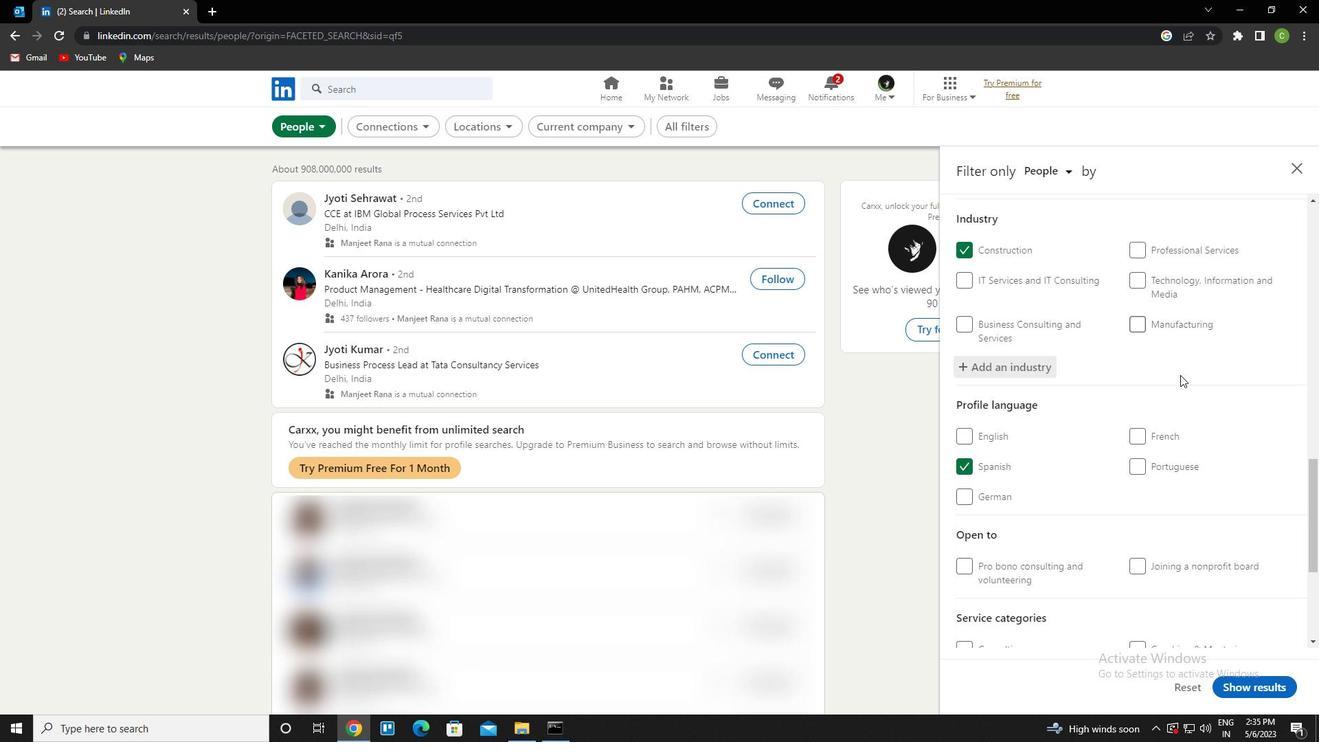 
Action: Mouse moved to (1185, 464)
Screenshot: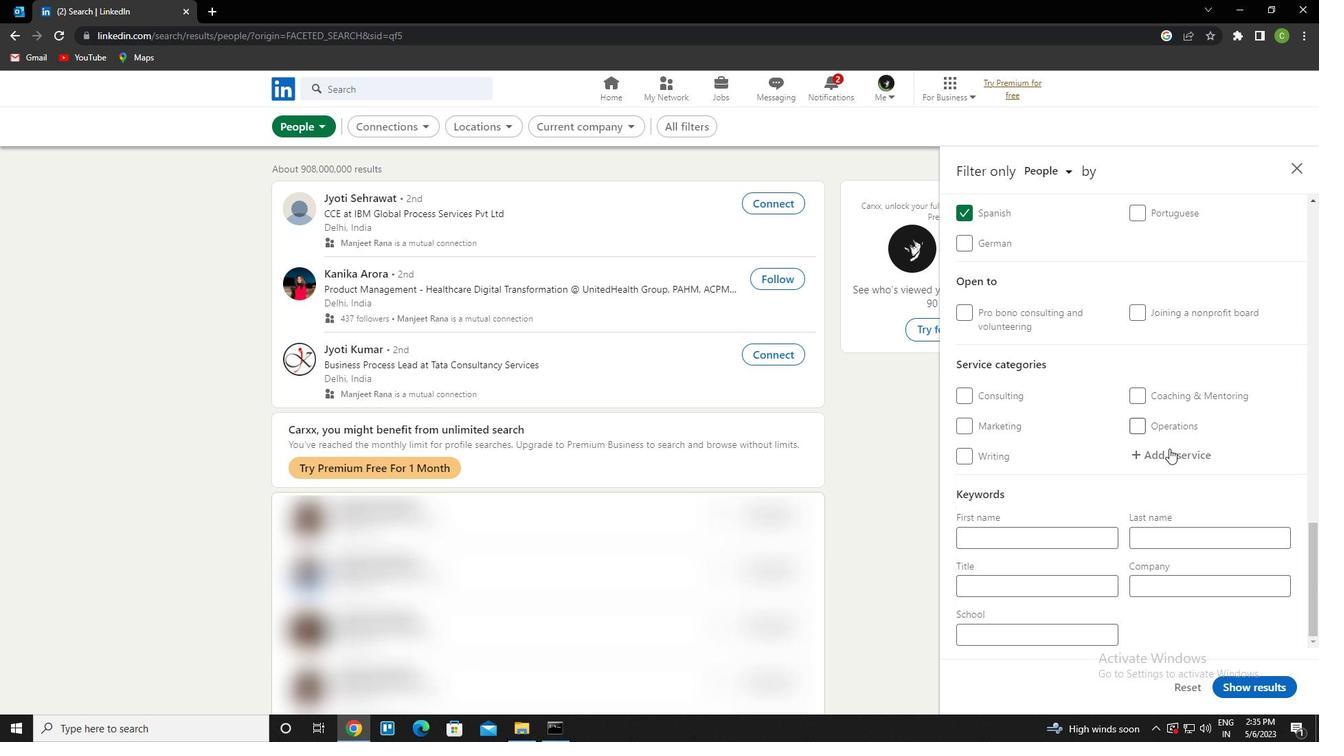 
Action: Mouse pressed left at (1185, 464)
Screenshot: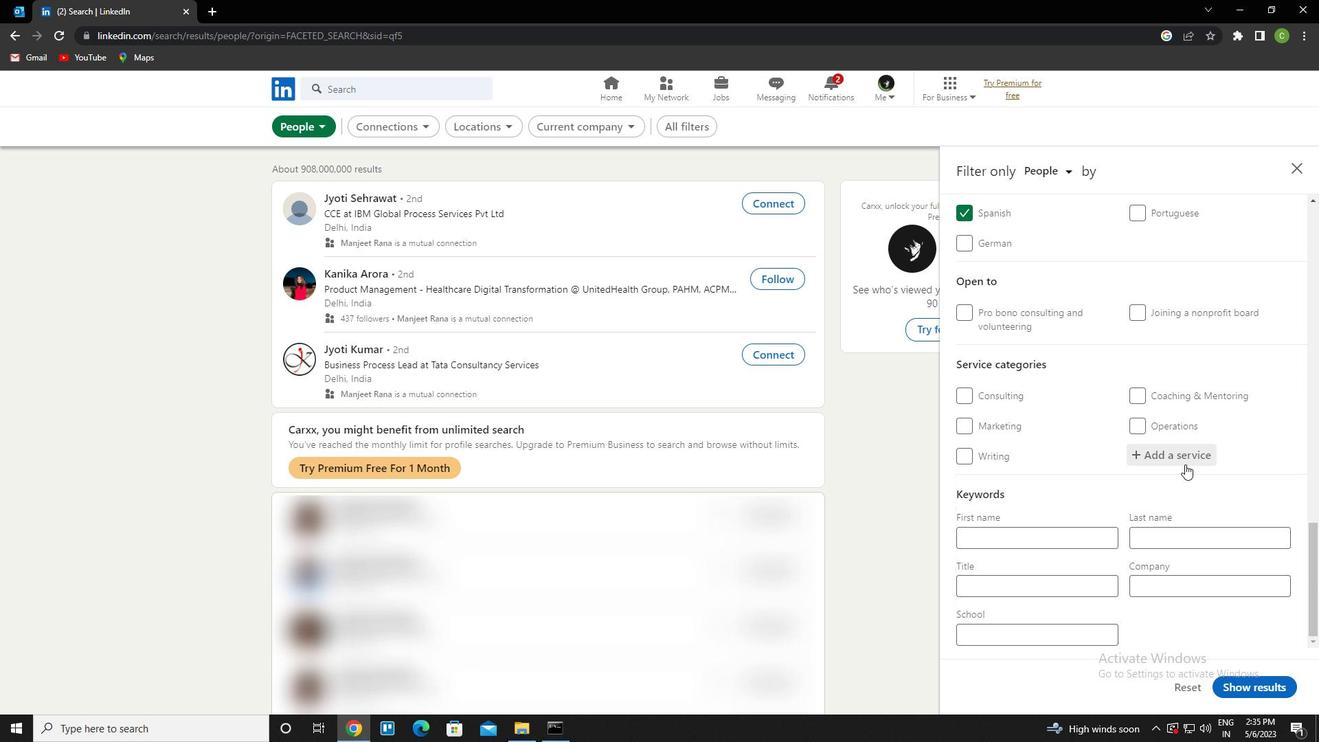 
Action: Key pressed <Key.caps_lock>a<Key.caps_lock>nimation<Key.space><Key.caps_lock>arc<Key.backspace><Key.backspace><Key.caps_lock>rct<Key.backspace>hitecto<Key.backspace>ure
Screenshot: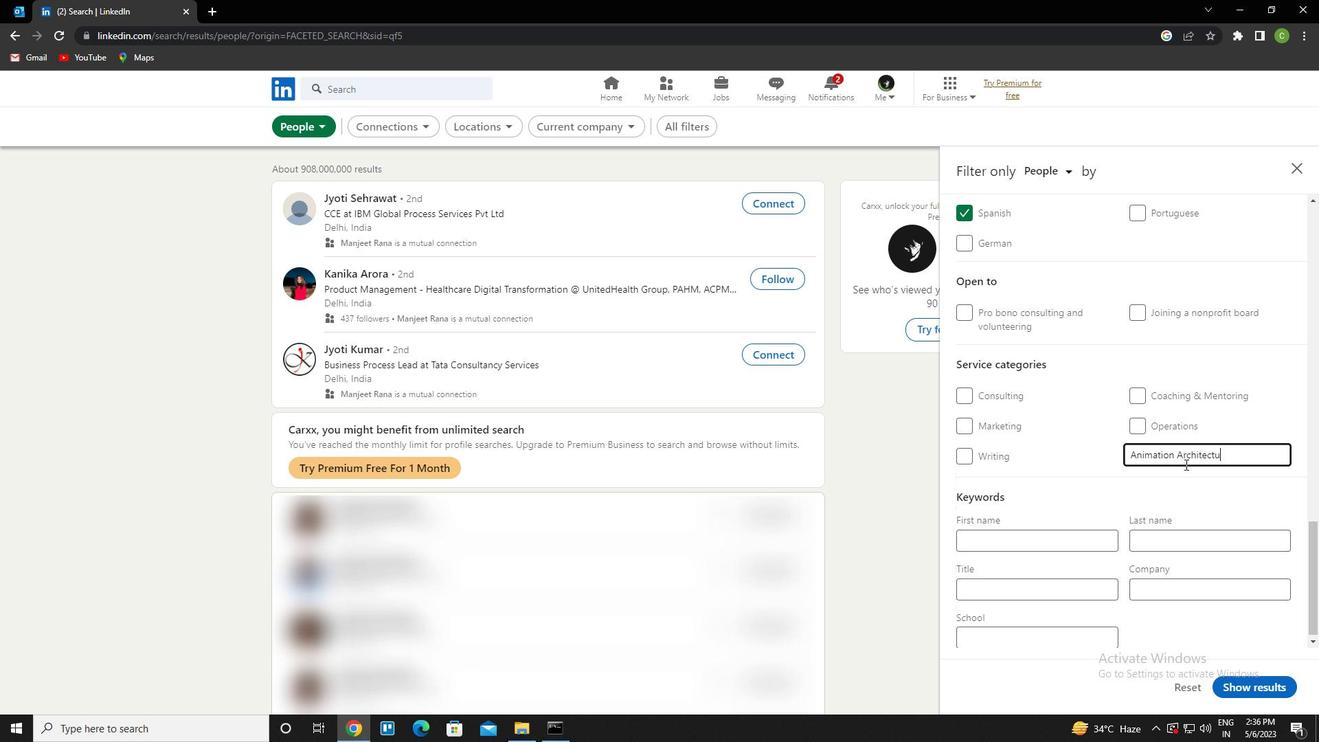 
Action: Mouse scrolled (1185, 463) with delta (0, 0)
Screenshot: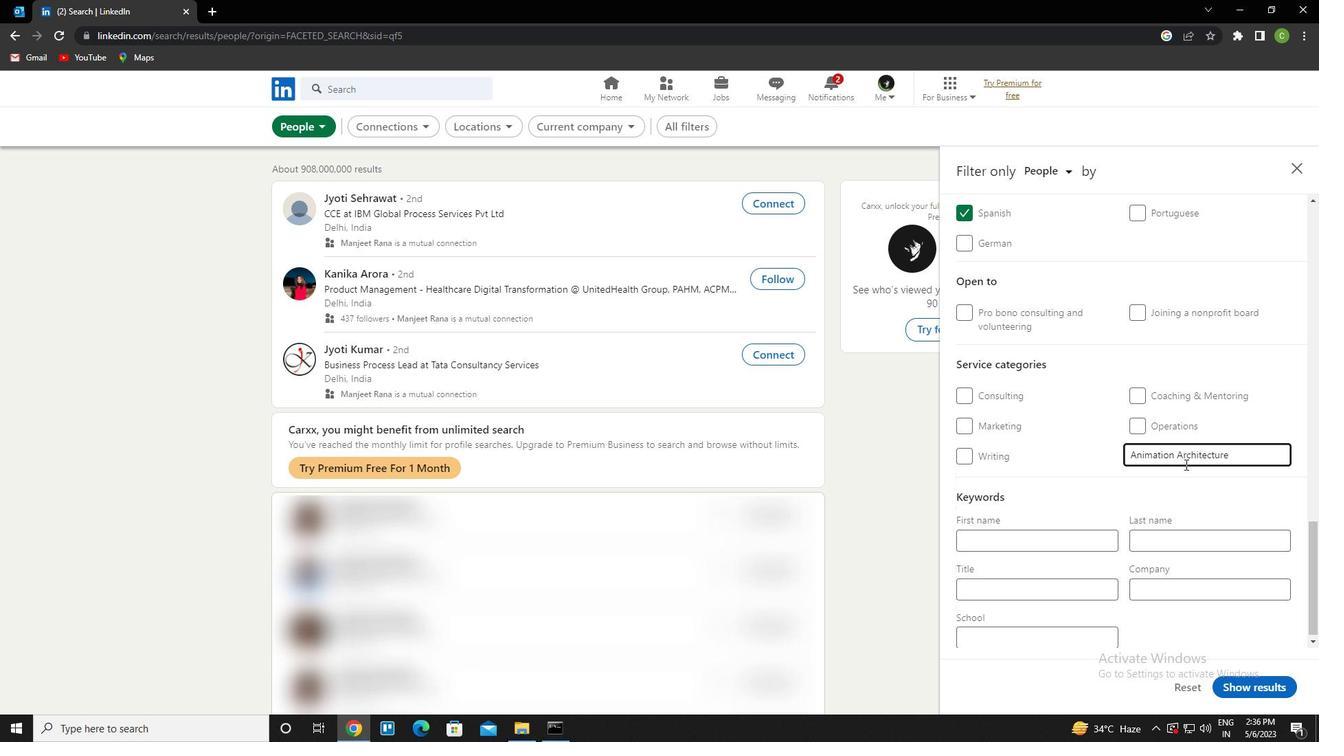 
Action: Mouse scrolled (1185, 463) with delta (0, 0)
Screenshot: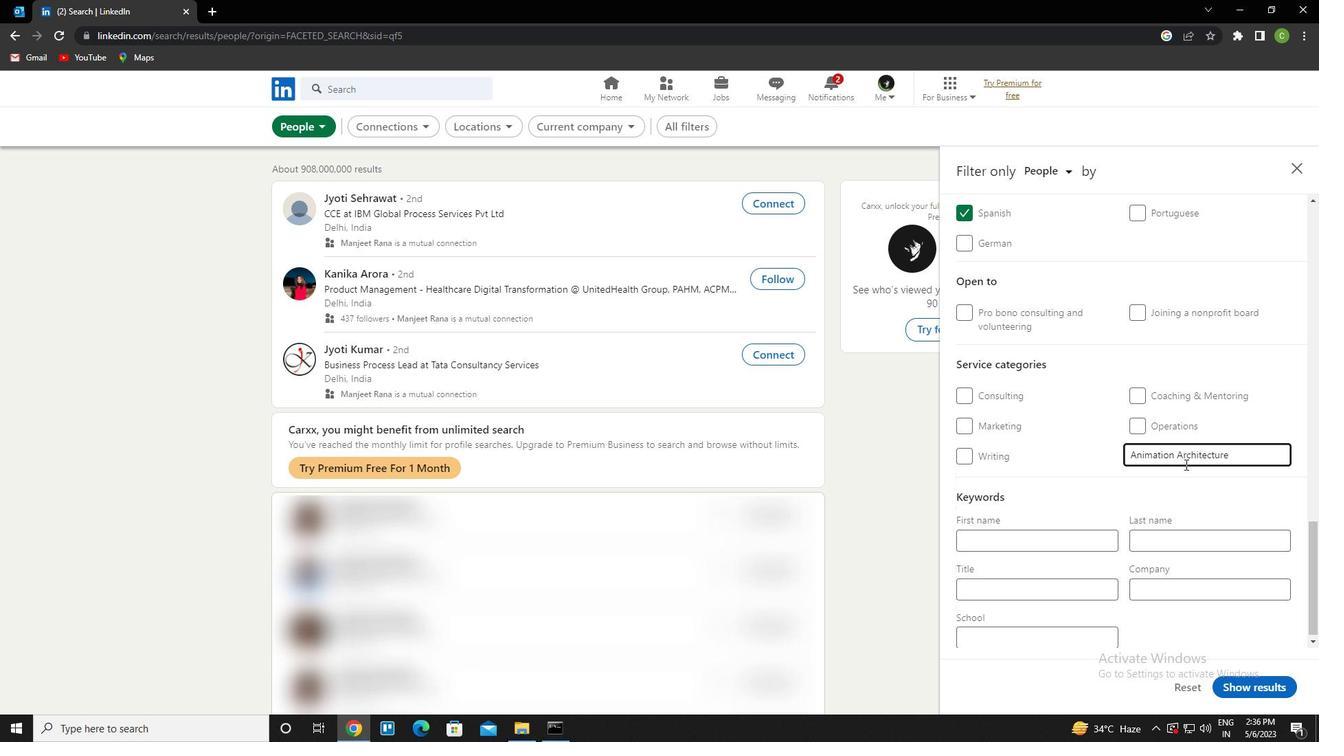 
Action: Mouse moved to (1175, 480)
Screenshot: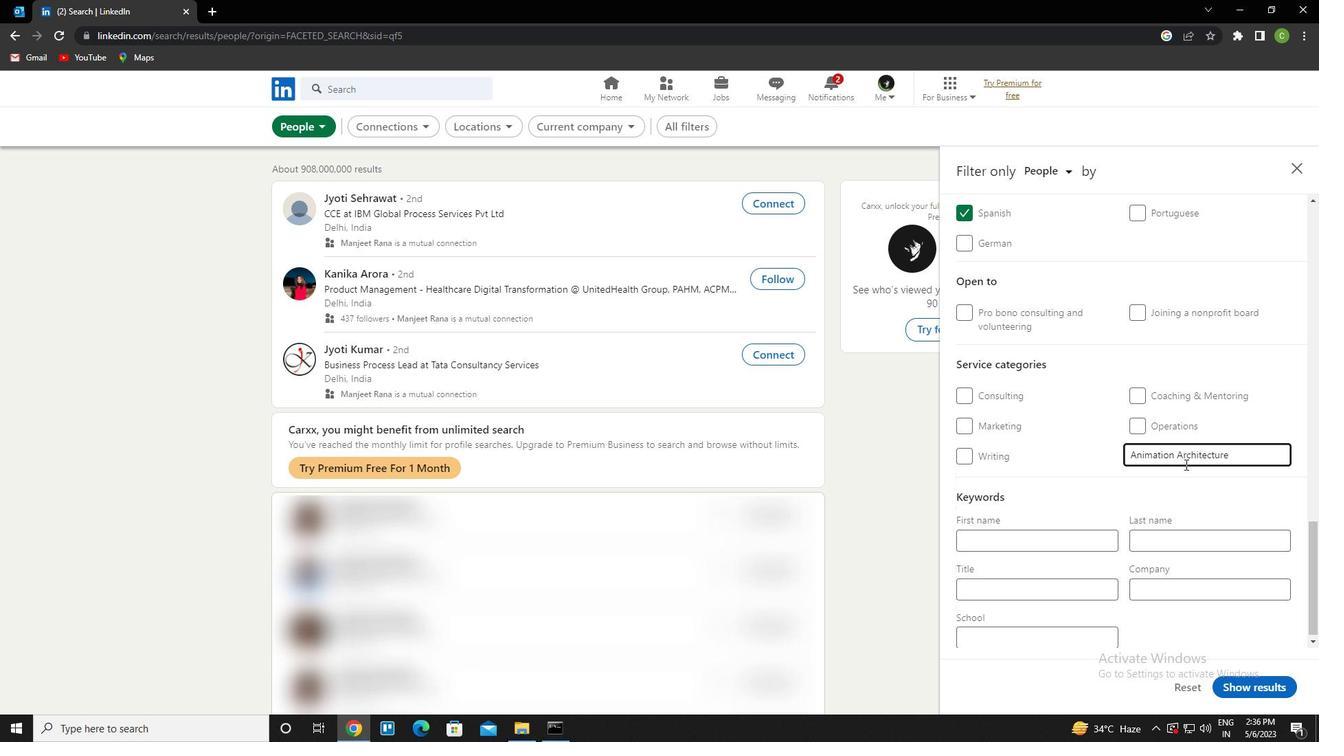 
Action: Mouse scrolled (1175, 479) with delta (0, 0)
Screenshot: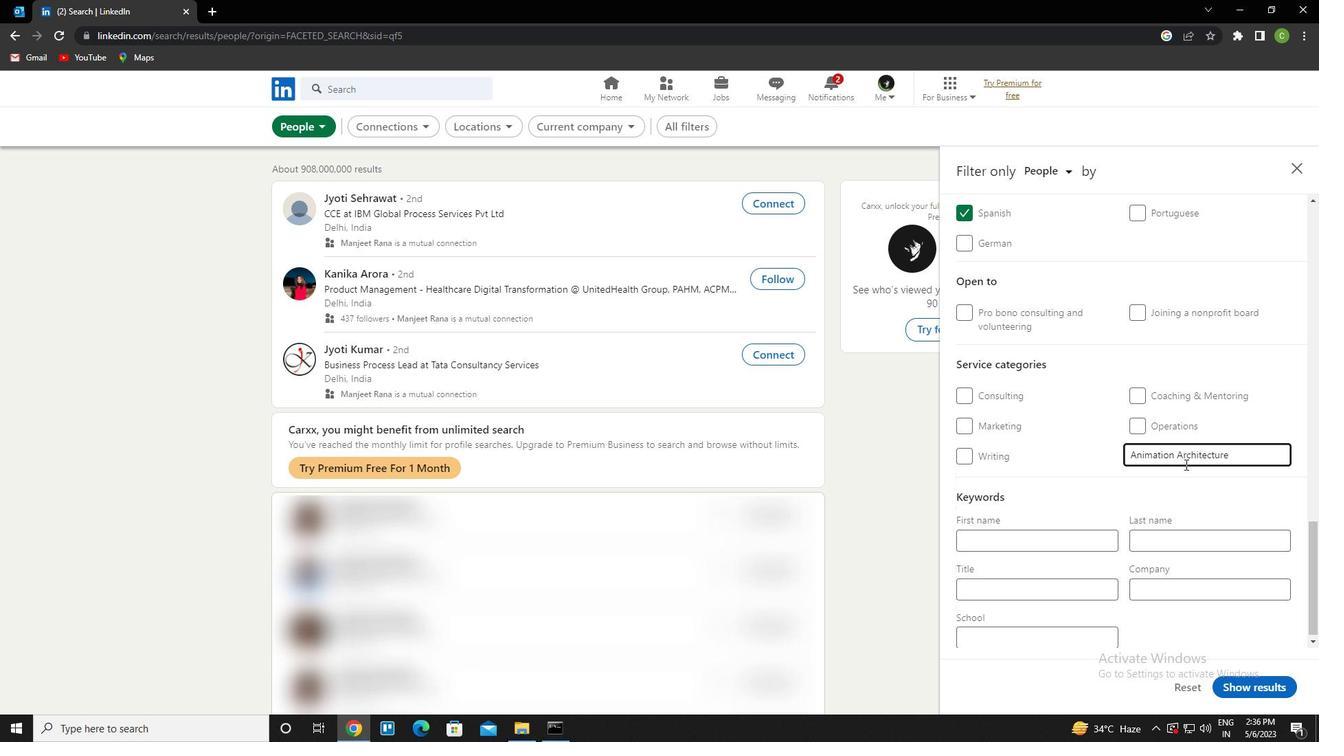 
Action: Mouse moved to (1150, 509)
Screenshot: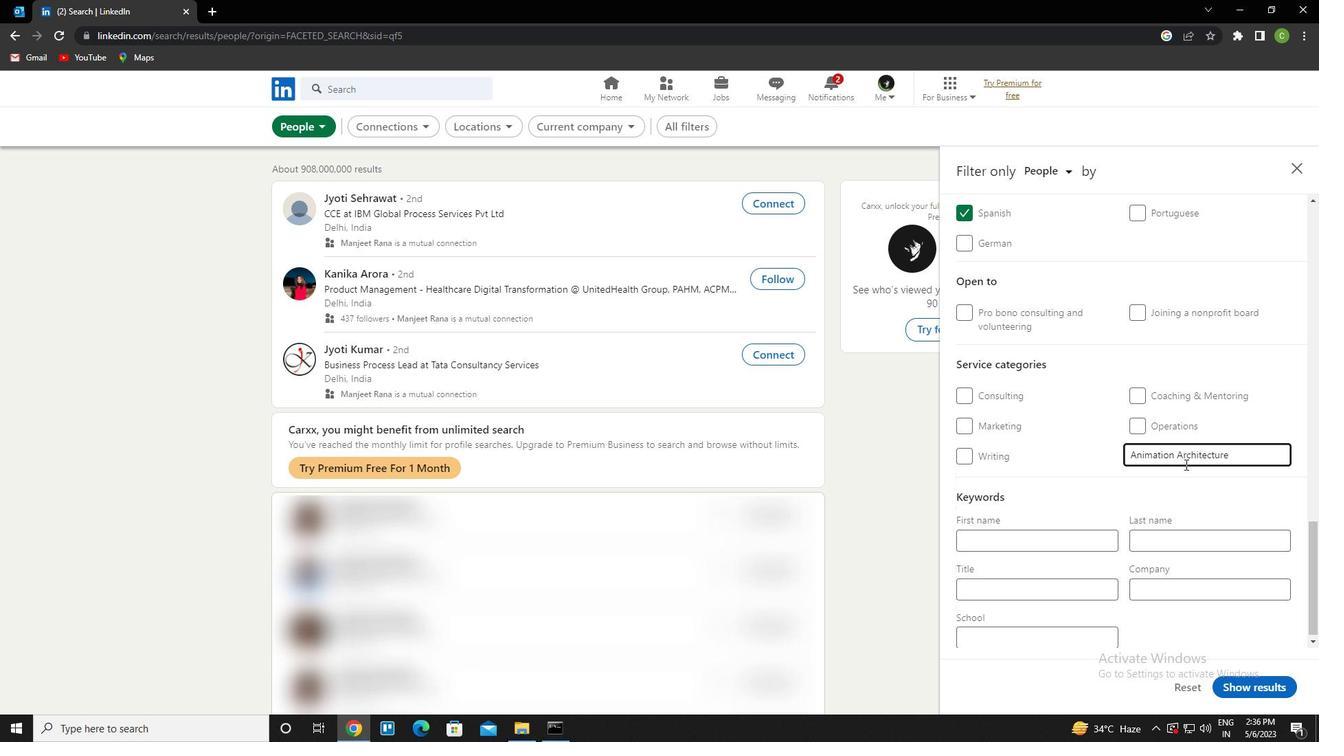 
Action: Mouse scrolled (1150, 508) with delta (0, 0)
Screenshot: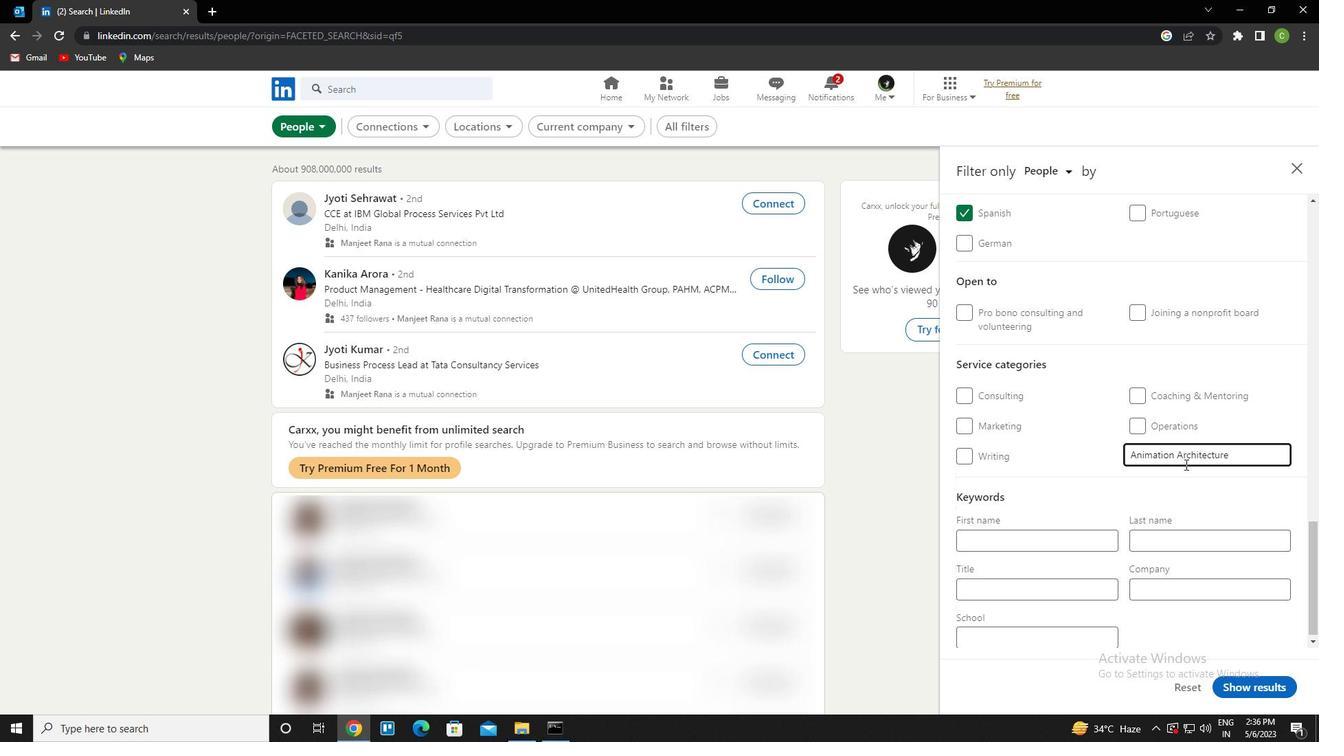 
Action: Mouse moved to (1048, 582)
Screenshot: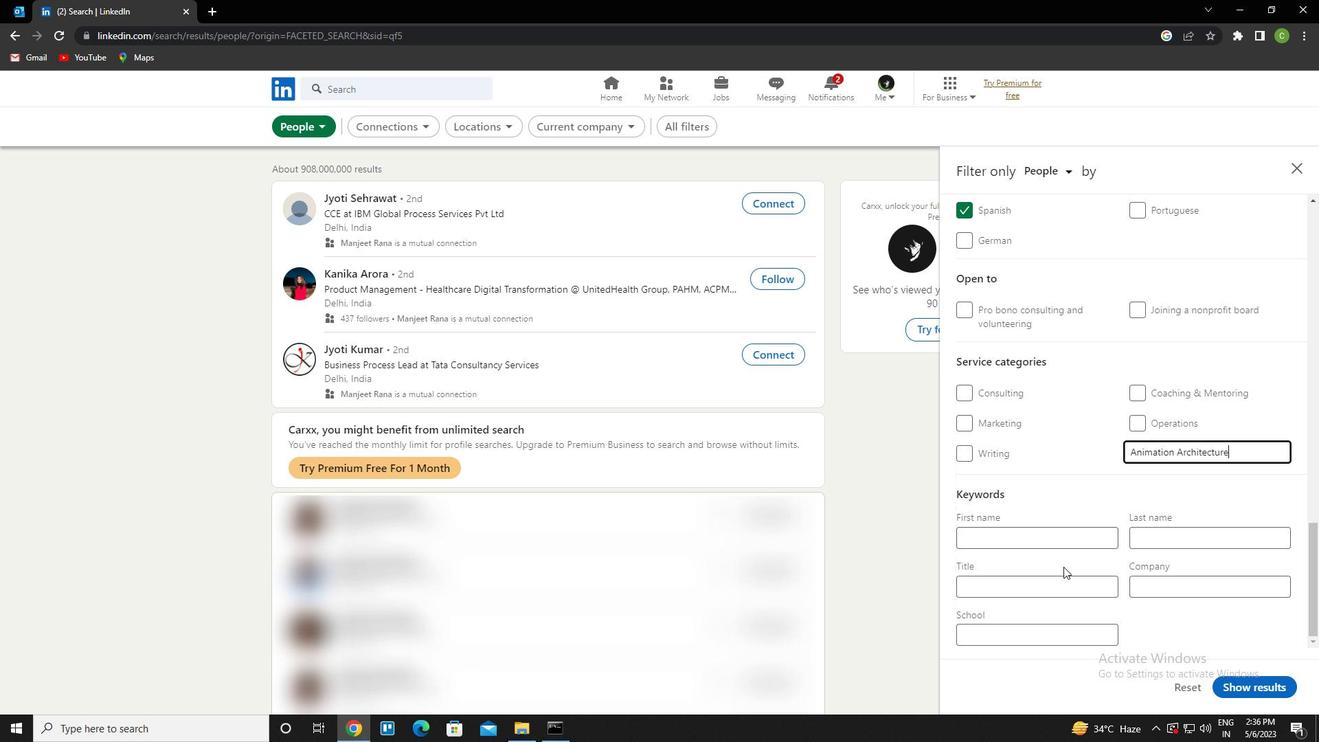 
Action: Mouse pressed left at (1048, 582)
Screenshot: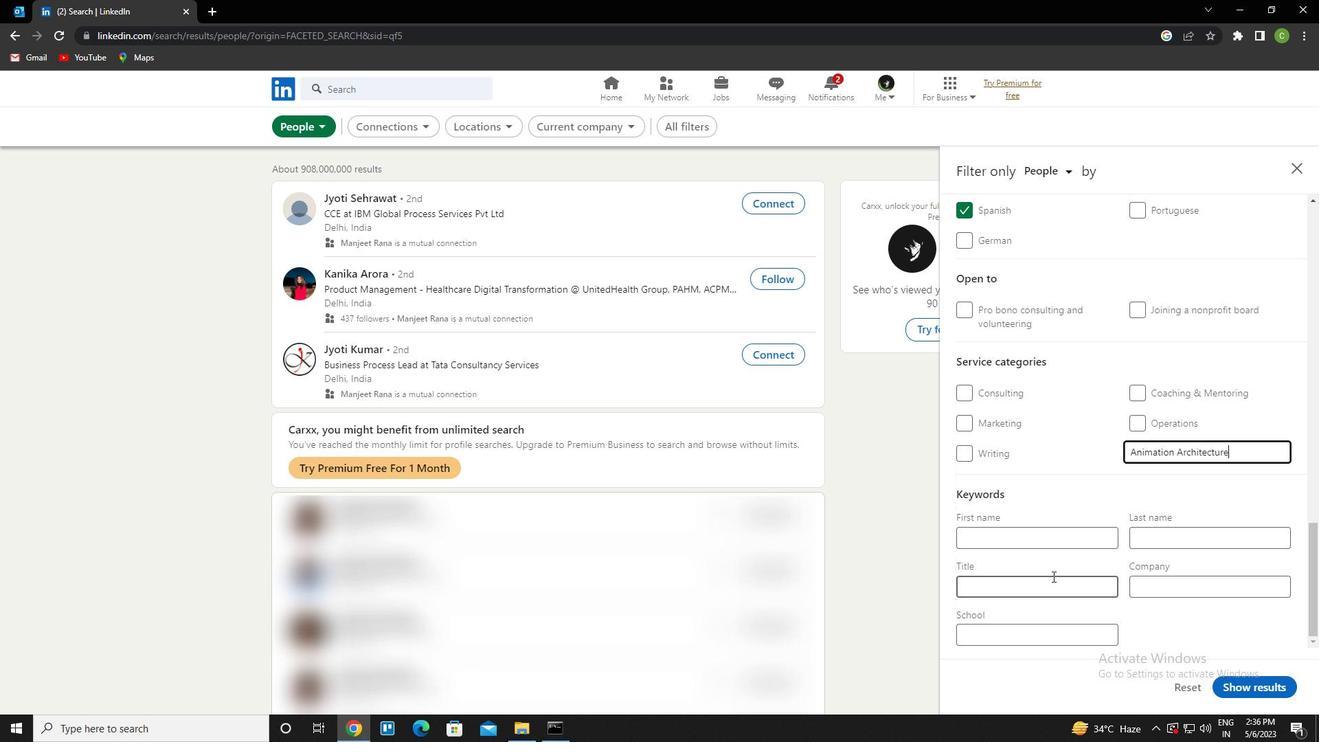 
Action: Key pressed <Key.caps_lock>c<Key.caps_lock>ab<Key.space><Key.caps_lock>d<Key.caps_lock>rives
Screenshot: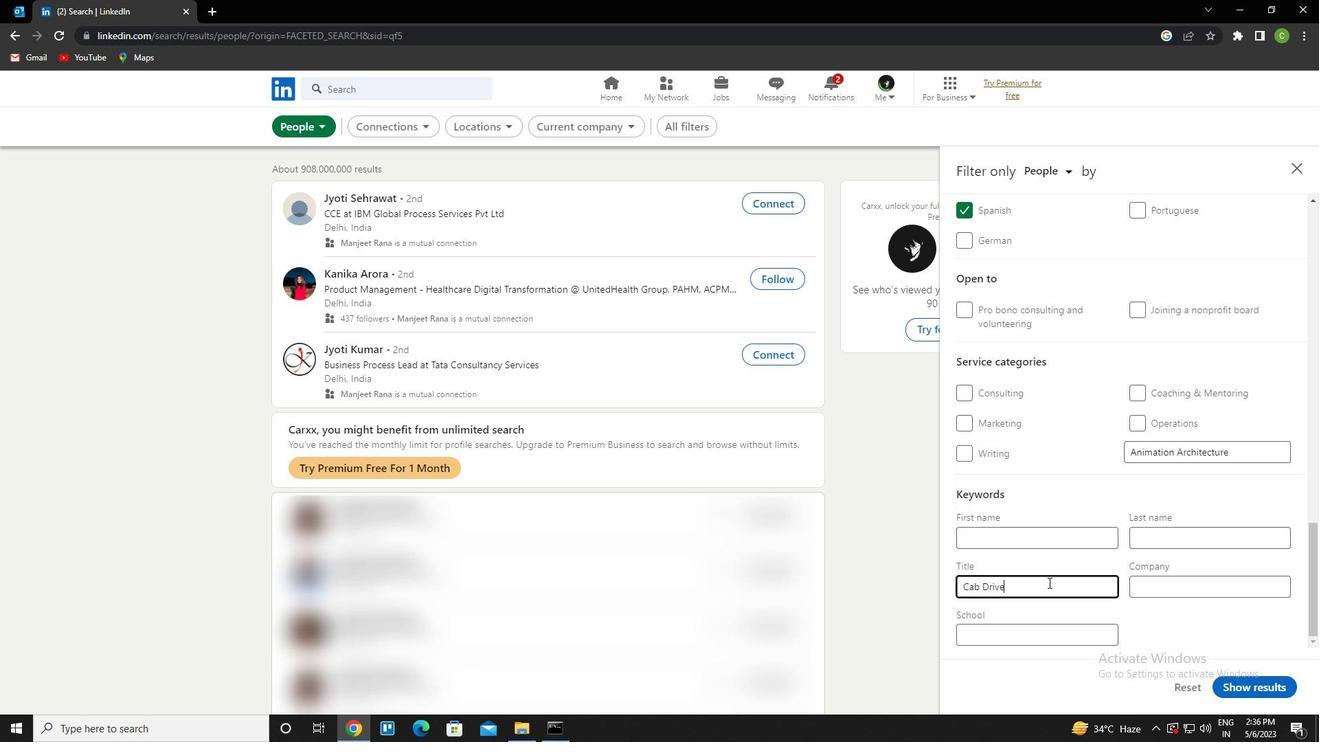 
Action: Mouse moved to (1170, 632)
Screenshot: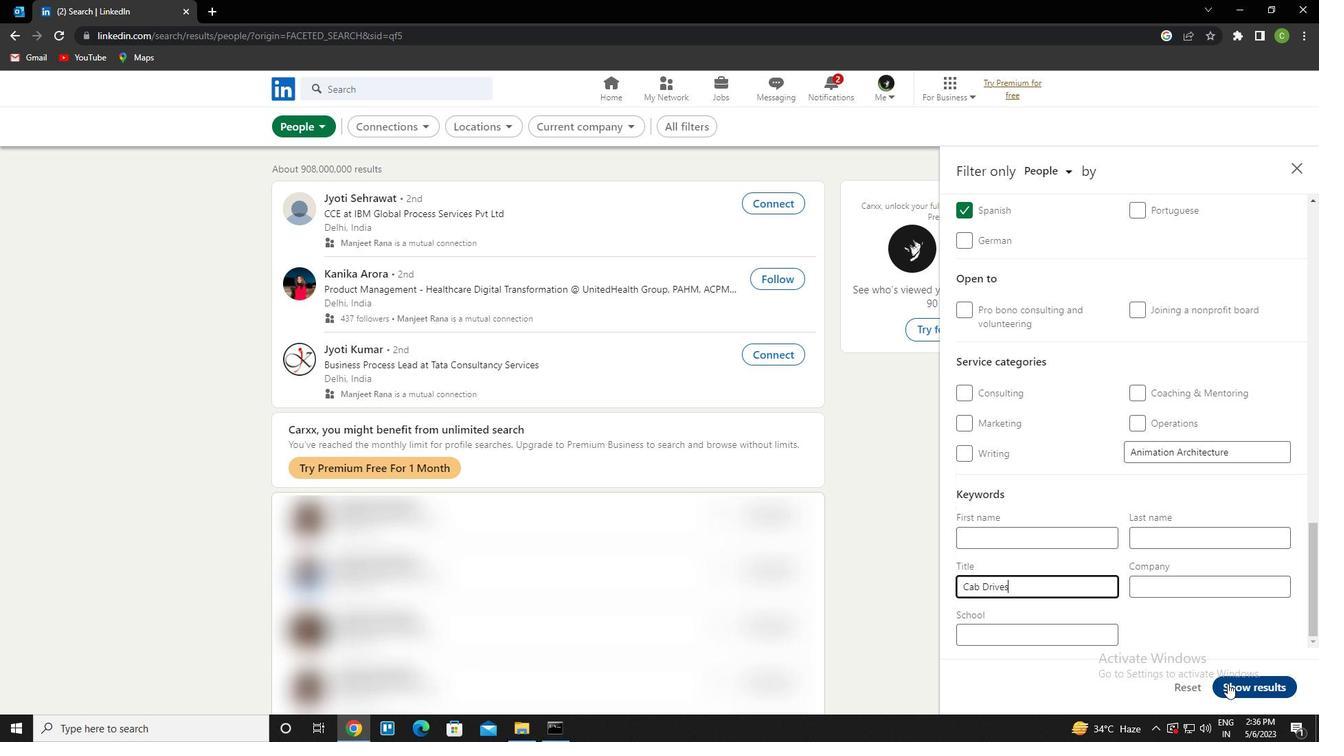 
Action: Key pressed <Key.backspace>r
Screenshot: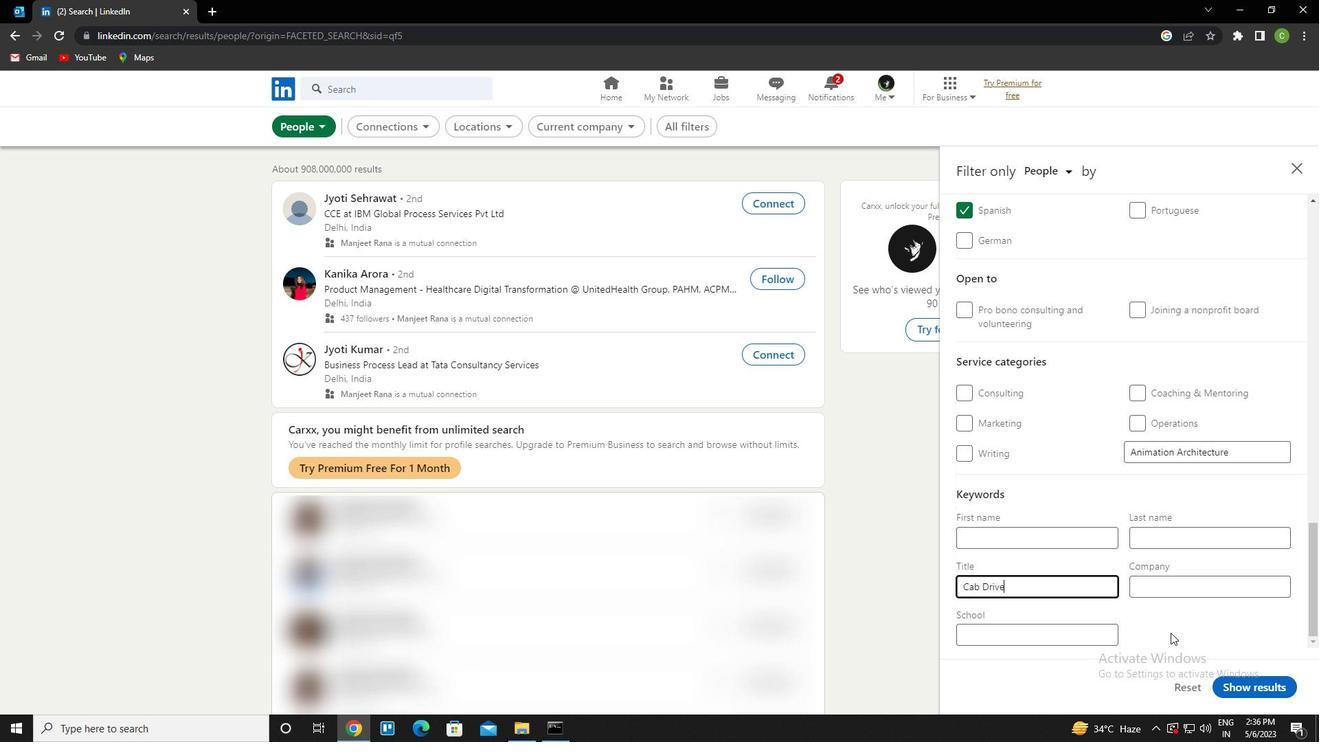 
Action: Mouse moved to (1227, 691)
Screenshot: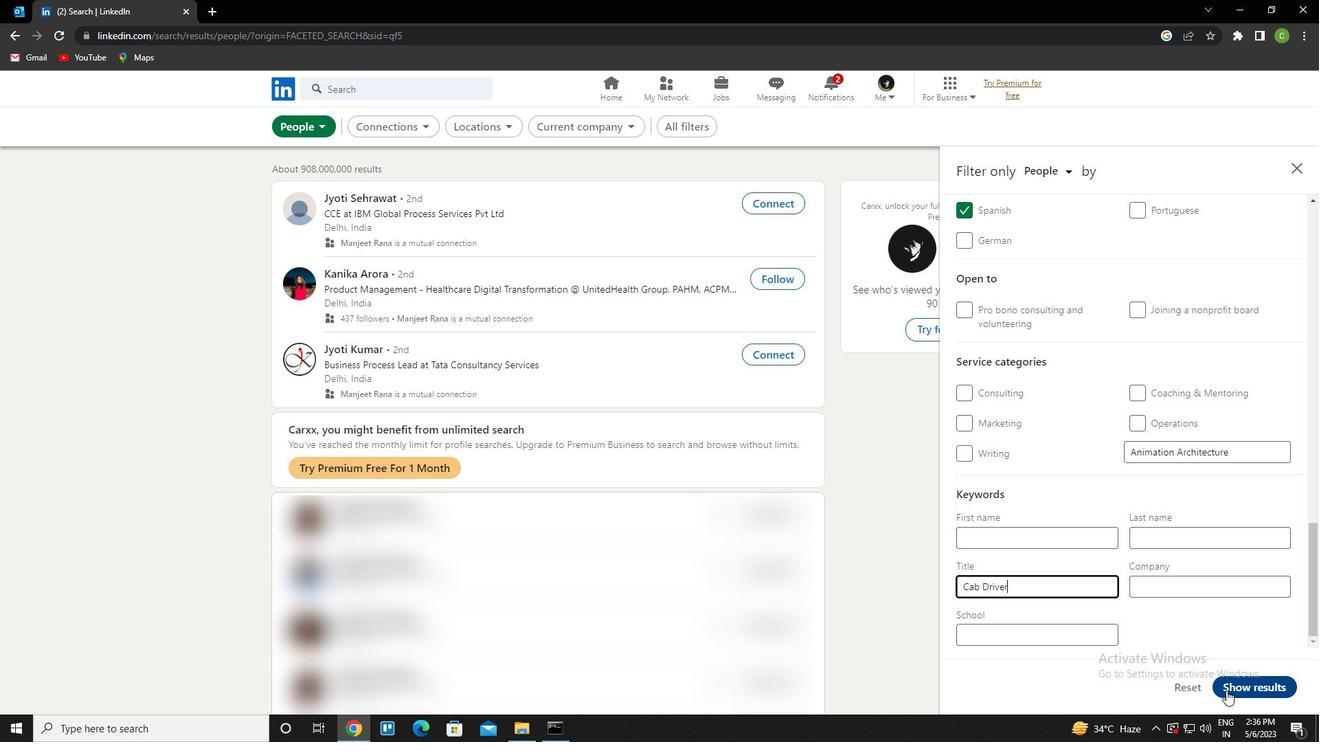 
Action: Mouse pressed left at (1227, 691)
Screenshot: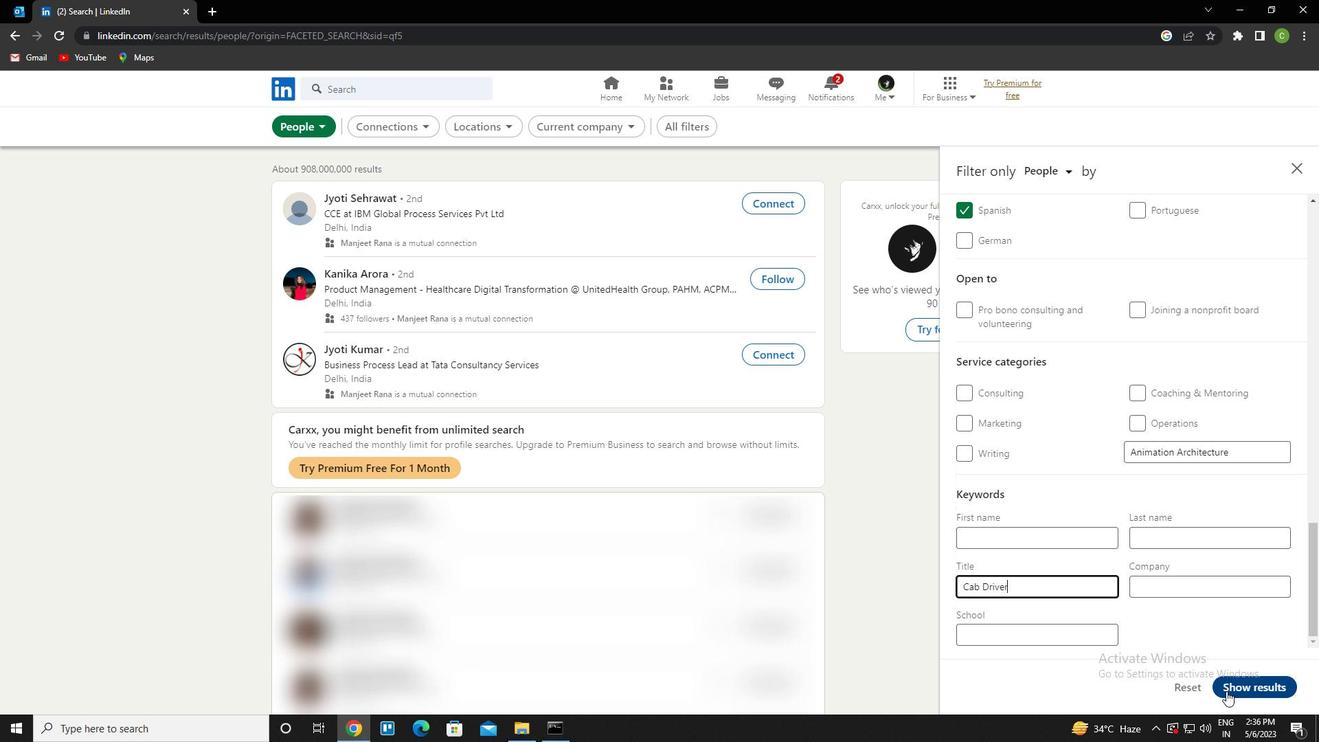 
Action: Mouse moved to (605, 702)
Screenshot: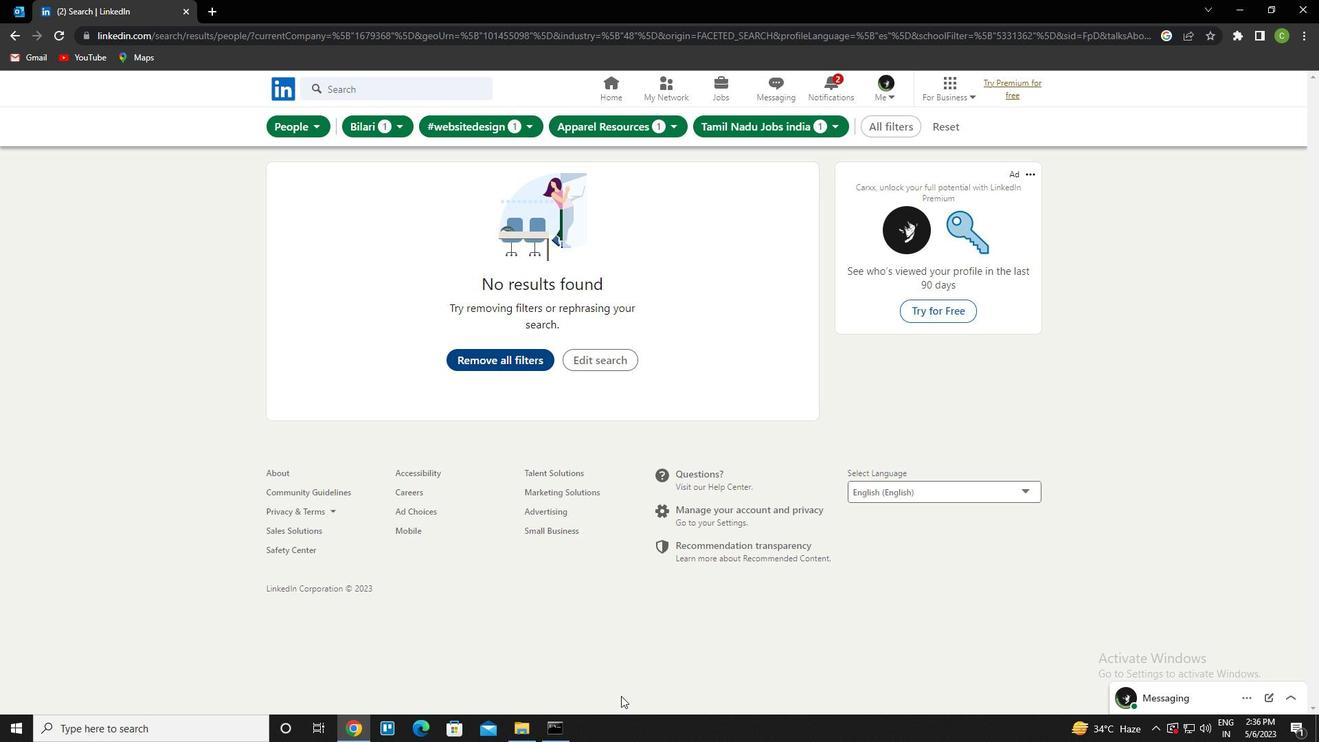 
